 Task: Create a new event for a project kickoff and brainstorming meeting on the 16th at 11 AM.
Action: Mouse moved to (63, 88)
Screenshot: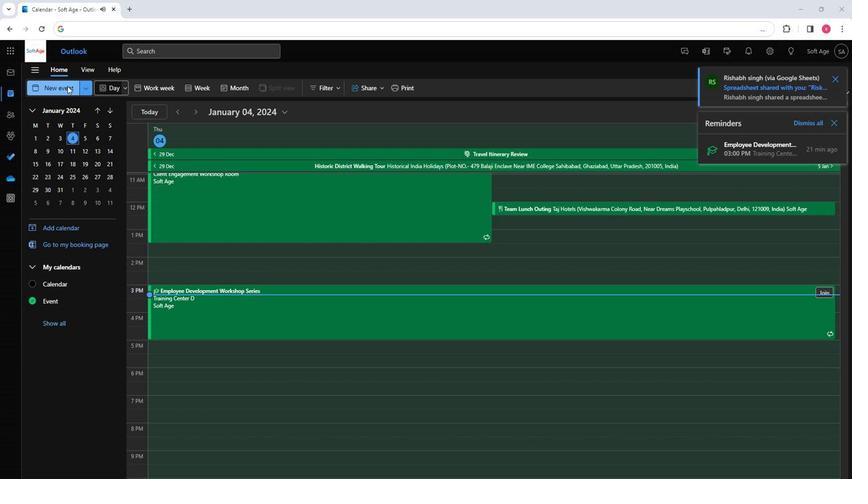 
Action: Mouse pressed left at (63, 88)
Screenshot: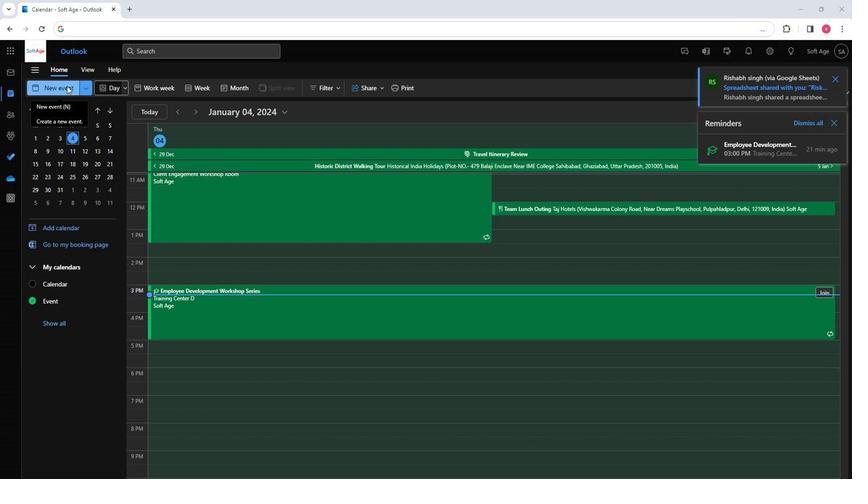 
Action: Mouse moved to (215, 149)
Screenshot: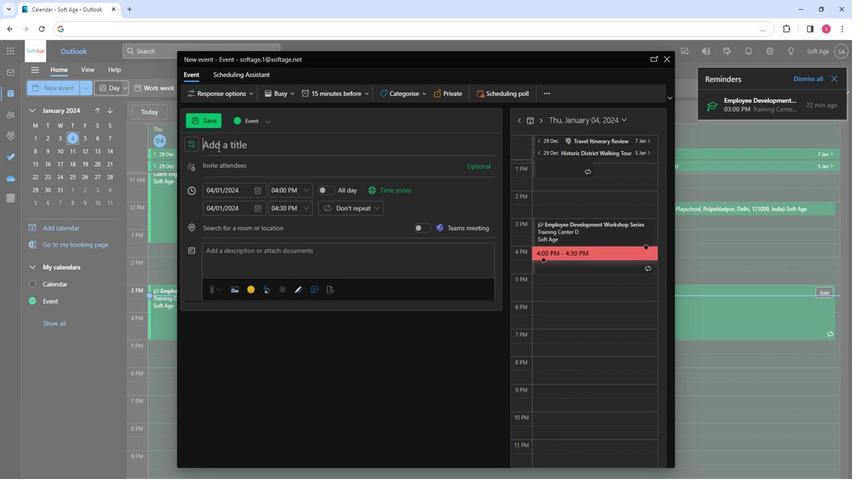 
Action: Mouse pressed left at (215, 149)
Screenshot: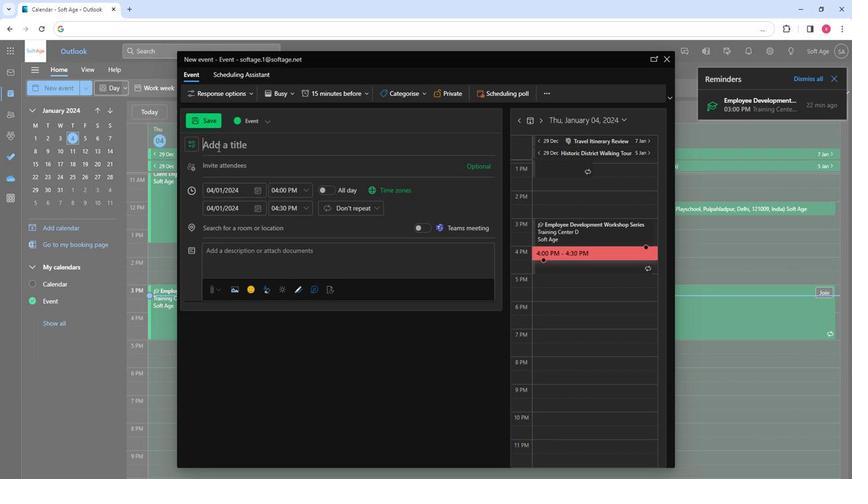 
Action: Key pressed <Key.shift>Project<Key.space><Key.shift>Kickoff<Key.space>and<Key.space><Key.shift>Brainstorming<Key.space><Key.shift>Meeting
Screenshot: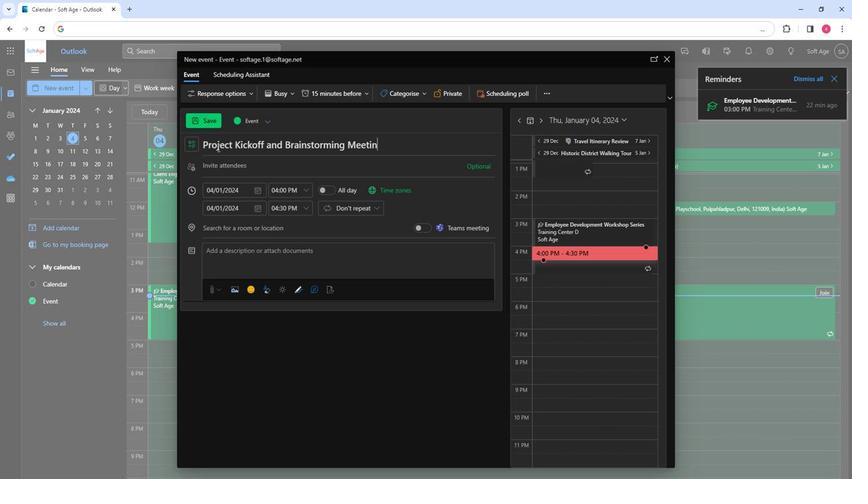 
Action: Mouse moved to (221, 161)
Screenshot: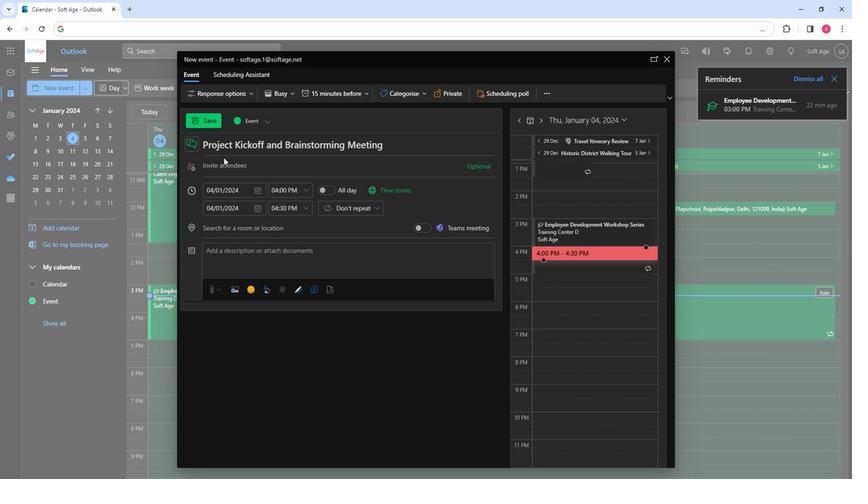 
Action: Mouse pressed left at (221, 161)
Screenshot: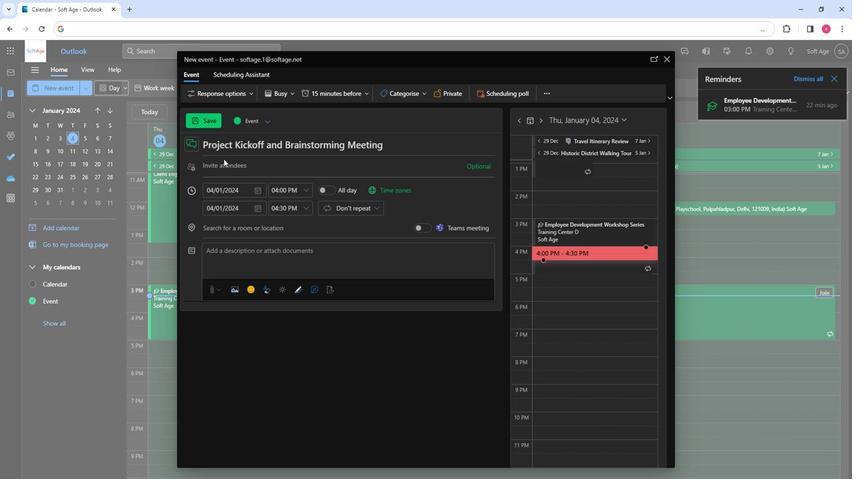 
Action: Key pressed so
Screenshot: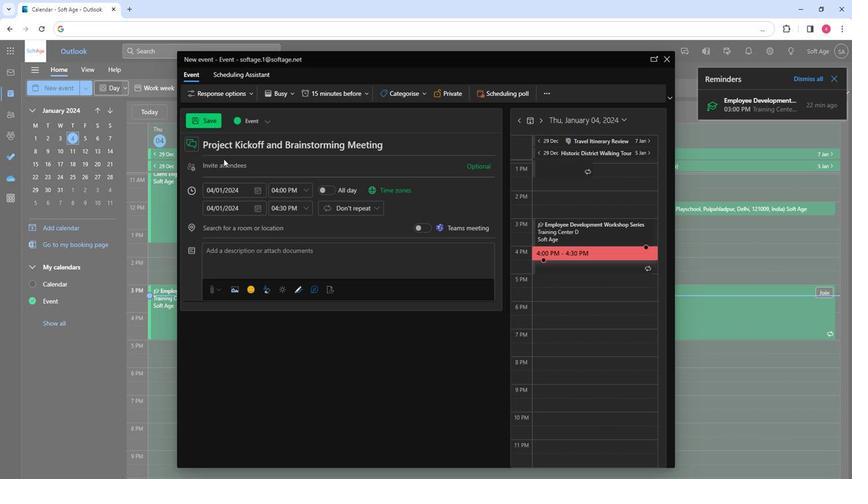 
Action: Mouse moved to (249, 210)
Screenshot: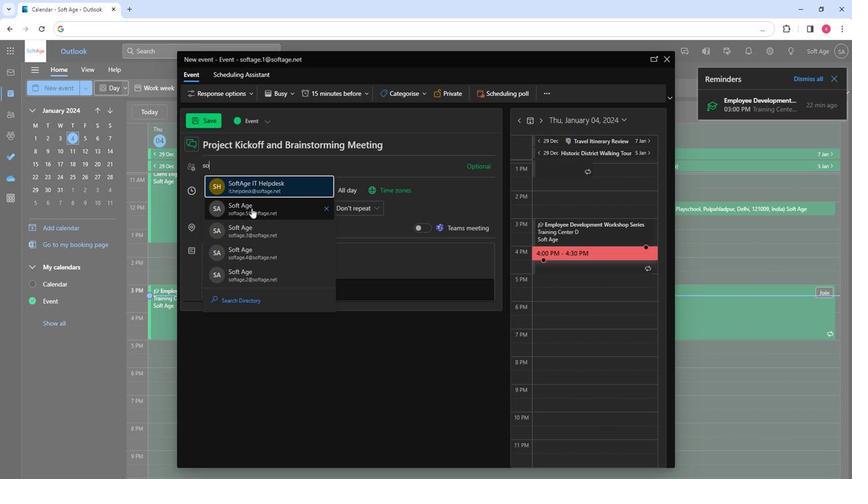 
Action: Mouse pressed left at (249, 210)
Screenshot: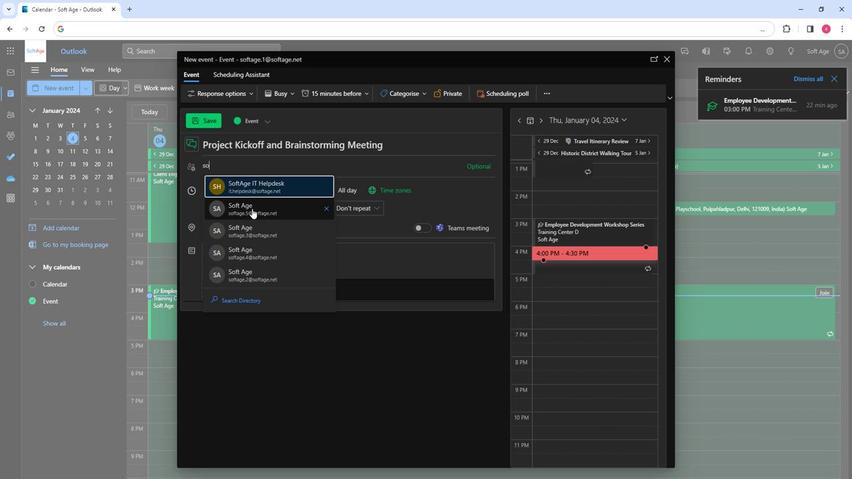 
Action: Key pressed so
Screenshot: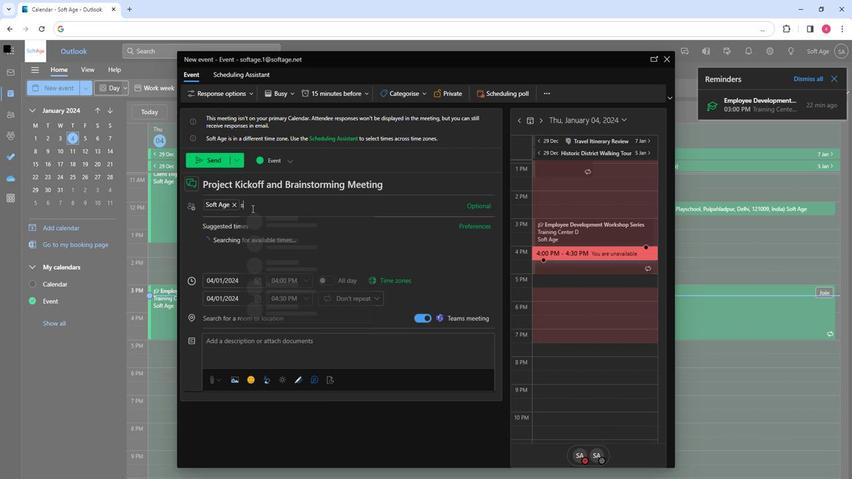 
Action: Mouse moved to (287, 275)
Screenshot: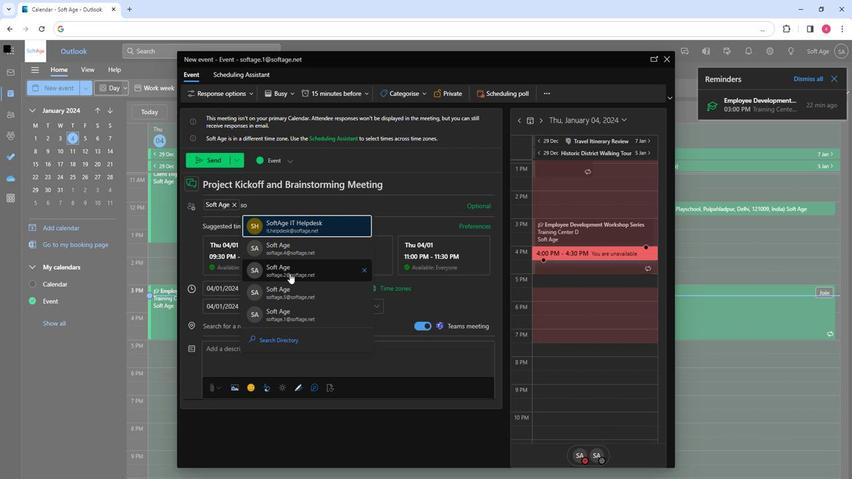 
Action: Mouse pressed left at (287, 275)
Screenshot: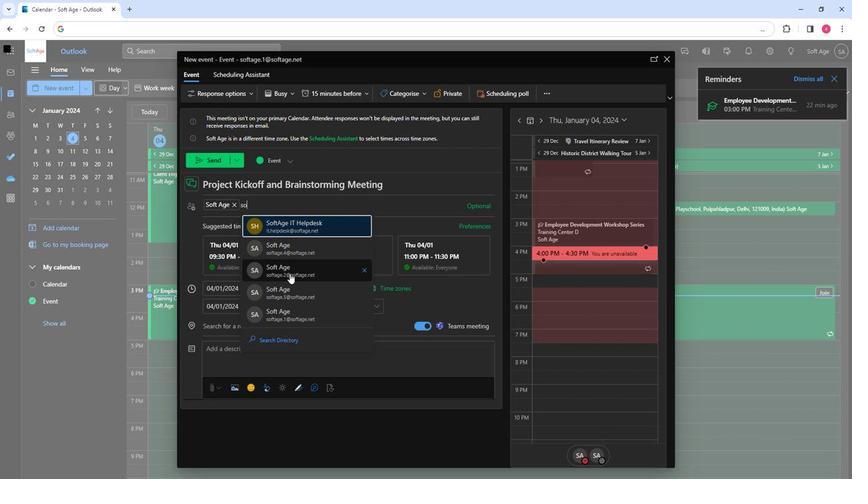 
Action: Mouse moved to (287, 275)
Screenshot: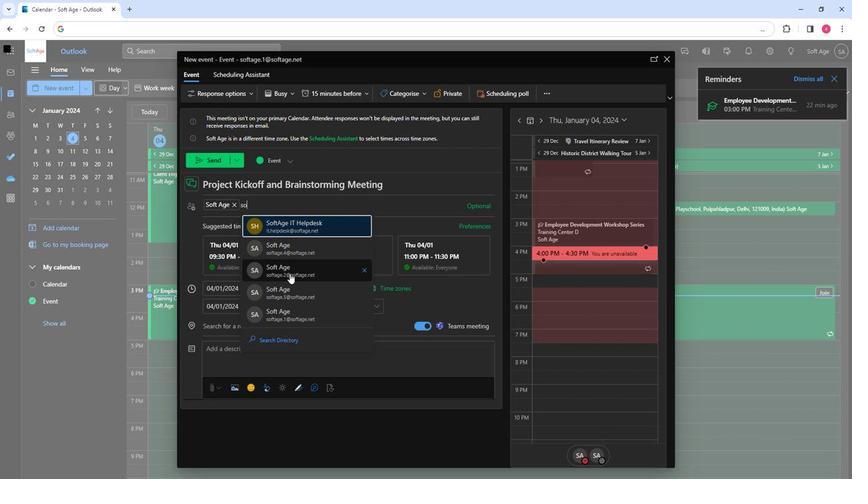 
Action: Key pressed so
Screenshot: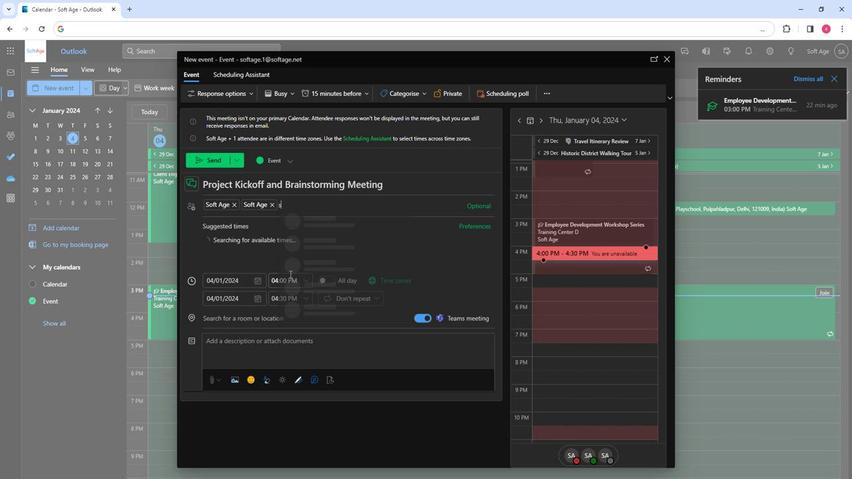 
Action: Mouse moved to (305, 300)
Screenshot: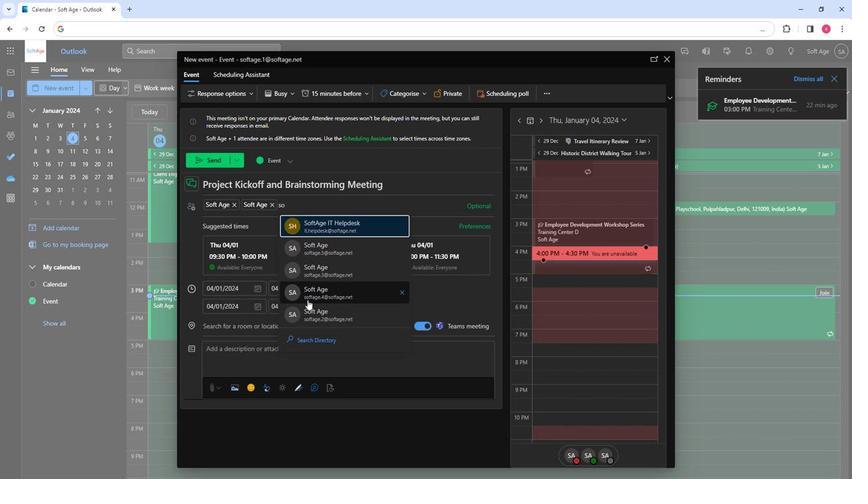 
Action: Mouse pressed left at (305, 300)
Screenshot: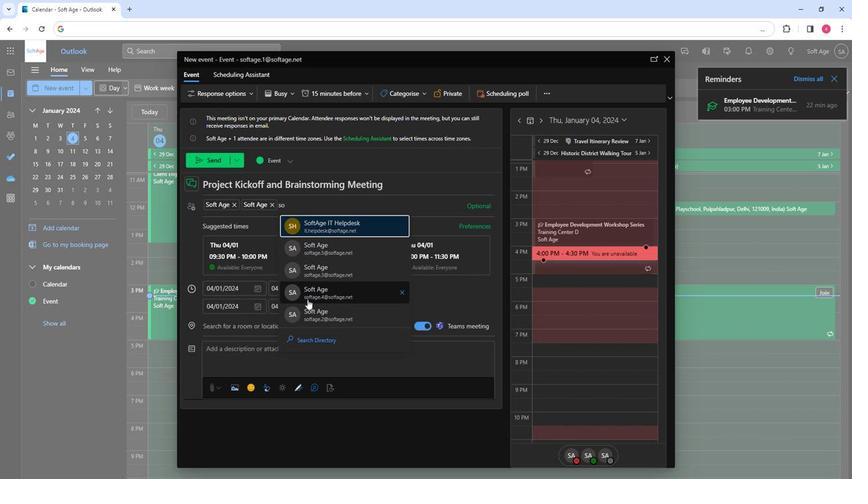 
Action: Key pressed so
Screenshot: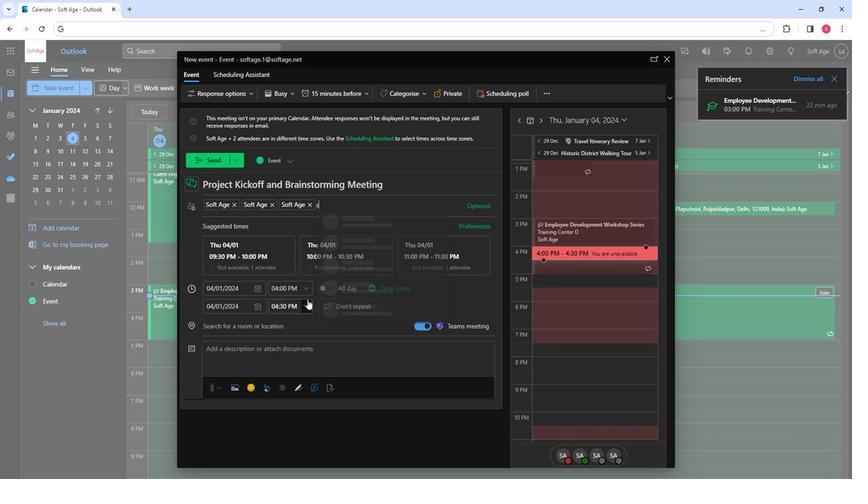 
Action: Mouse moved to (332, 315)
Screenshot: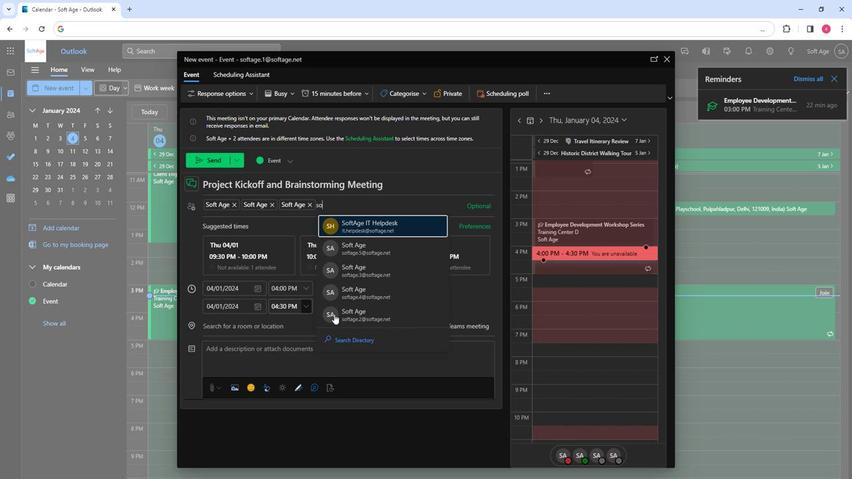 
Action: Mouse pressed left at (332, 315)
Screenshot: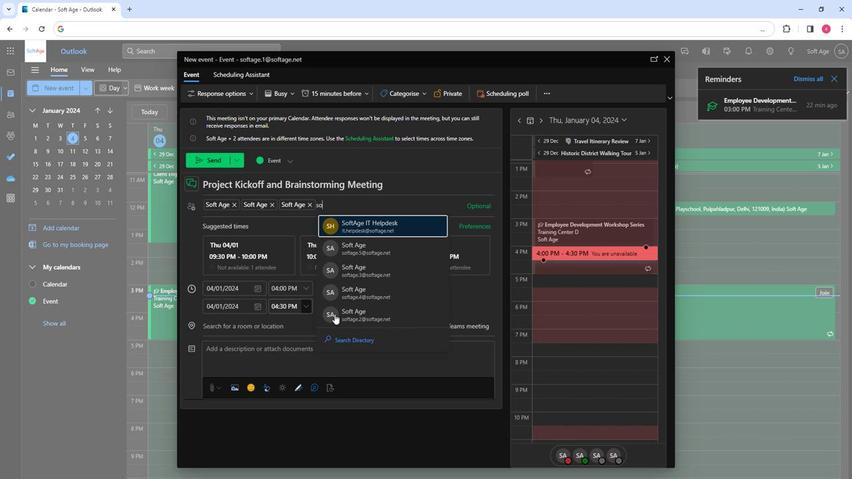 
Action: Mouse moved to (252, 290)
Screenshot: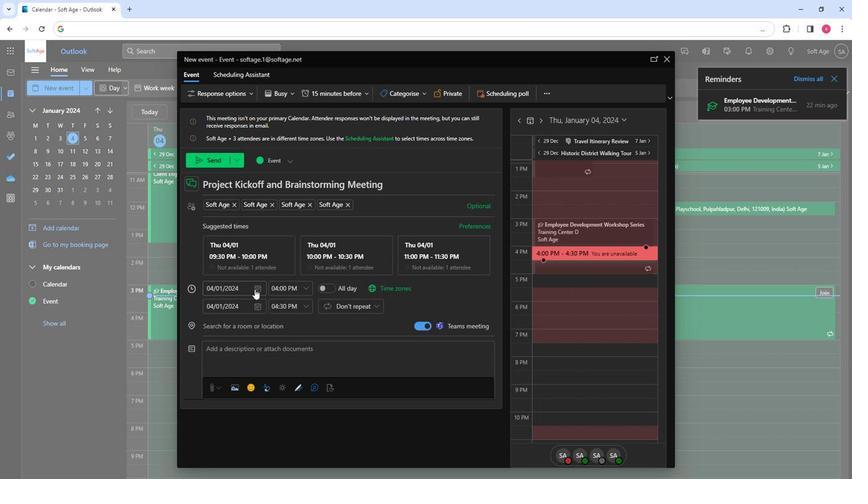 
Action: Mouse pressed left at (252, 290)
Screenshot: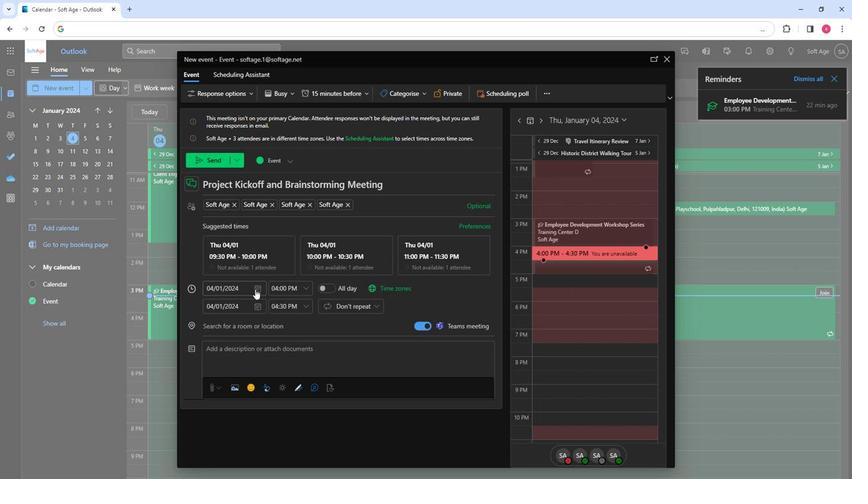 
Action: Mouse moved to (222, 361)
Screenshot: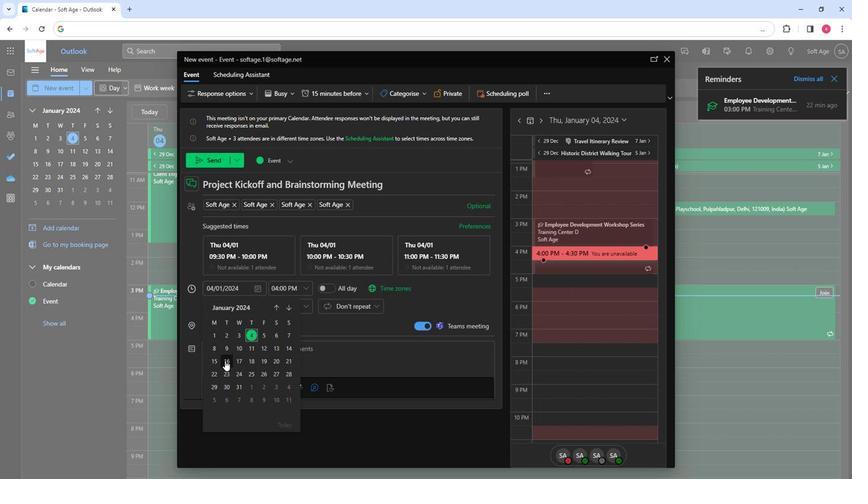 
Action: Mouse pressed left at (222, 361)
Screenshot: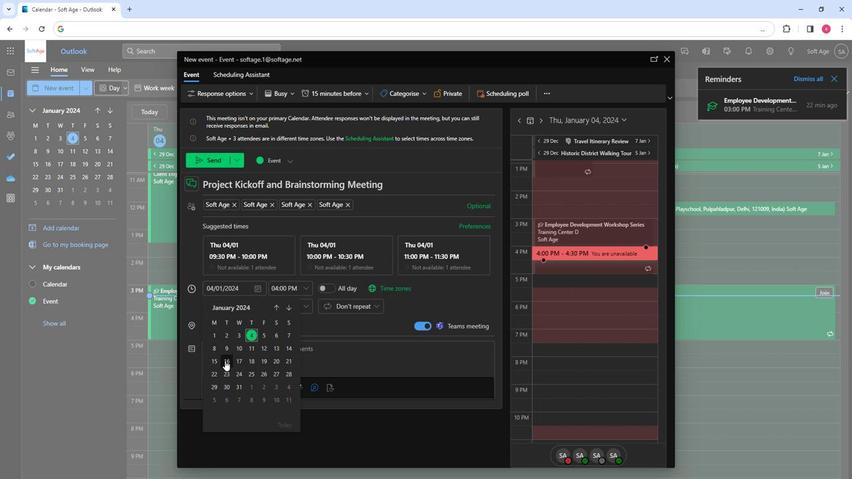 
Action: Mouse moved to (303, 291)
Screenshot: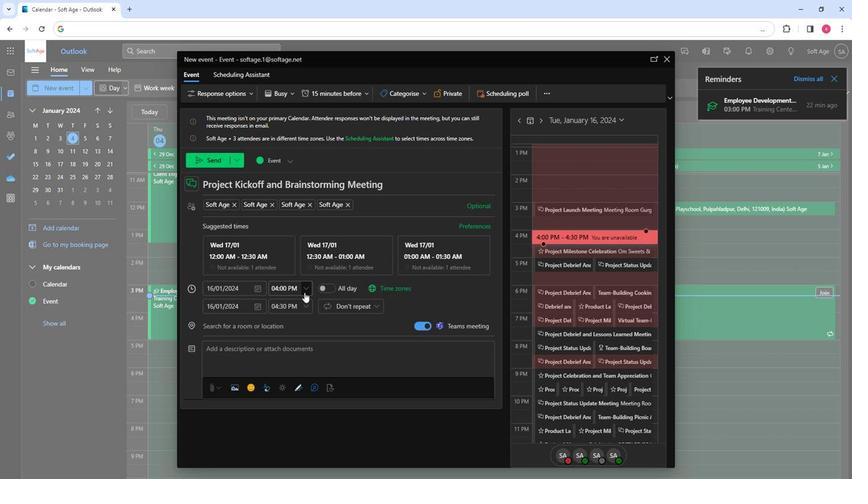 
Action: Mouse pressed left at (303, 291)
Screenshot: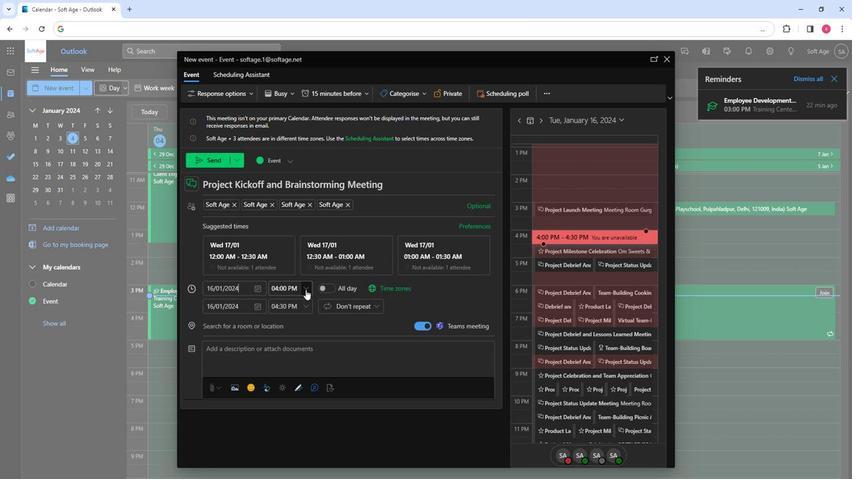 
Action: Mouse moved to (287, 333)
Screenshot: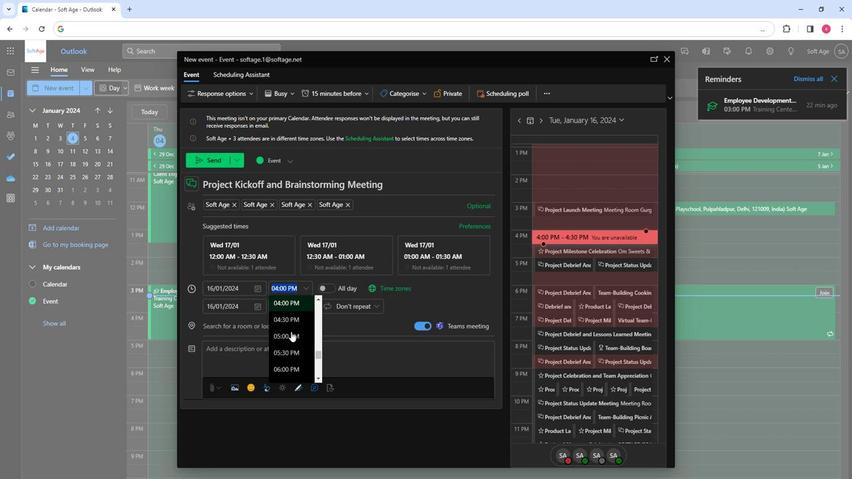 
Action: Mouse scrolled (287, 333) with delta (0, 0)
Screenshot: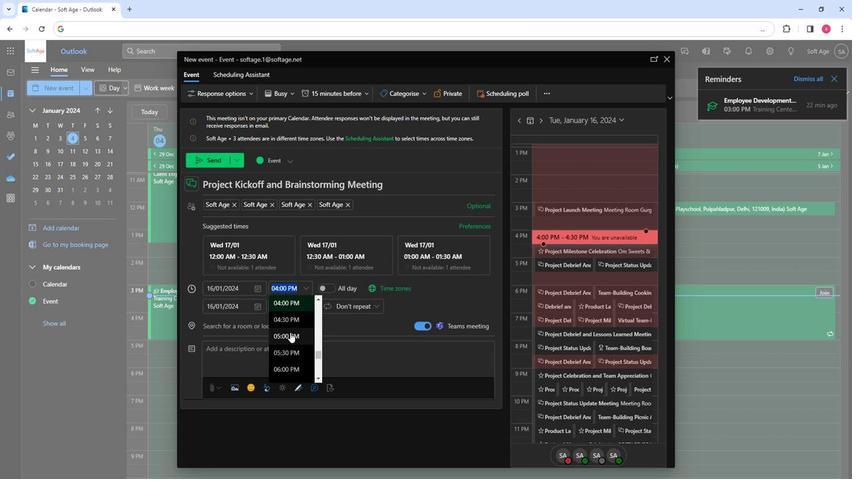 
Action: Mouse scrolled (287, 333) with delta (0, 0)
Screenshot: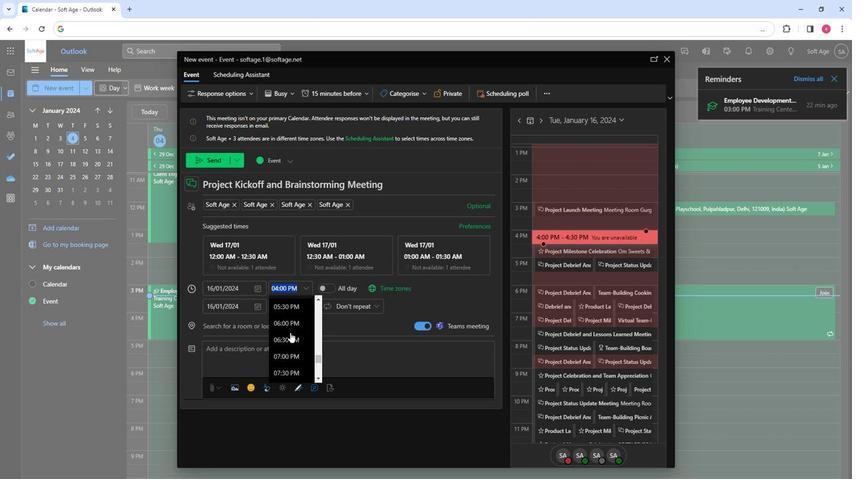 
Action: Mouse scrolled (287, 333) with delta (0, 0)
Screenshot: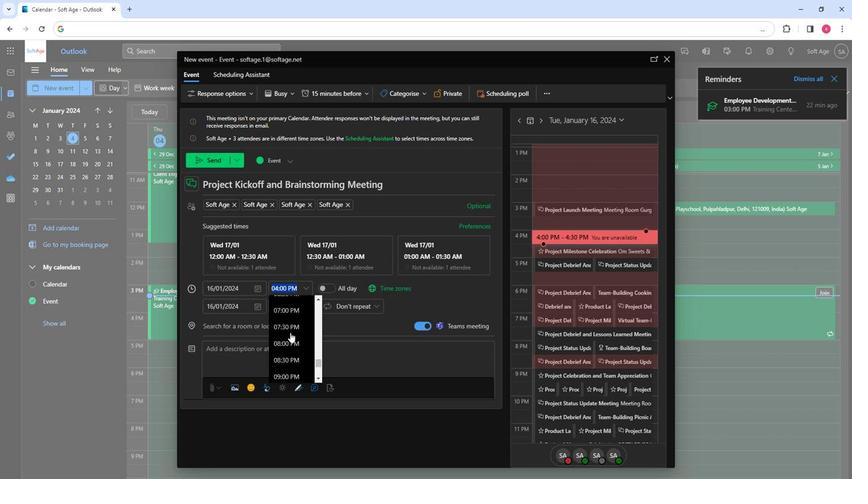 
Action: Mouse moved to (287, 333)
Screenshot: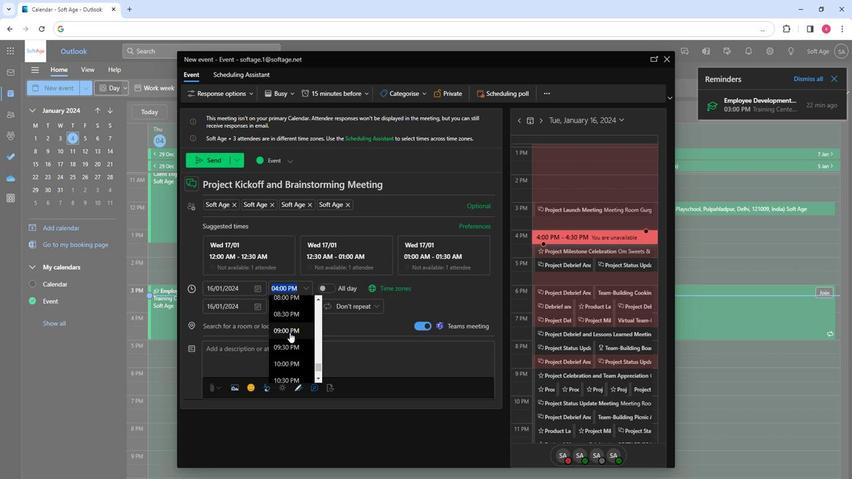 
Action: Mouse scrolled (287, 333) with delta (0, 0)
Screenshot: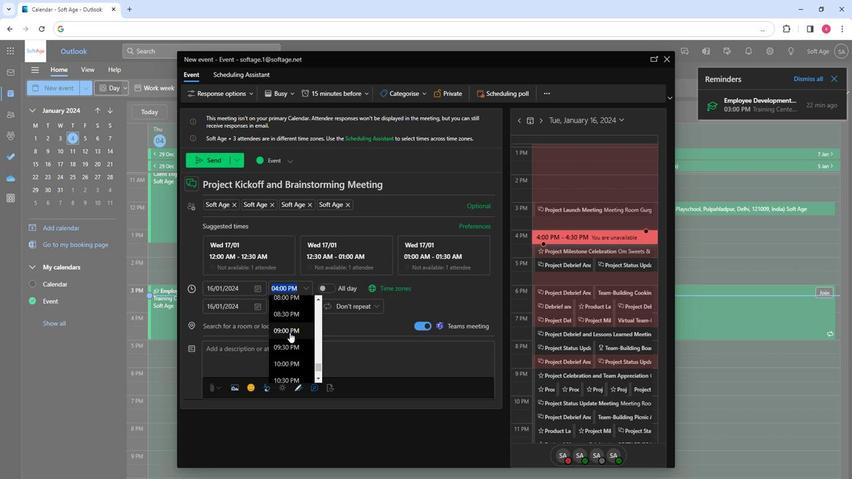 
Action: Mouse moved to (282, 334)
Screenshot: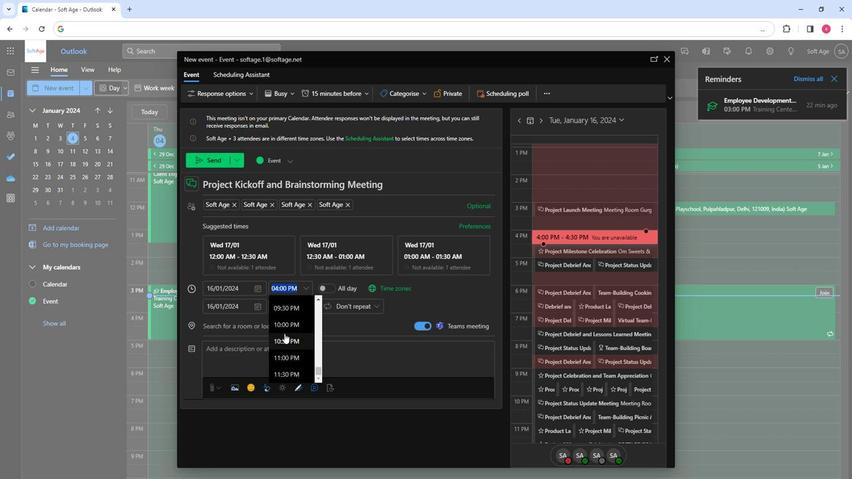 
Action: Mouse scrolled (282, 335) with delta (0, 0)
Screenshot: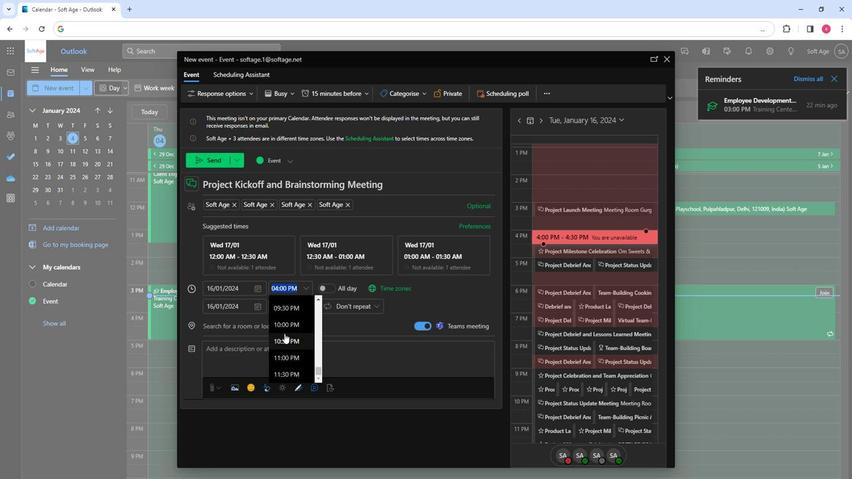 
Action: Mouse scrolled (282, 335) with delta (0, 0)
Screenshot: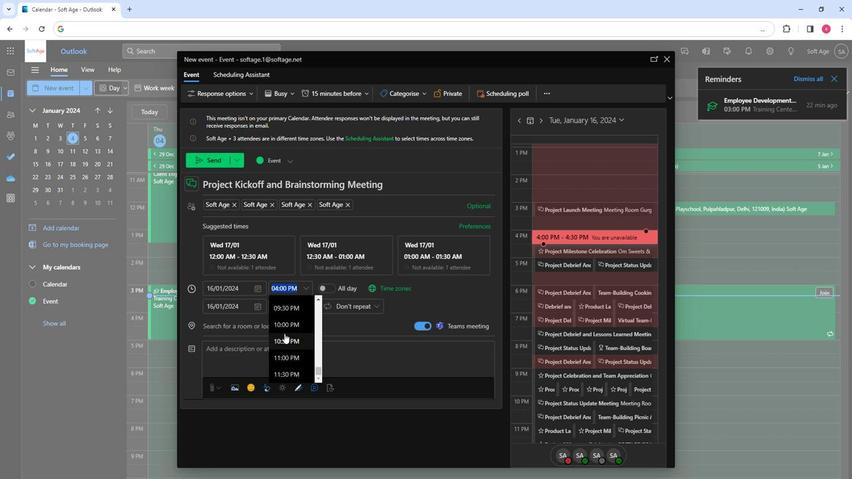 
Action: Mouse scrolled (282, 335) with delta (0, 0)
Screenshot: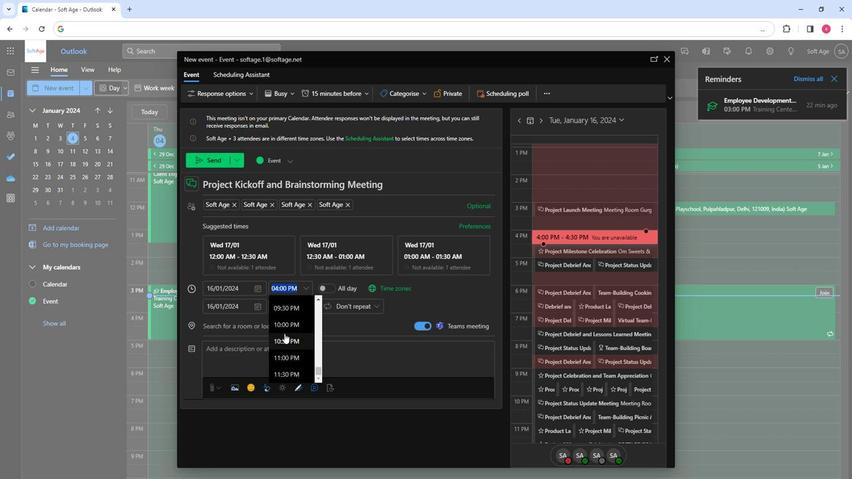 
Action: Mouse scrolled (282, 335) with delta (0, 0)
Screenshot: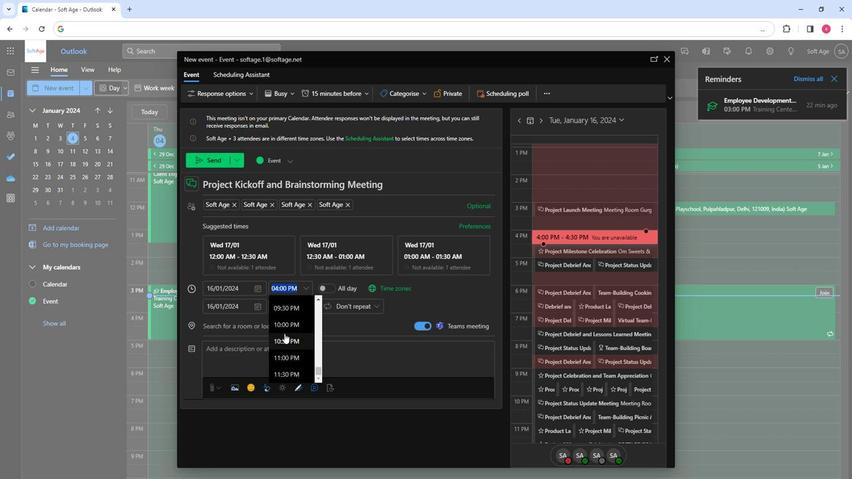 
Action: Mouse scrolled (282, 335) with delta (0, 0)
Screenshot: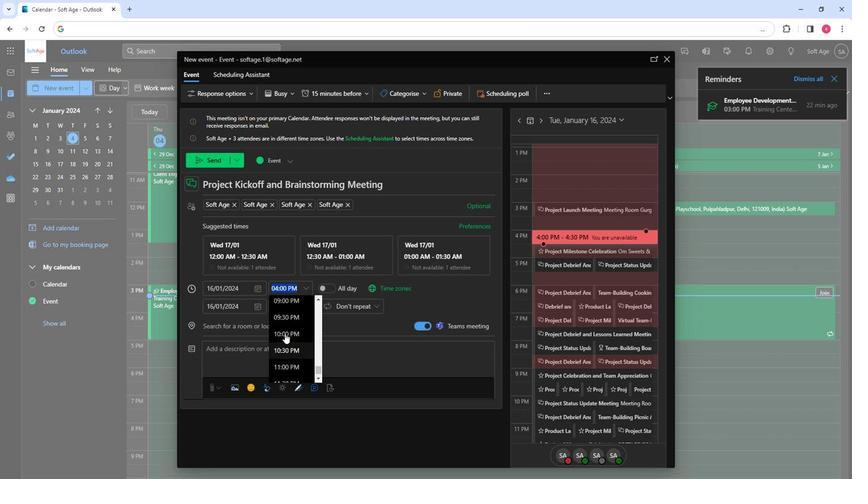 
Action: Mouse moved to (282, 334)
Screenshot: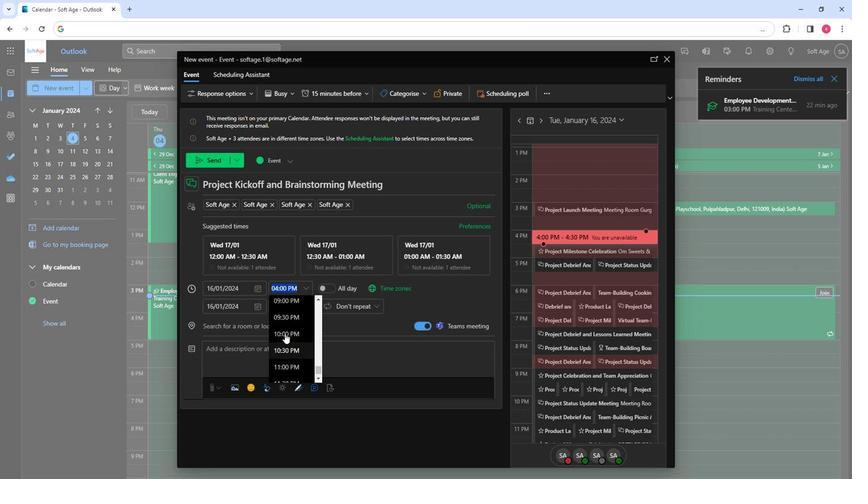 
Action: Mouse scrolled (282, 335) with delta (0, 0)
Screenshot: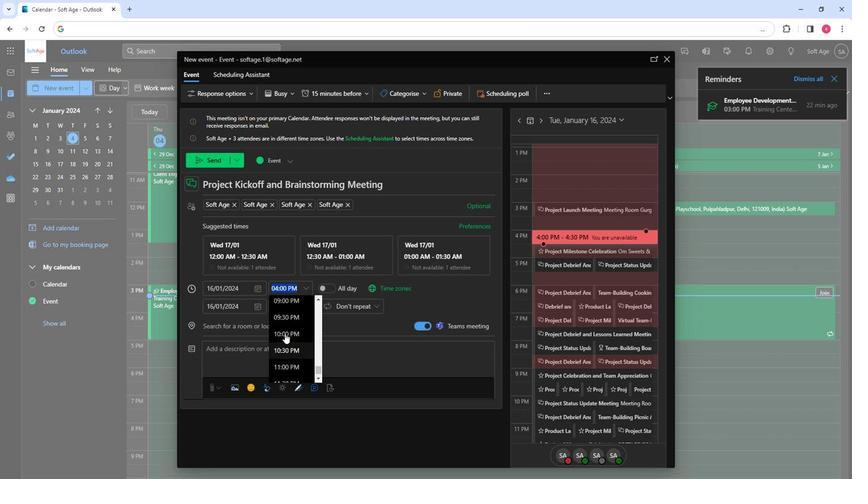 
Action: Mouse scrolled (282, 335) with delta (0, 0)
Screenshot: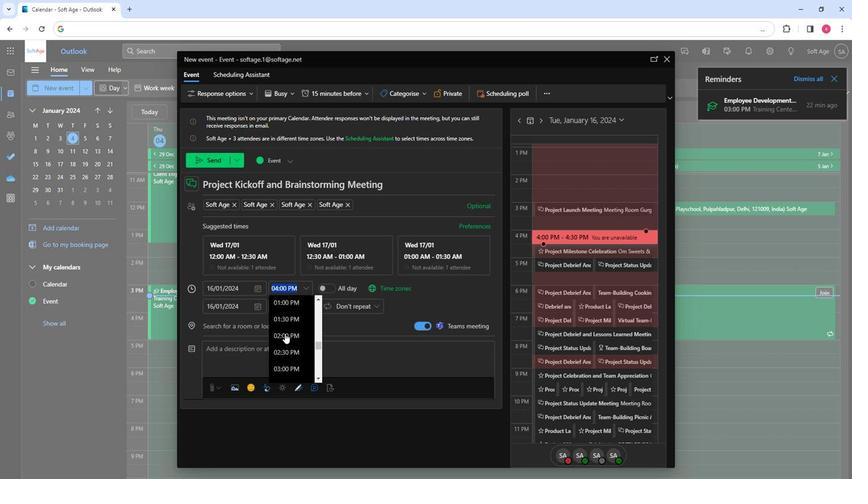 
Action: Mouse scrolled (282, 335) with delta (0, 0)
Screenshot: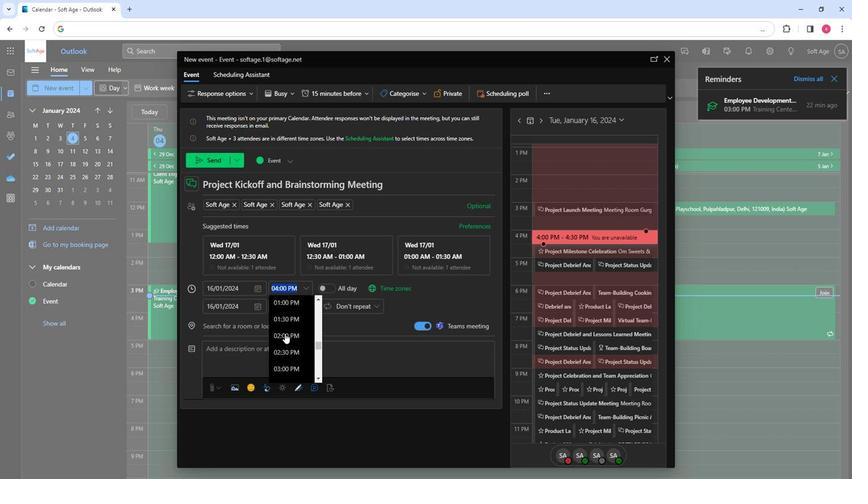 
Action: Mouse scrolled (282, 335) with delta (0, 0)
Screenshot: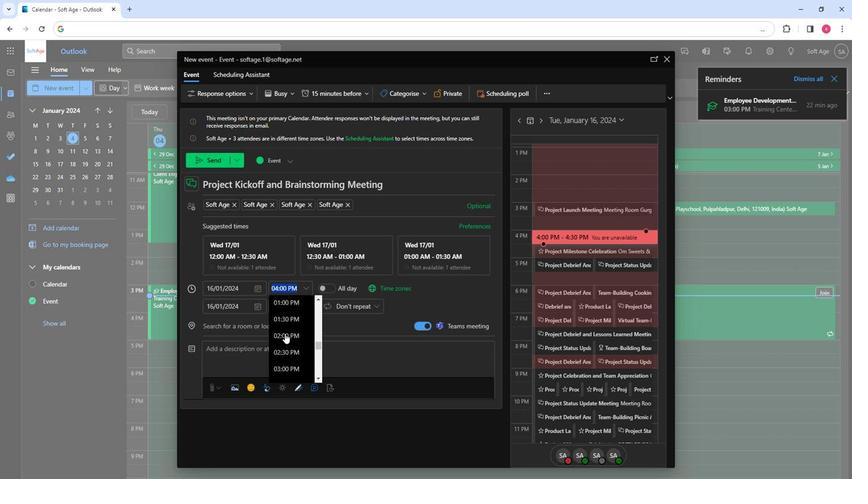 
Action: Mouse scrolled (282, 335) with delta (0, 0)
Screenshot: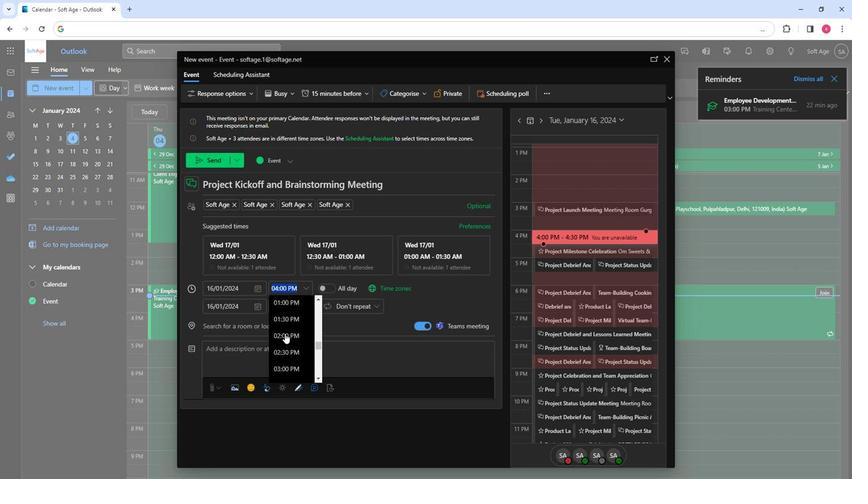
Action: Mouse scrolled (282, 335) with delta (0, 0)
Screenshot: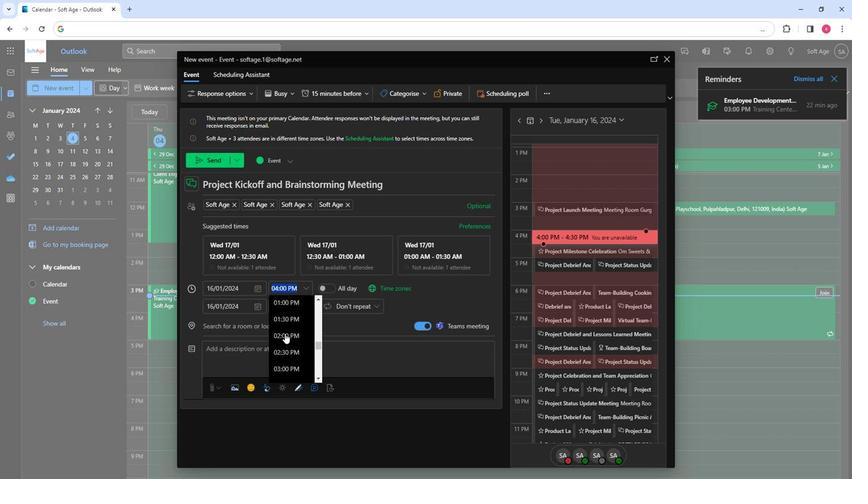 
Action: Mouse scrolled (282, 335) with delta (0, 0)
Screenshot: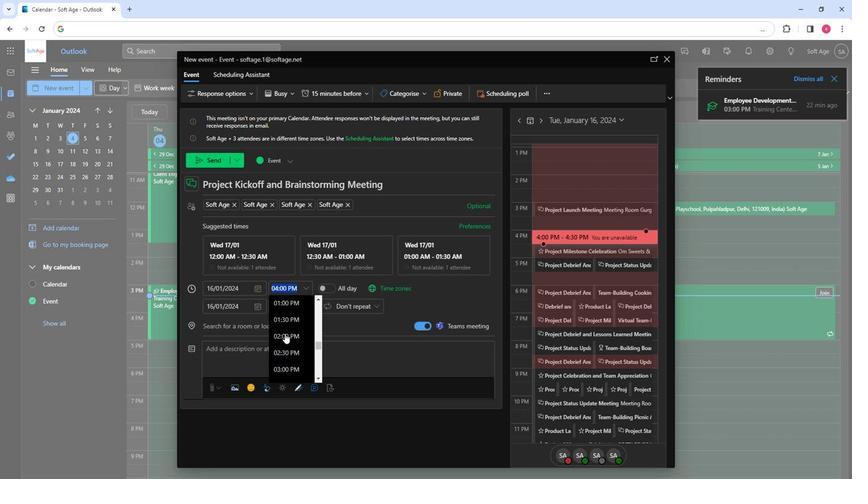 
Action: Mouse scrolled (282, 335) with delta (0, 0)
Screenshot: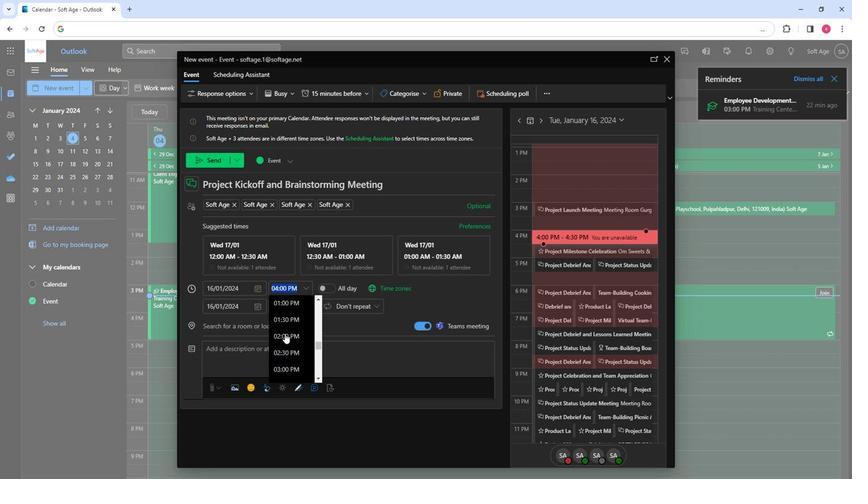 
Action: Mouse scrolled (282, 335) with delta (0, 0)
Screenshot: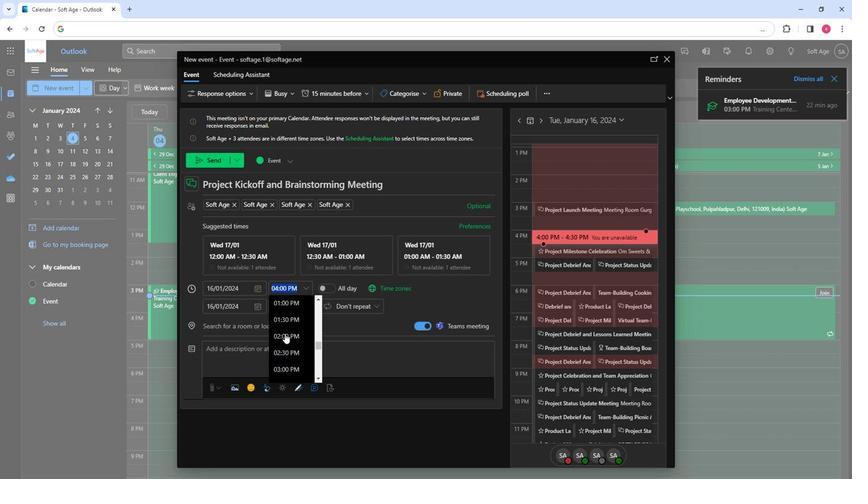
Action: Mouse scrolled (282, 335) with delta (0, 0)
Screenshot: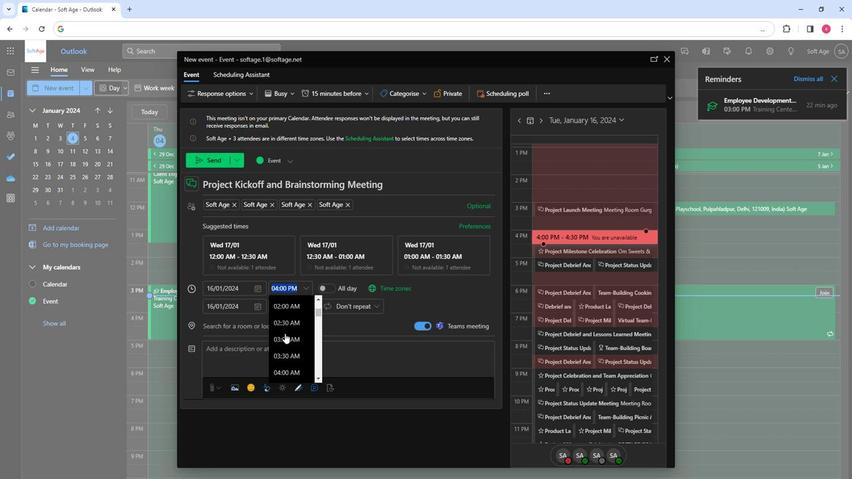 
Action: Mouse scrolled (282, 335) with delta (0, 0)
Screenshot: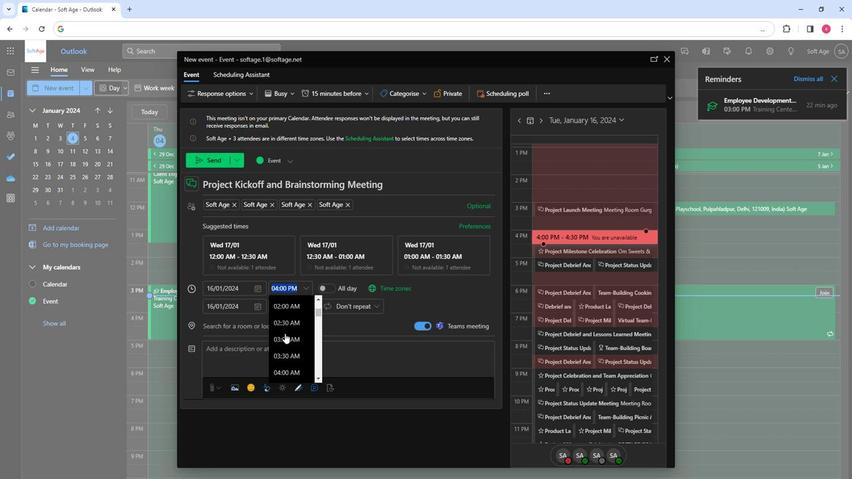 
Action: Mouse scrolled (282, 335) with delta (0, 0)
Screenshot: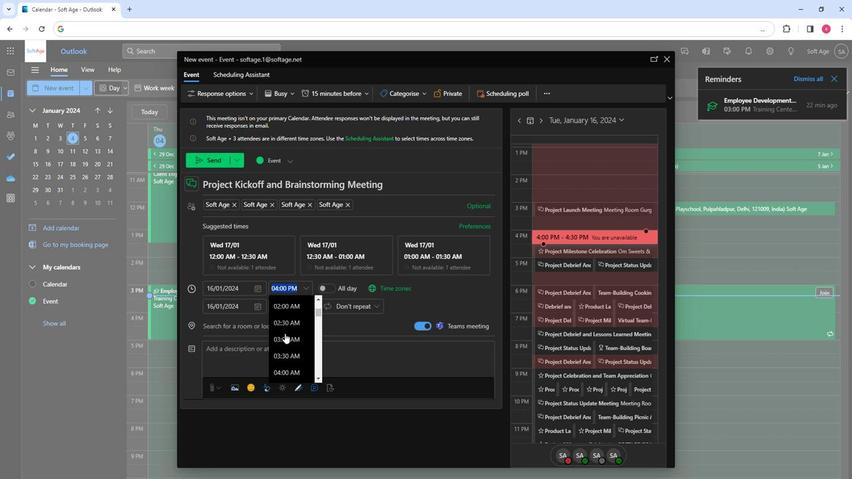 
Action: Mouse scrolled (282, 335) with delta (0, 0)
Screenshot: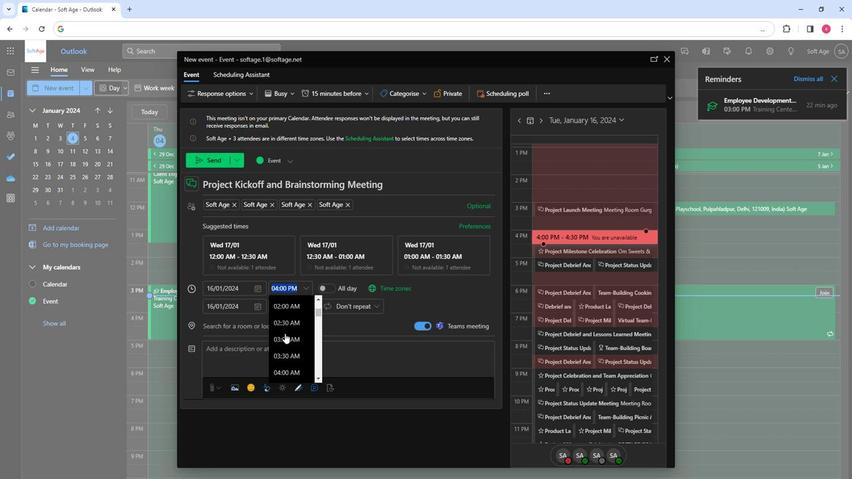 
Action: Mouse scrolled (282, 335) with delta (0, 0)
Screenshot: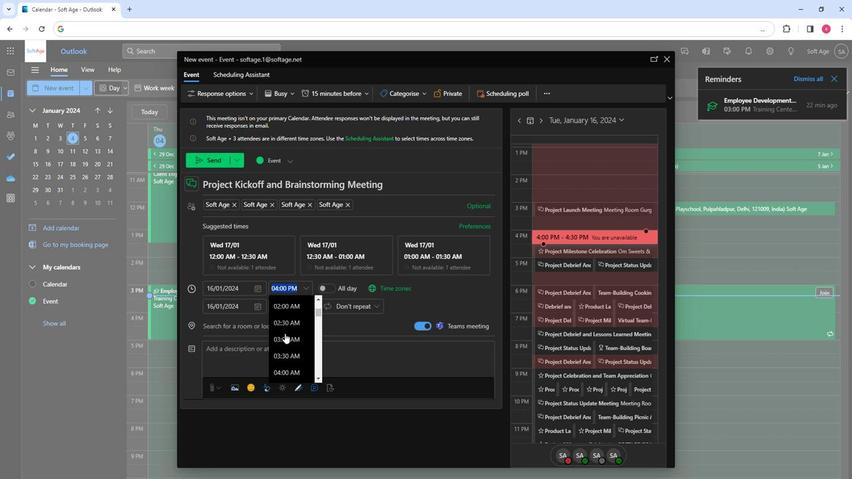 
Action: Mouse scrolled (282, 335) with delta (0, 0)
Screenshot: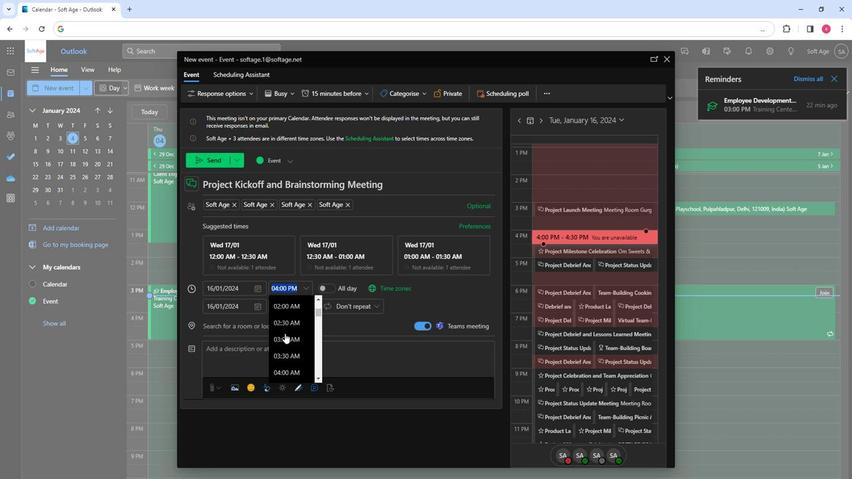 
Action: Mouse scrolled (282, 335) with delta (0, 0)
Screenshot: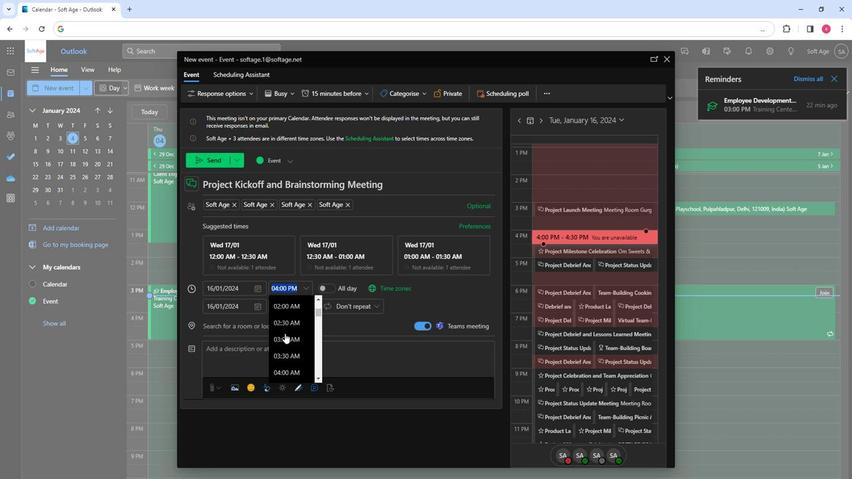 
Action: Mouse scrolled (282, 335) with delta (0, 0)
Screenshot: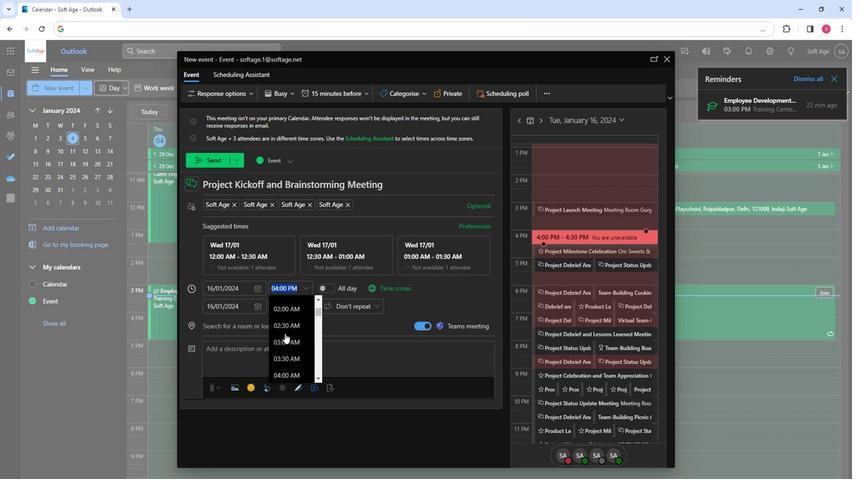 
Action: Mouse scrolled (282, 335) with delta (0, 0)
Screenshot: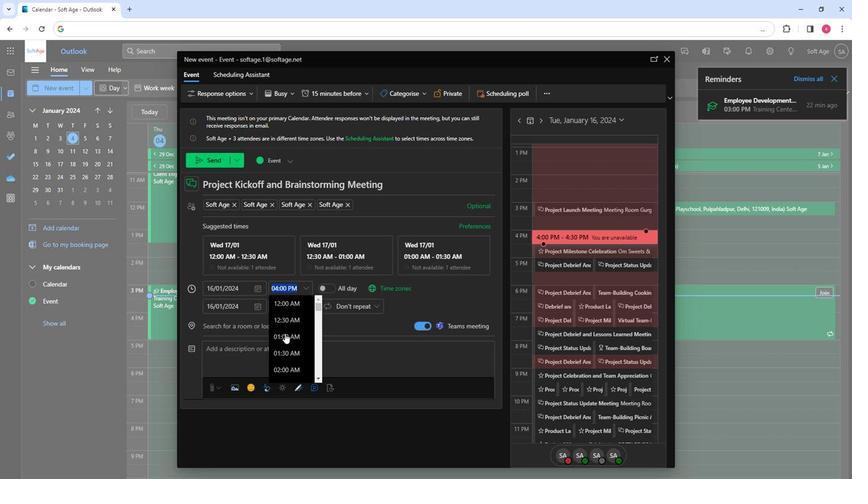 
Action: Mouse scrolled (282, 335) with delta (0, 0)
Screenshot: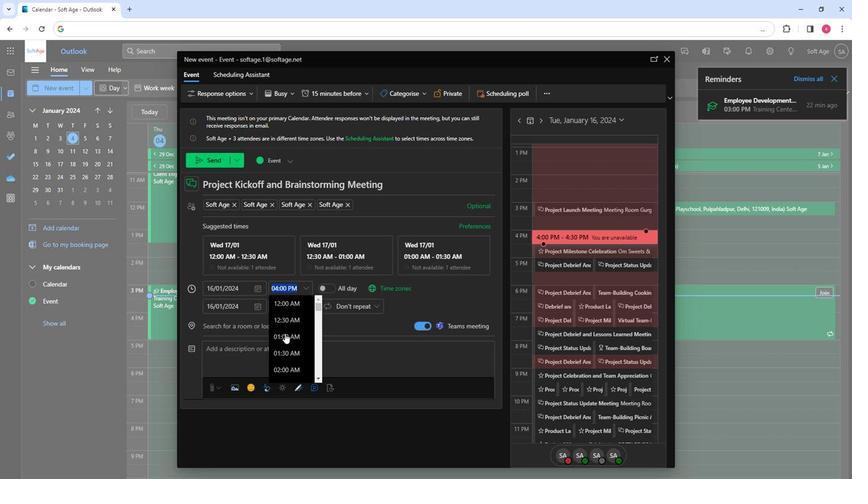 
Action: Mouse moved to (281, 312)
Screenshot: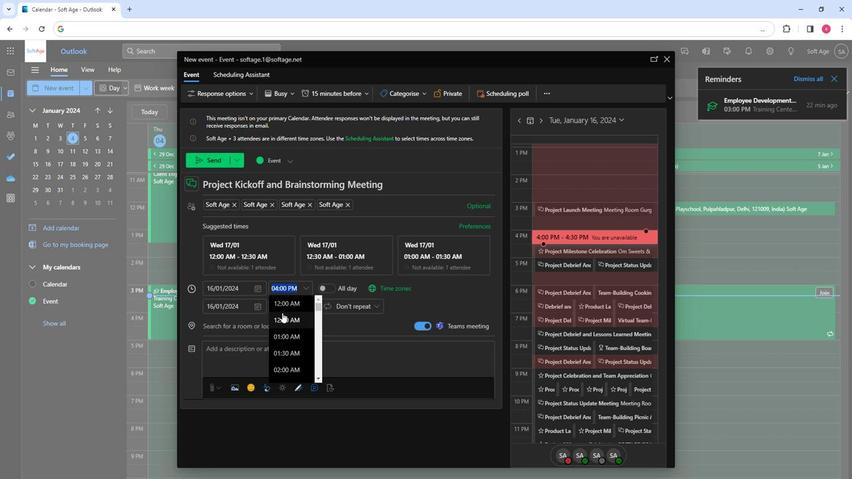 
Action: Mouse scrolled (281, 312) with delta (0, 0)
Screenshot: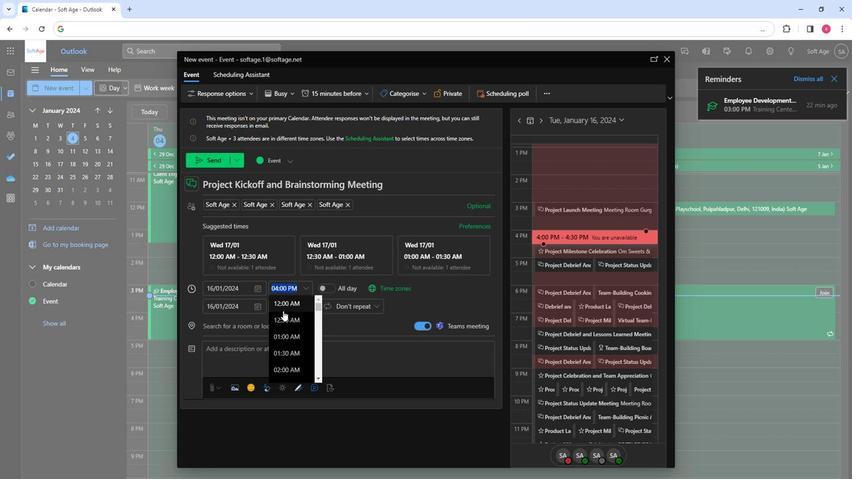 
Action: Mouse scrolled (281, 312) with delta (0, 0)
Screenshot: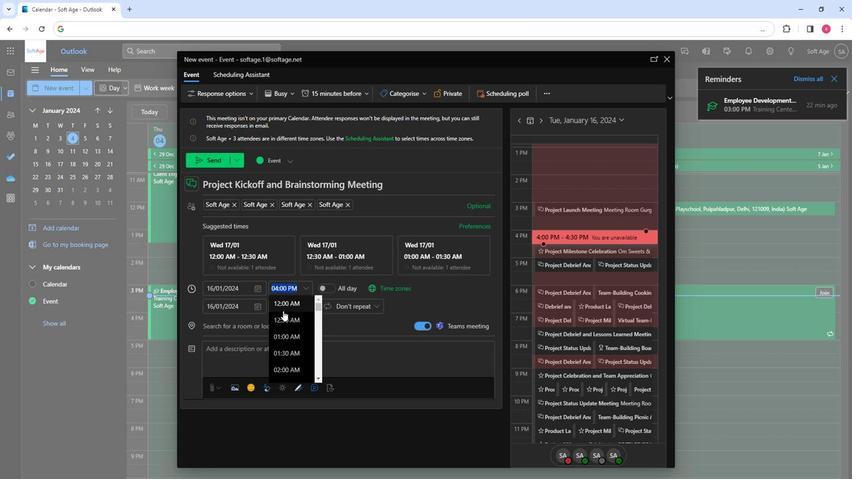 
Action: Mouse moved to (281, 312)
Screenshot: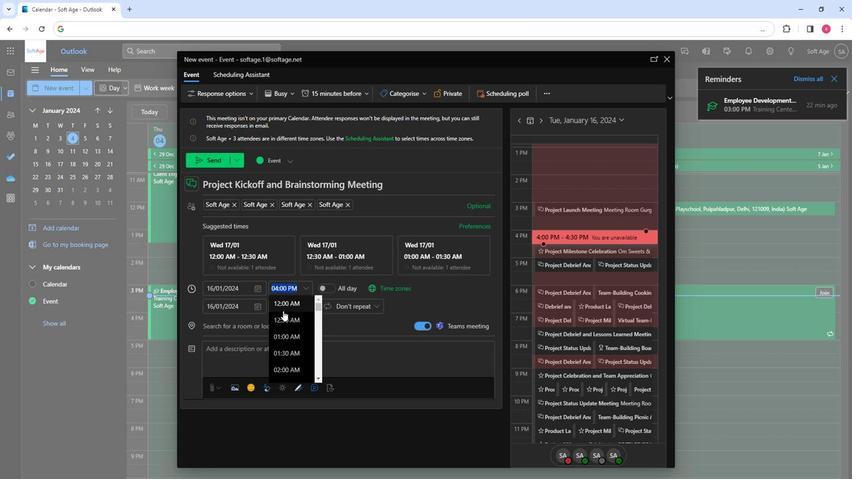 
Action: Mouse scrolled (281, 312) with delta (0, 0)
Screenshot: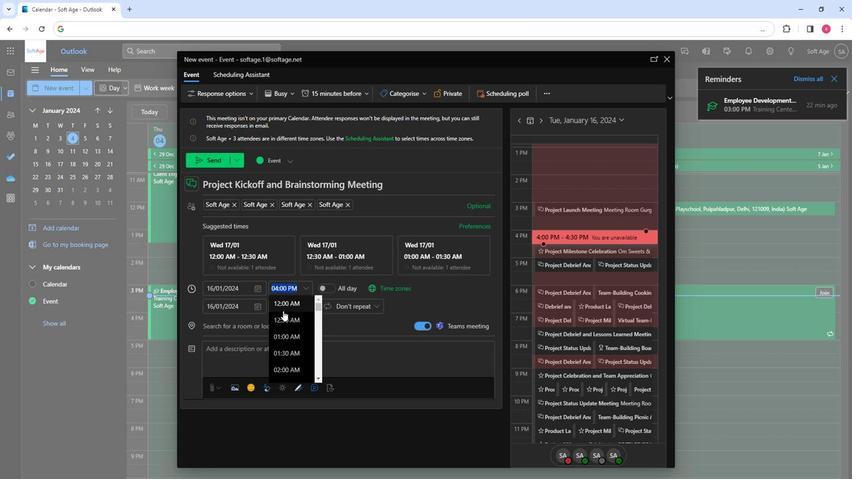 
Action: Mouse scrolled (281, 312) with delta (0, 0)
Screenshot: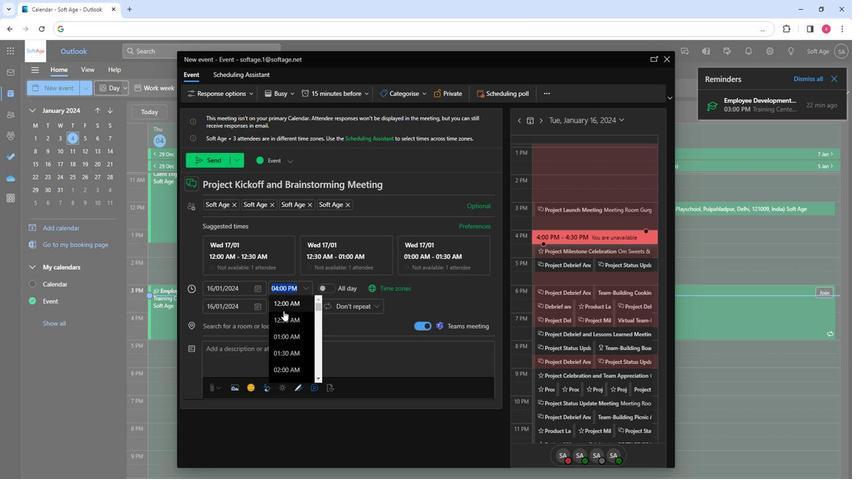 
Action: Mouse scrolled (281, 311) with delta (0, 0)
Screenshot: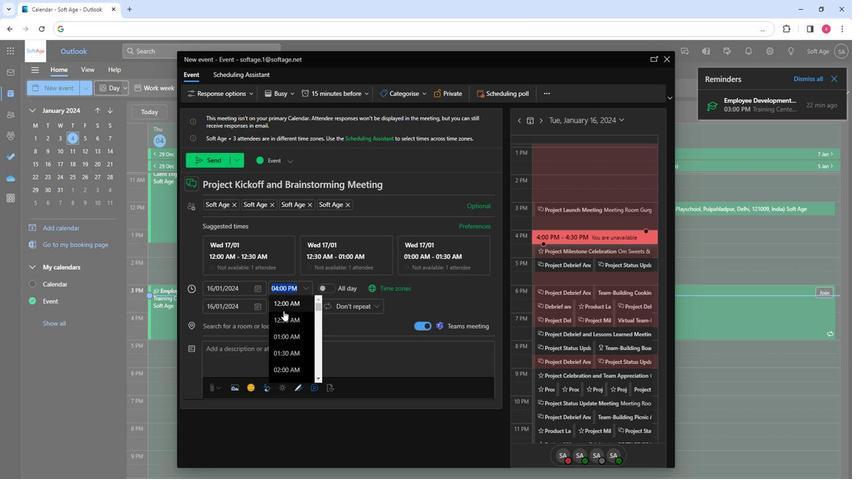 
Action: Mouse moved to (281, 312)
Screenshot: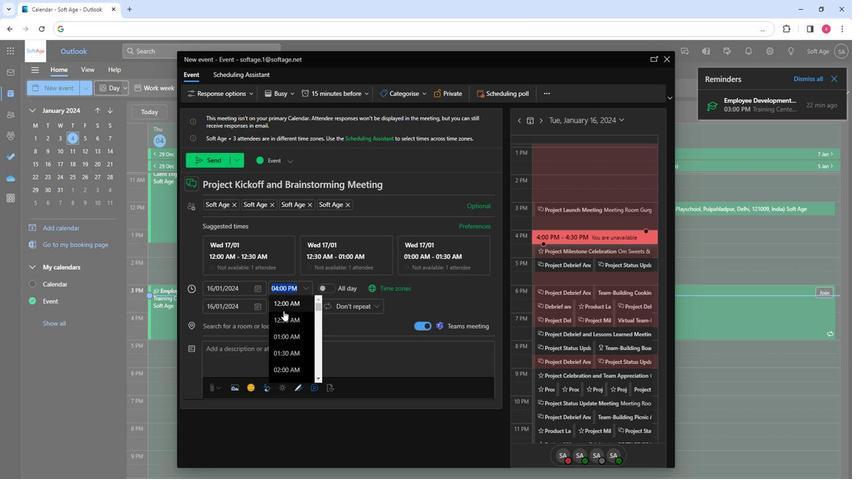 
Action: Mouse scrolled (281, 311) with delta (0, 0)
Screenshot: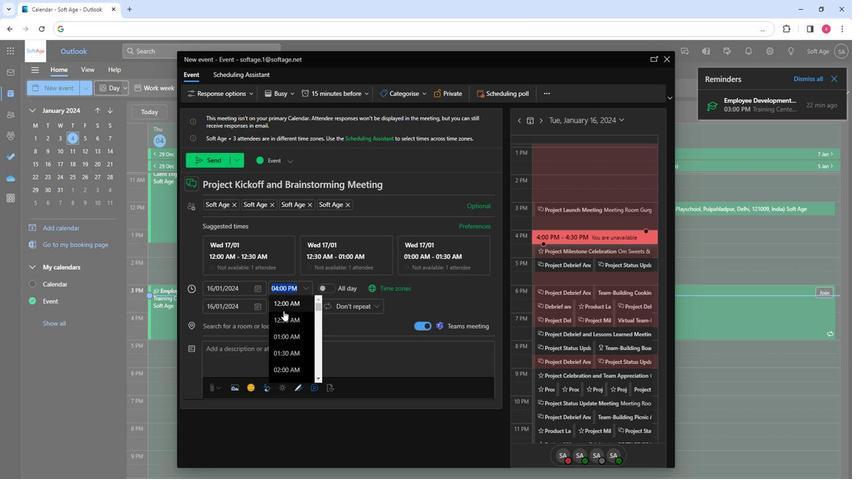
Action: Mouse scrolled (281, 311) with delta (0, 0)
Screenshot: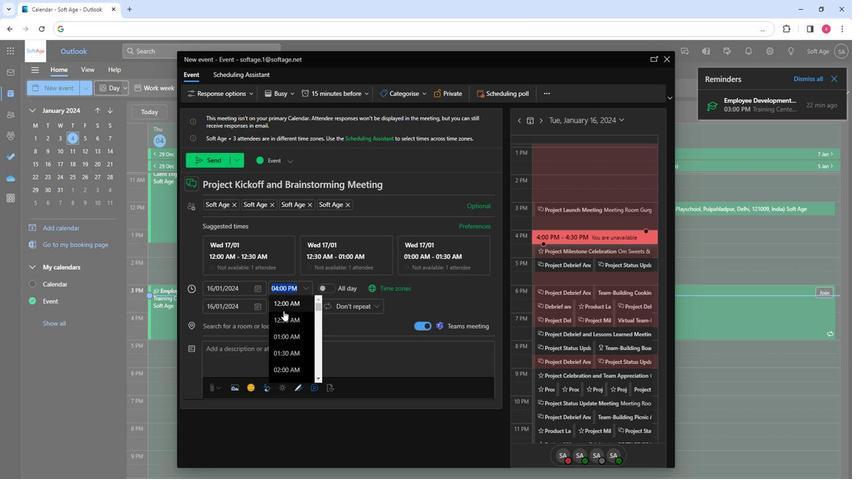 
Action: Mouse scrolled (281, 311) with delta (0, 0)
Screenshot: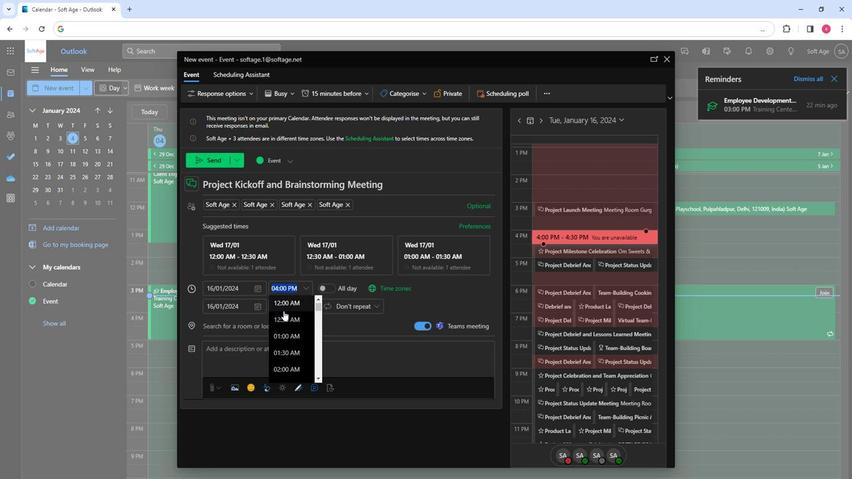 
Action: Mouse scrolled (281, 311) with delta (0, 0)
Screenshot: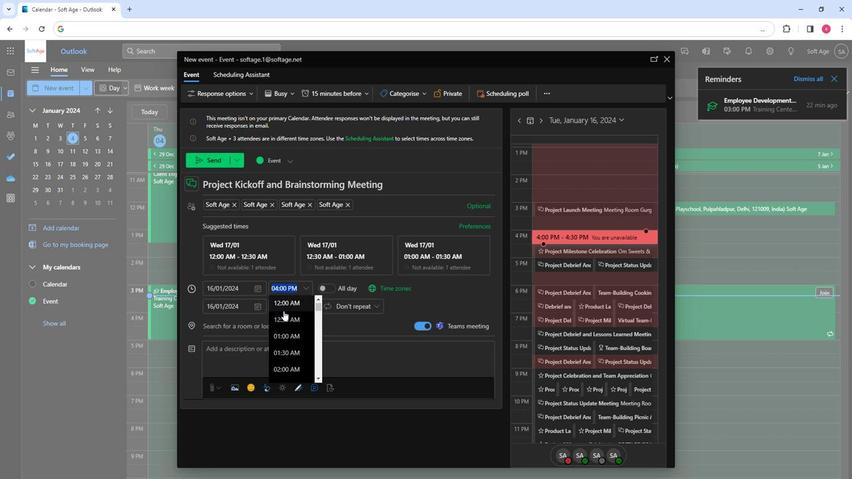 
Action: Mouse moved to (281, 312)
Screenshot: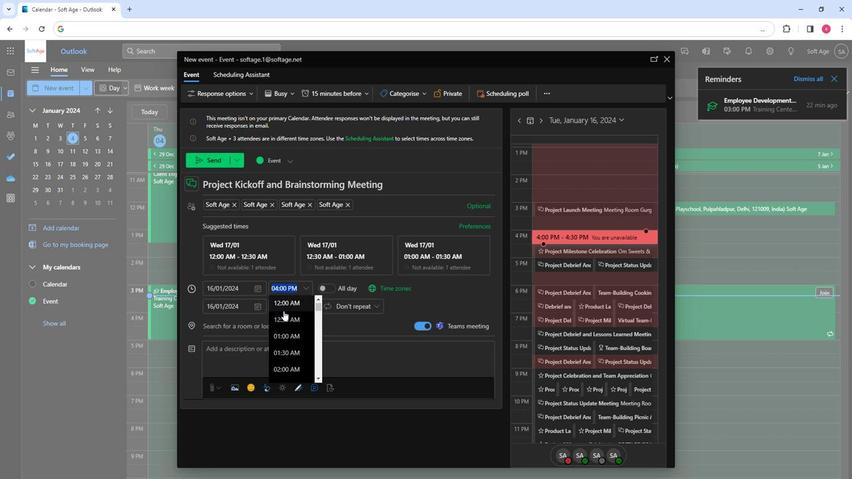 
Action: Mouse scrolled (281, 312) with delta (0, 0)
Screenshot: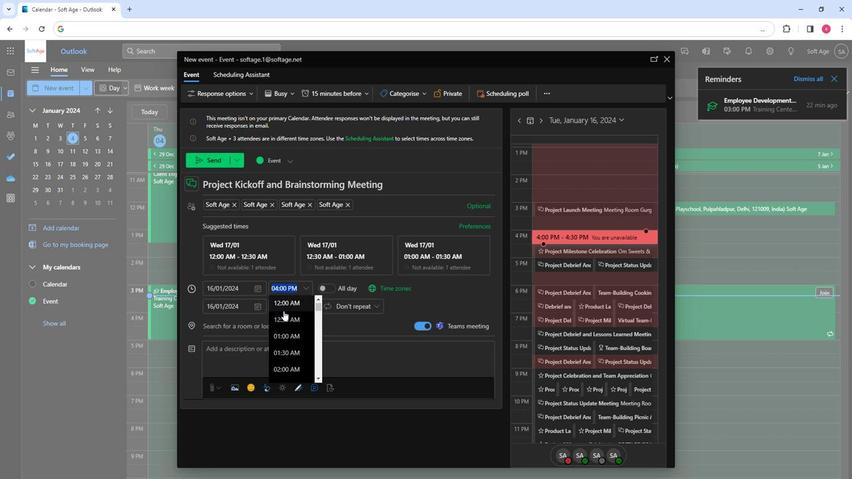 
Action: Mouse moved to (281, 312)
Screenshot: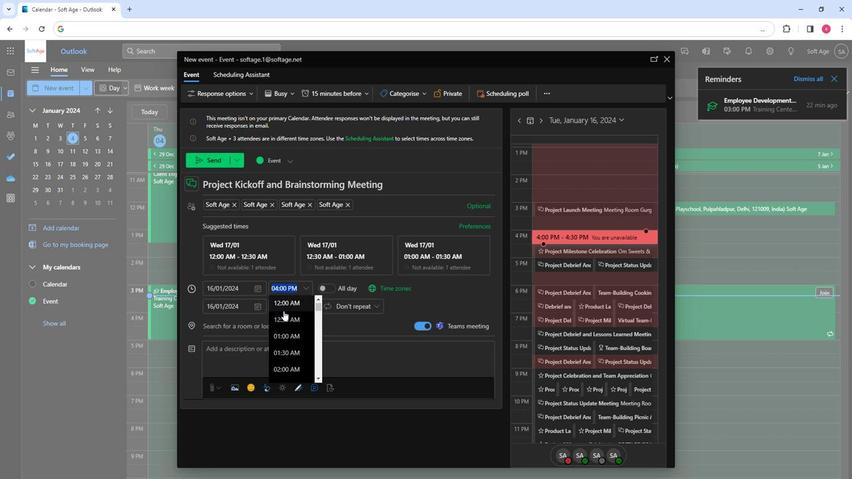 
Action: Mouse scrolled (281, 312) with delta (0, 0)
Screenshot: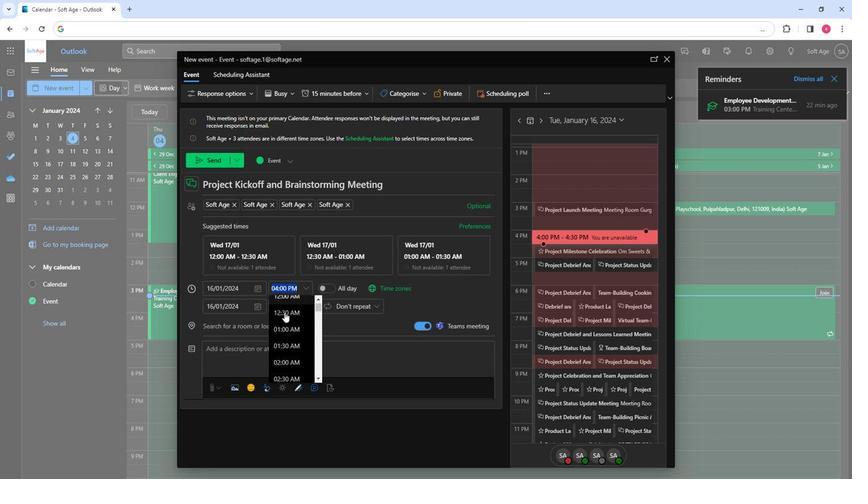 
Action: Mouse moved to (282, 313)
Screenshot: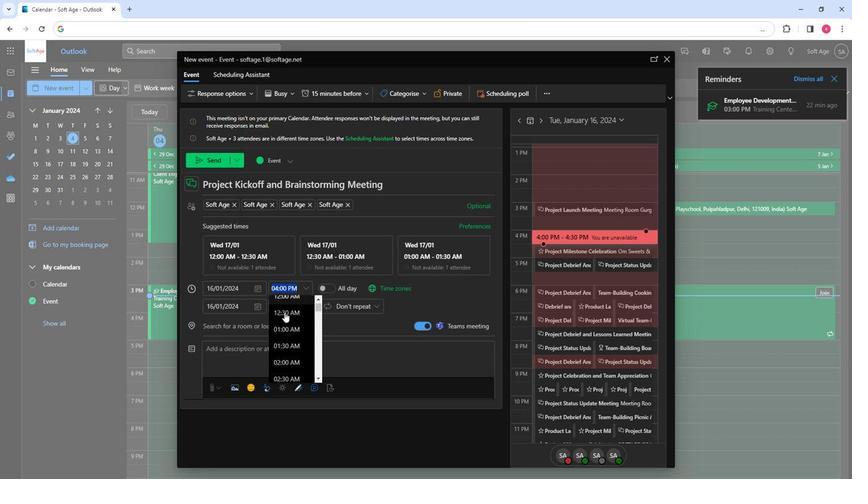 
Action: Mouse scrolled (282, 313) with delta (0, 0)
Screenshot: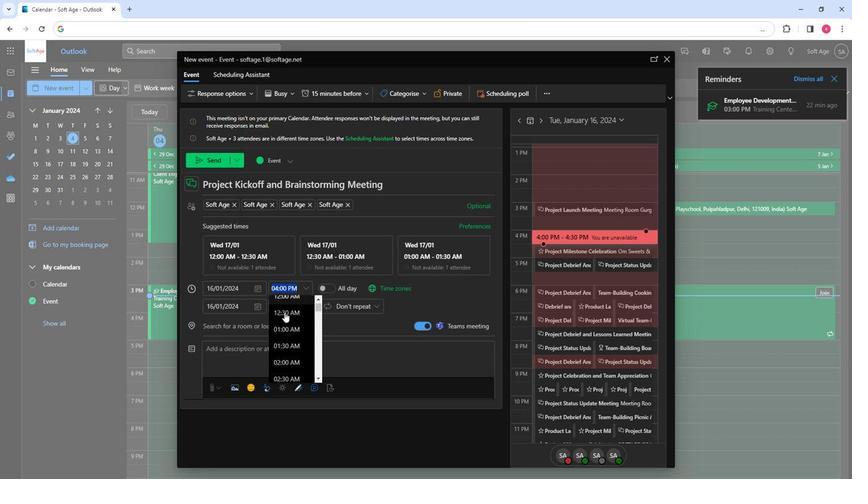 
Action: Mouse moved to (287, 347)
Screenshot: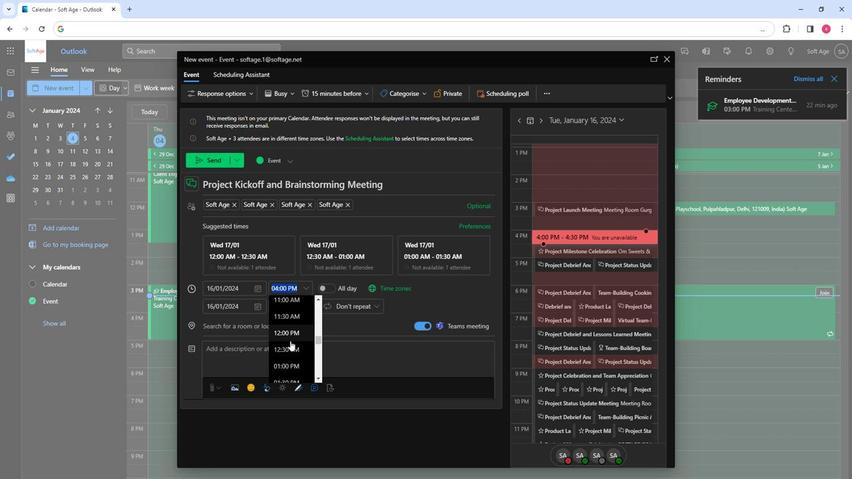 
Action: Mouse scrolled (287, 347) with delta (0, 0)
Screenshot: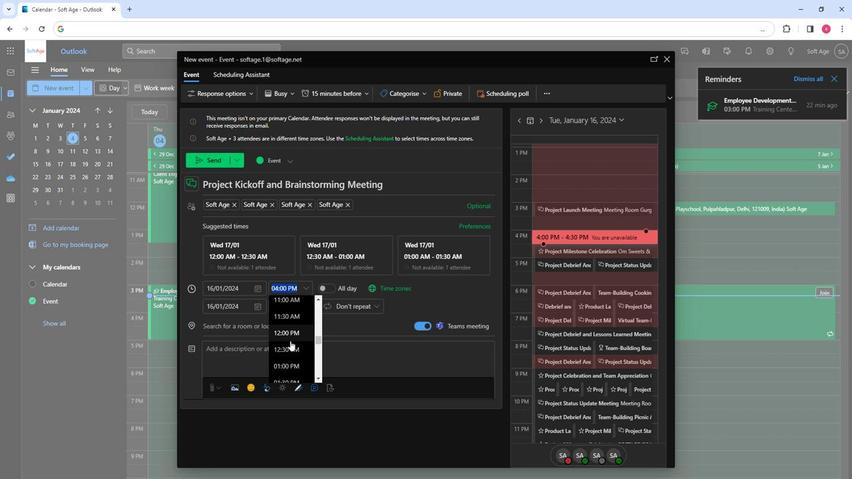 
Action: Mouse moved to (286, 353)
Screenshot: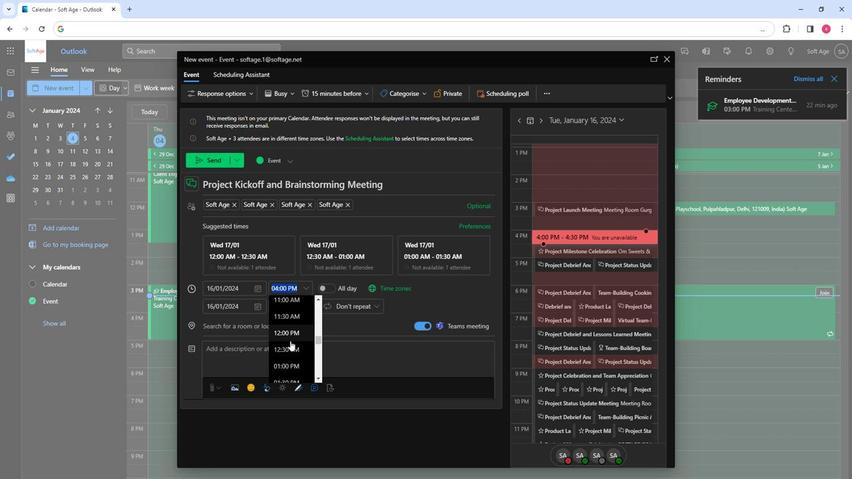 
Action: Mouse scrolled (286, 353) with delta (0, 0)
Screenshot: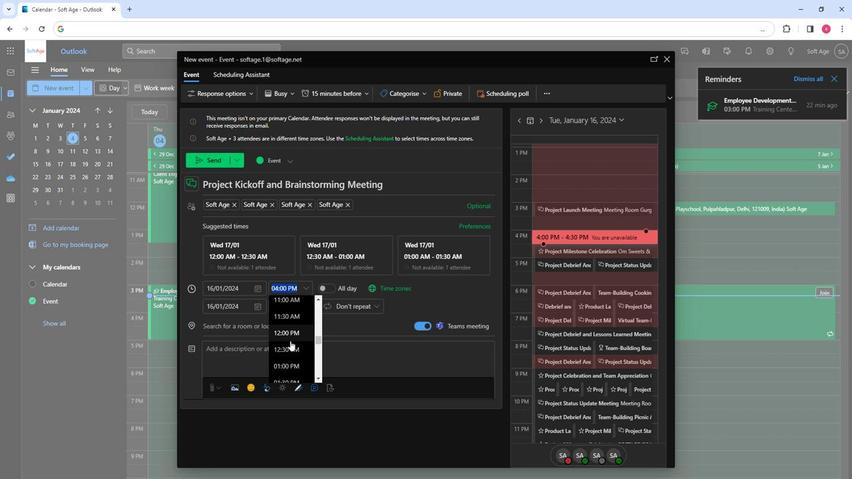 
Action: Mouse moved to (286, 355)
Screenshot: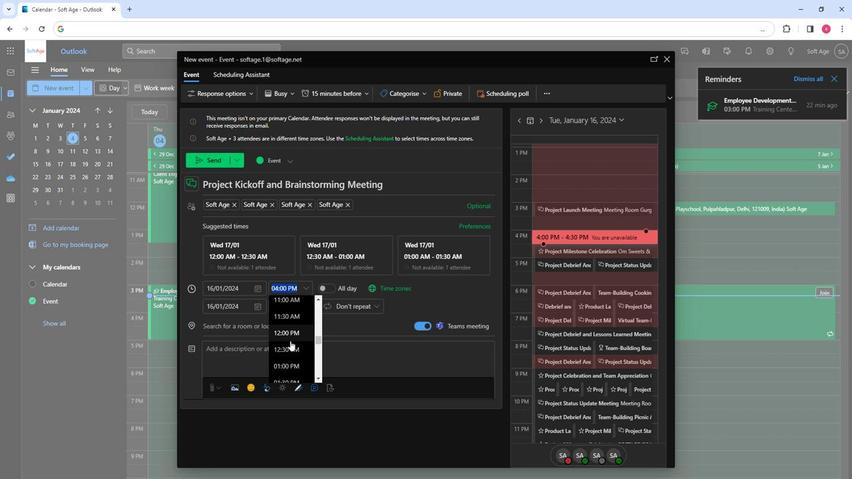 
Action: Mouse scrolled (286, 355) with delta (0, 0)
Screenshot: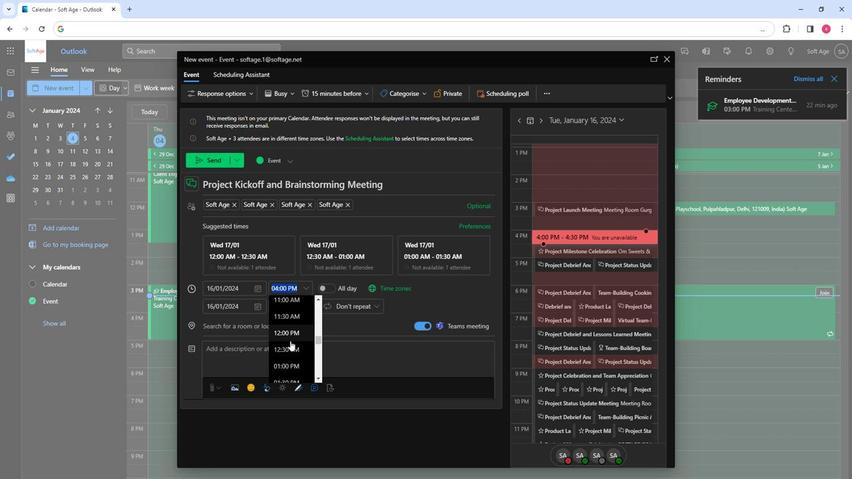 
Action: Mouse moved to (285, 355)
Screenshot: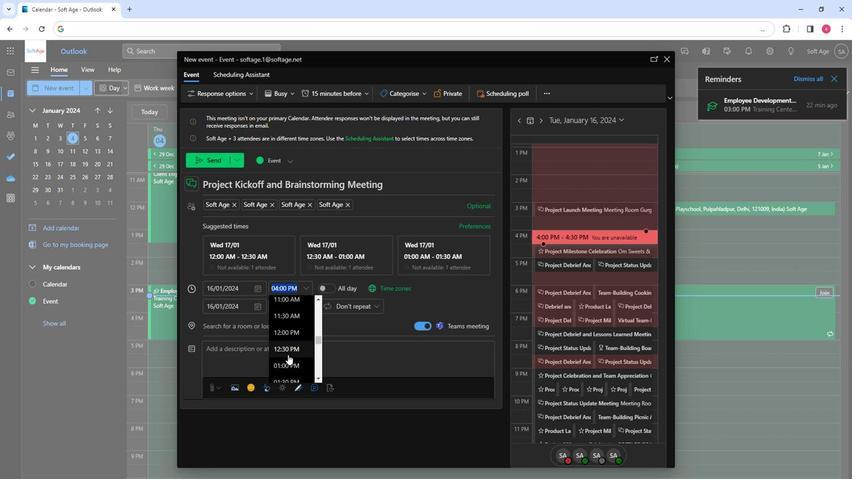 
Action: Mouse scrolled (285, 355) with delta (0, 0)
Screenshot: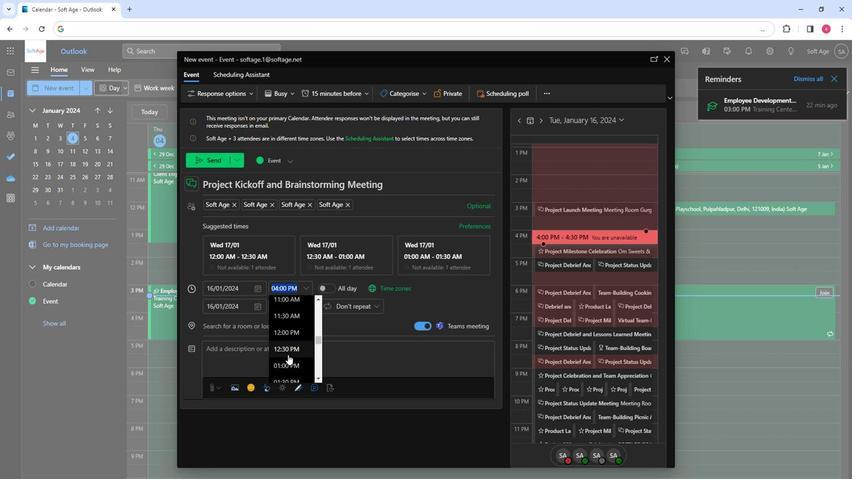 
Action: Mouse scrolled (285, 355) with delta (0, 0)
Screenshot: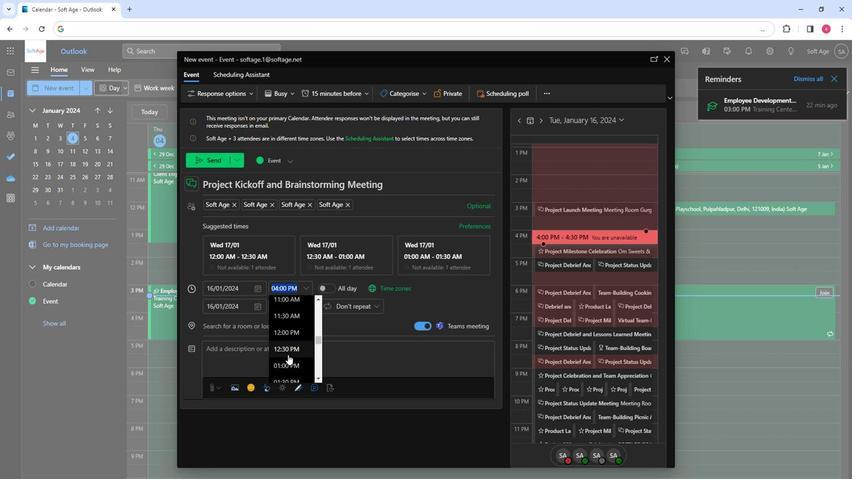 
Action: Mouse scrolled (285, 355) with delta (0, 0)
Screenshot: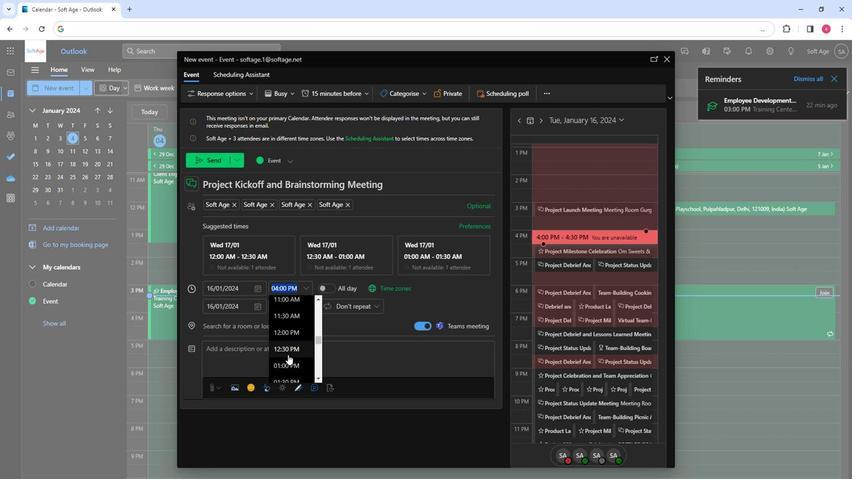 
Action: Mouse moved to (285, 356)
Screenshot: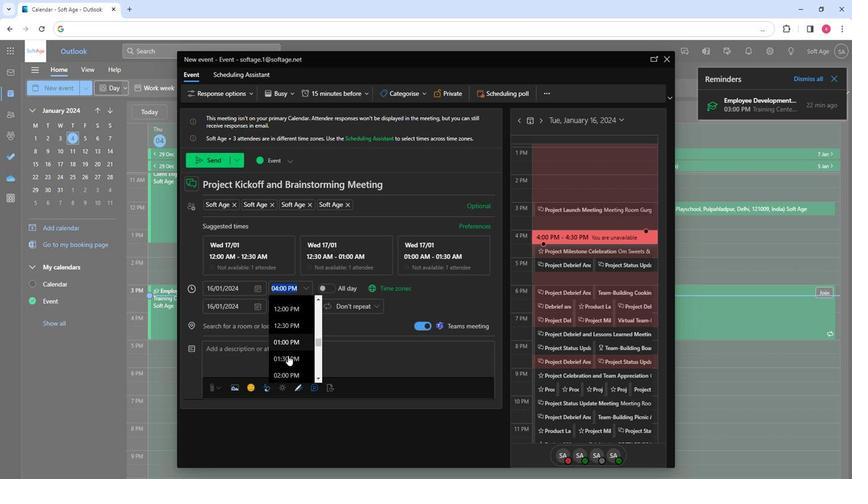 
Action: Mouse scrolled (285, 355) with delta (0, 0)
Screenshot: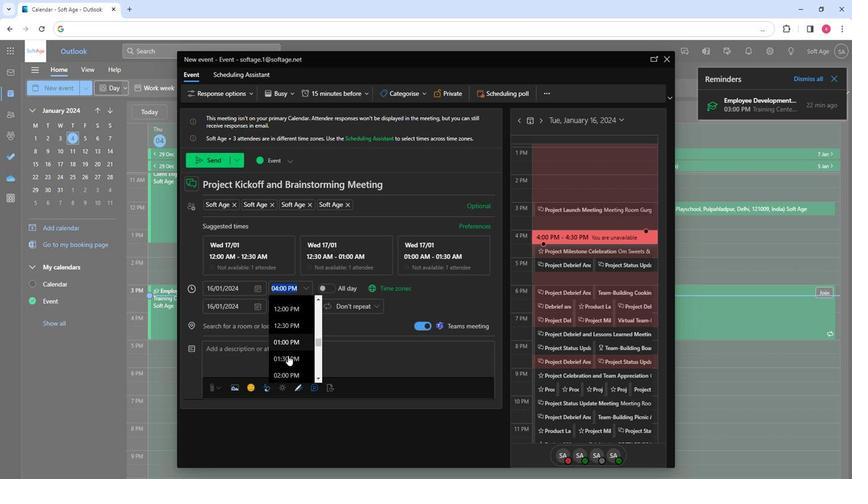 
Action: Mouse moved to (285, 356)
Screenshot: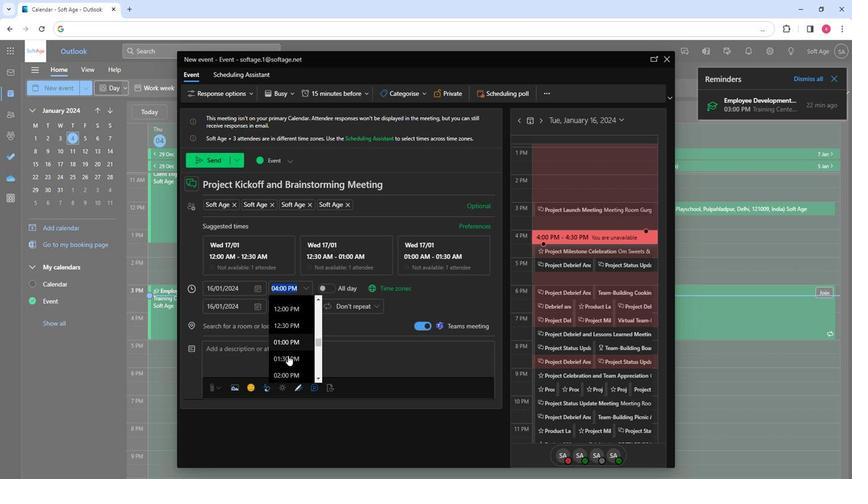 
Action: Mouse scrolled (285, 356) with delta (0, 0)
Screenshot: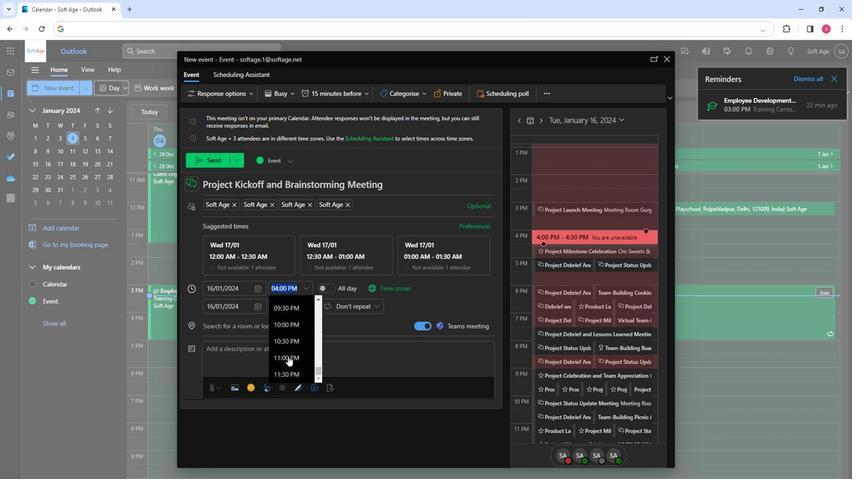 
Action: Mouse scrolled (285, 356) with delta (0, 0)
Screenshot: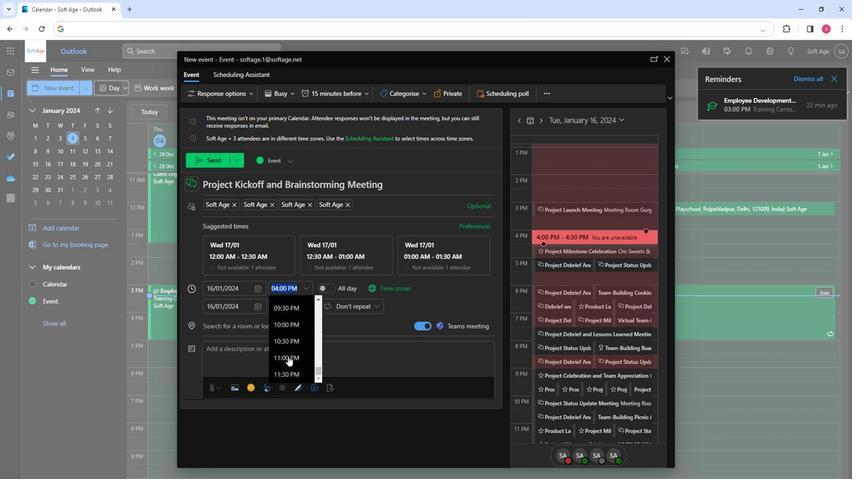 
Action: Mouse scrolled (285, 356) with delta (0, 0)
Screenshot: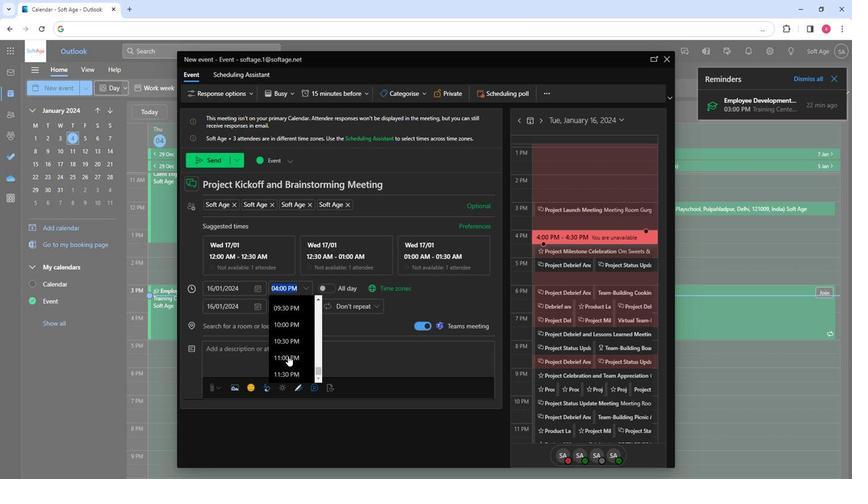 
Action: Mouse scrolled (285, 356) with delta (0, 0)
Screenshot: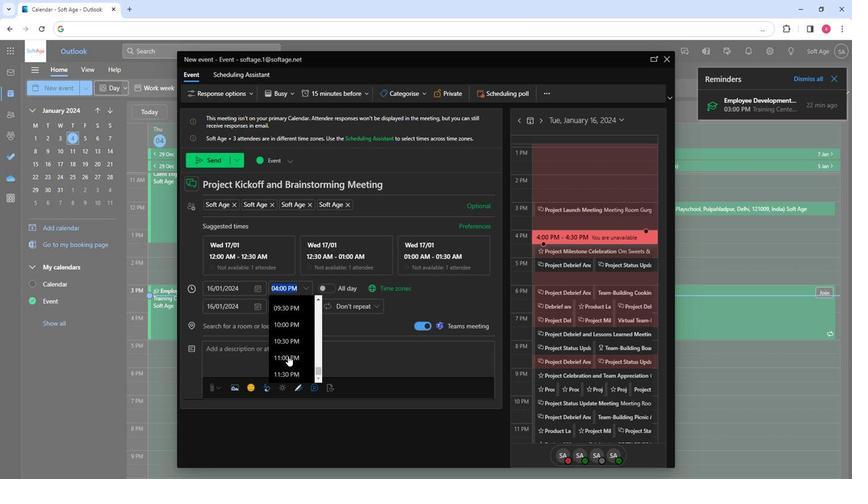 
Action: Mouse moved to (285, 357)
Screenshot: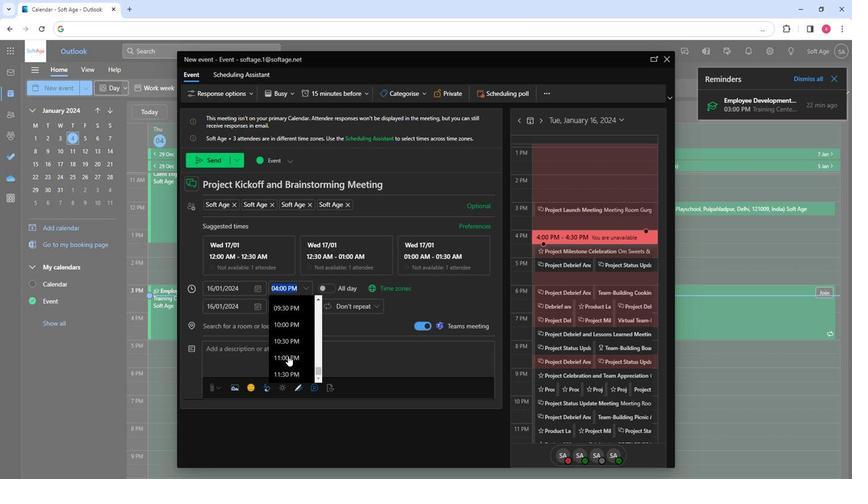 
Action: Mouse scrolled (285, 356) with delta (0, 0)
Screenshot: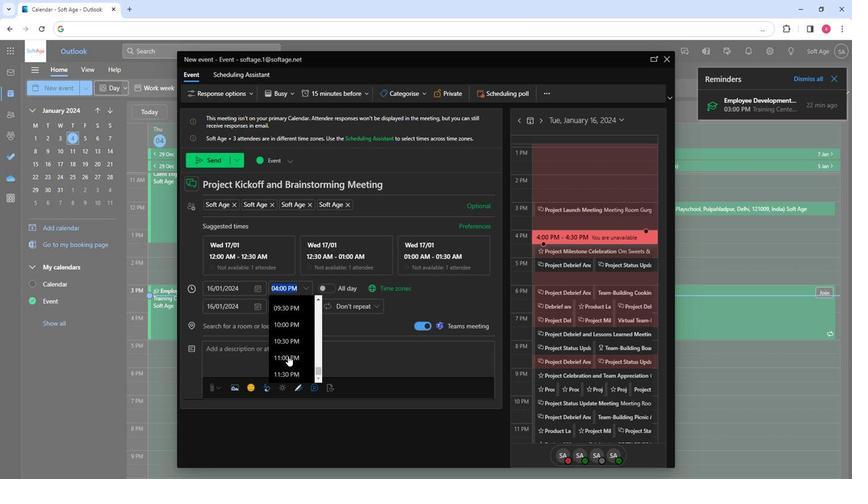 
Action: Mouse scrolled (285, 356) with delta (0, 0)
Screenshot: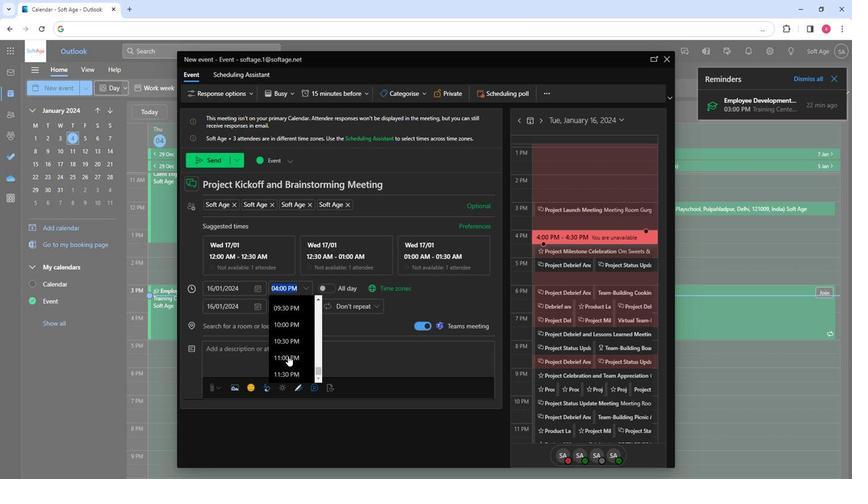 
Action: Mouse scrolled (285, 356) with delta (0, 0)
Screenshot: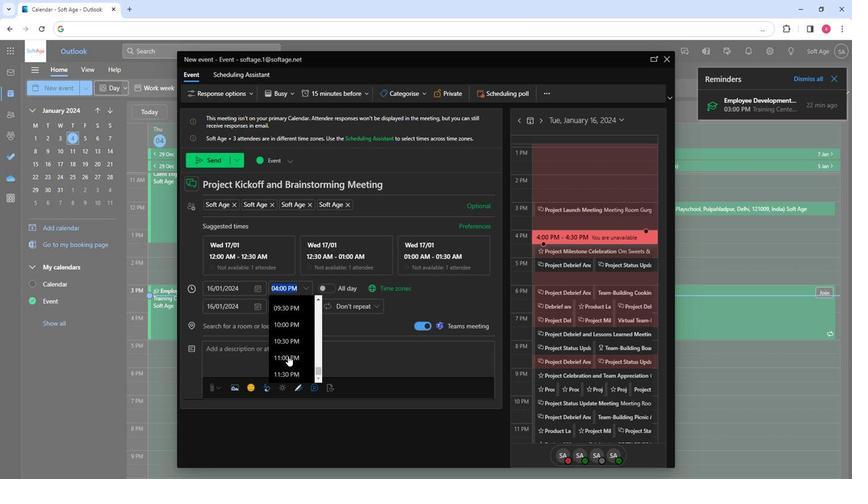 
Action: Mouse scrolled (285, 356) with delta (0, 0)
Screenshot: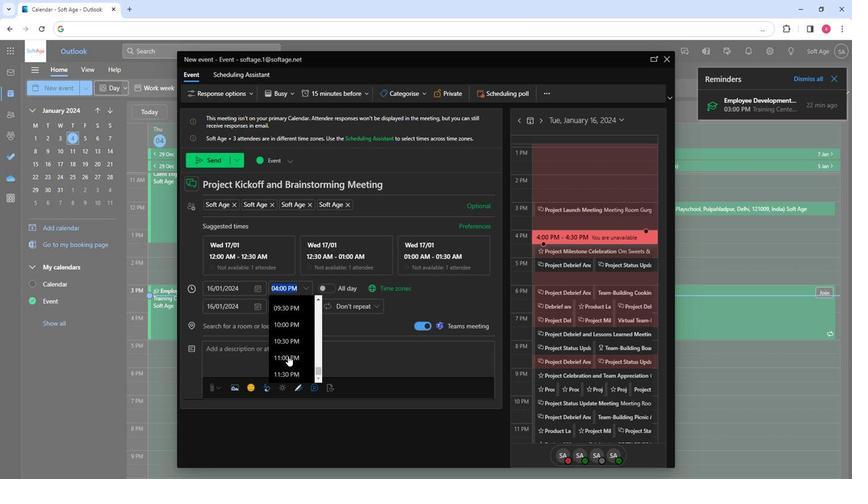 
Action: Mouse moved to (283, 355)
Screenshot: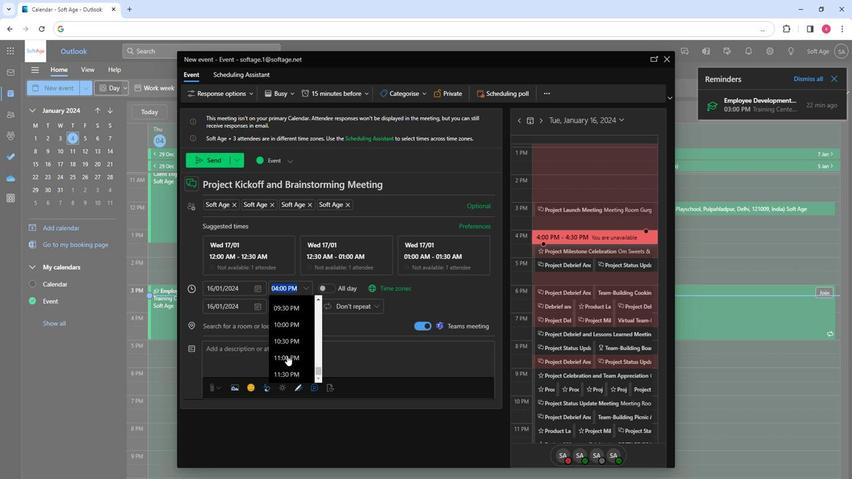 
Action: Mouse scrolled (283, 355) with delta (0, 0)
Screenshot: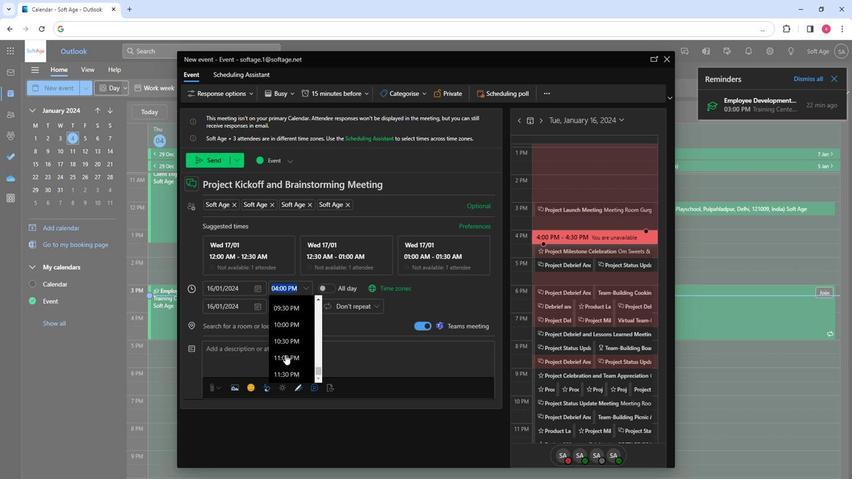 
Action: Mouse scrolled (283, 355) with delta (0, 0)
Screenshot: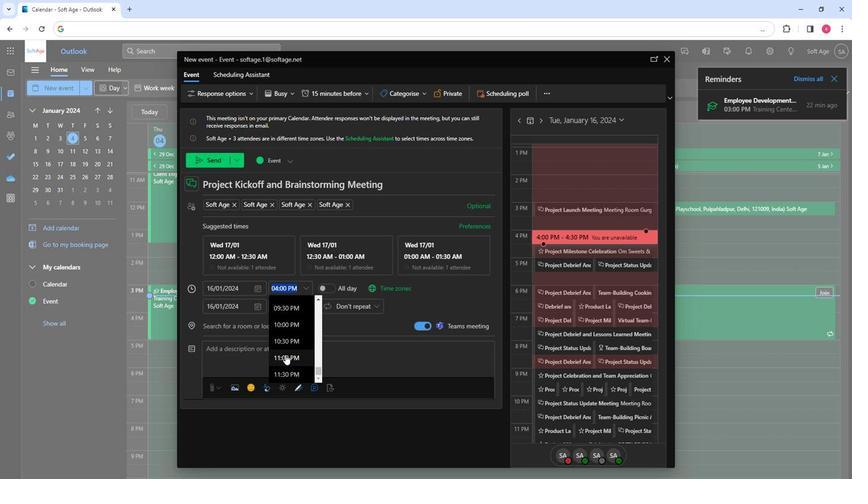 
Action: Mouse scrolled (283, 355) with delta (0, 0)
Screenshot: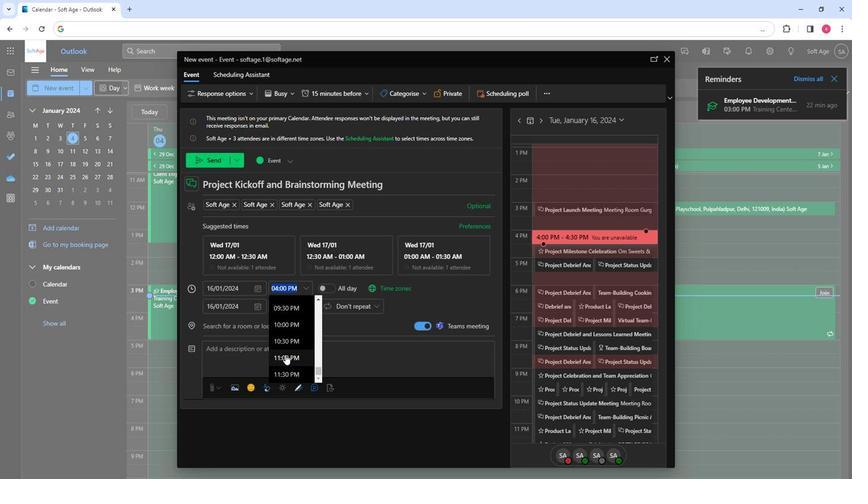 
Action: Mouse scrolled (283, 355) with delta (0, 0)
Screenshot: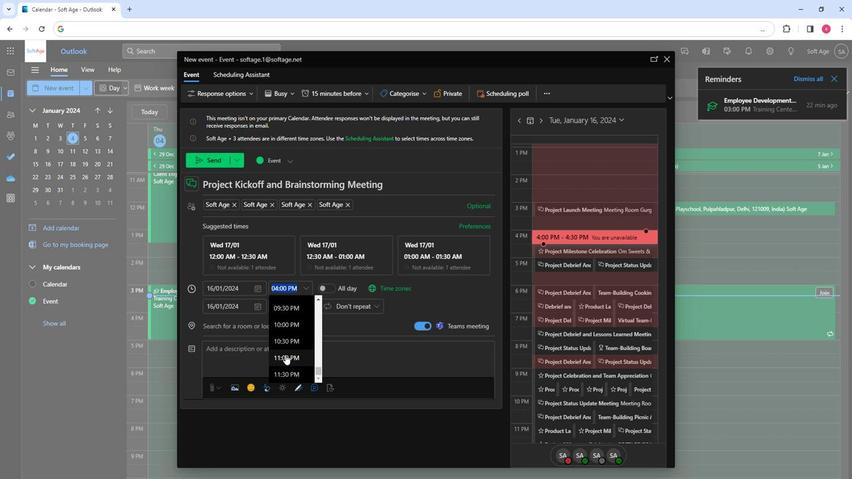 
Action: Mouse scrolled (283, 355) with delta (0, 0)
Screenshot: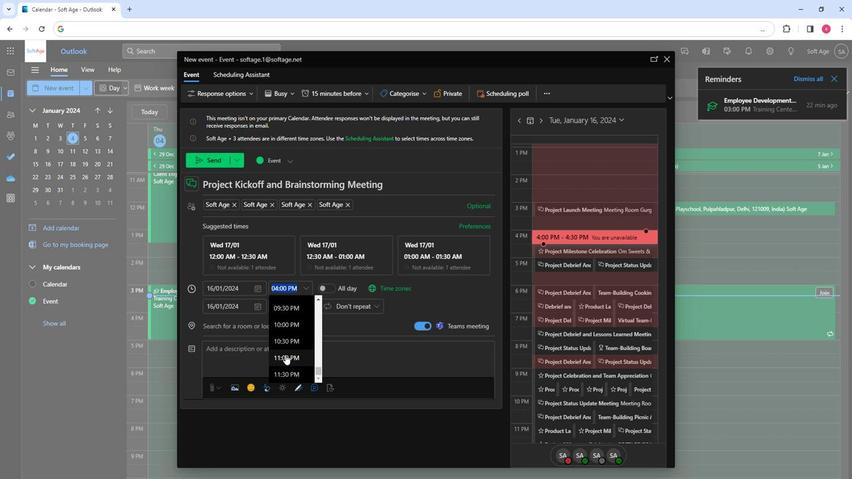 
Action: Mouse moved to (288, 333)
Screenshot: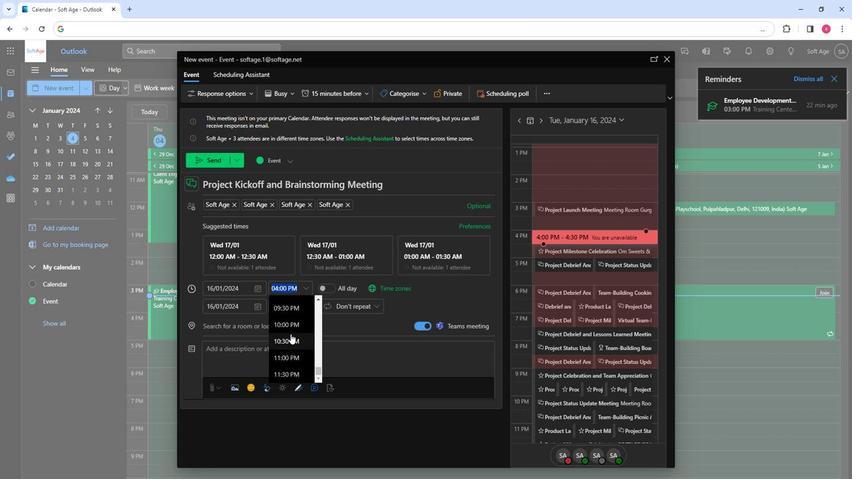 
Action: Mouse scrolled (288, 333) with delta (0, 0)
Screenshot: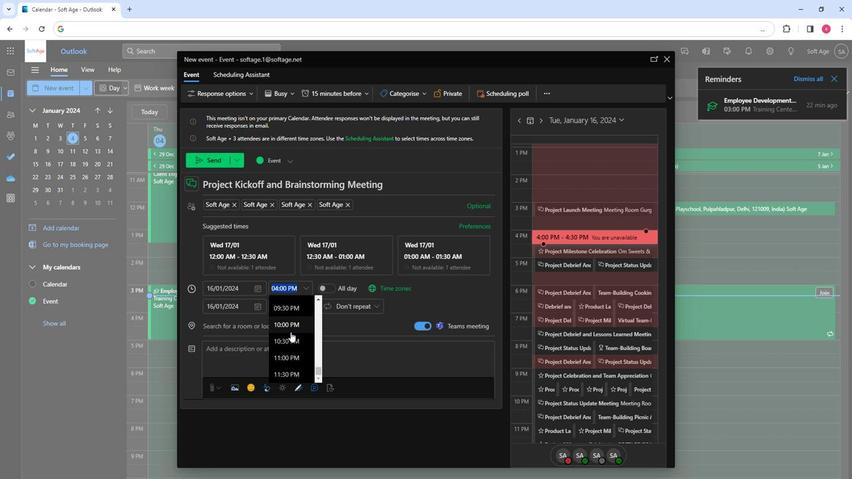 
Action: Mouse scrolled (288, 333) with delta (0, 0)
Screenshot: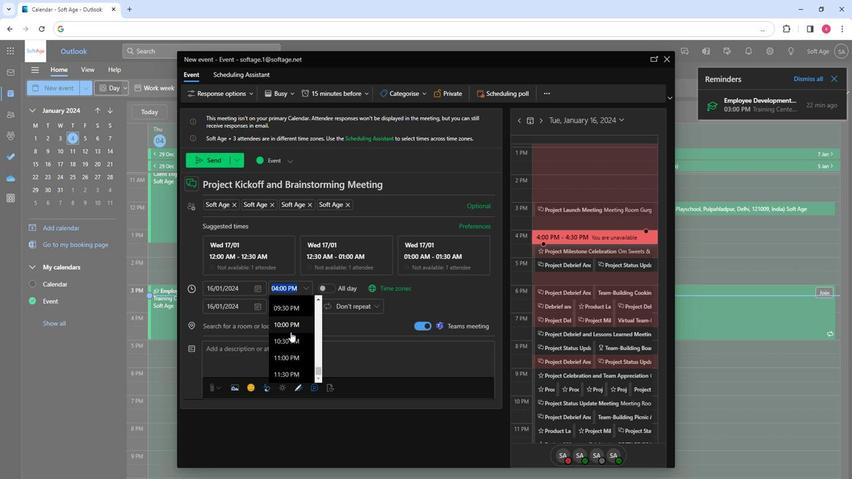 
Action: Mouse scrolled (288, 333) with delta (0, 0)
Screenshot: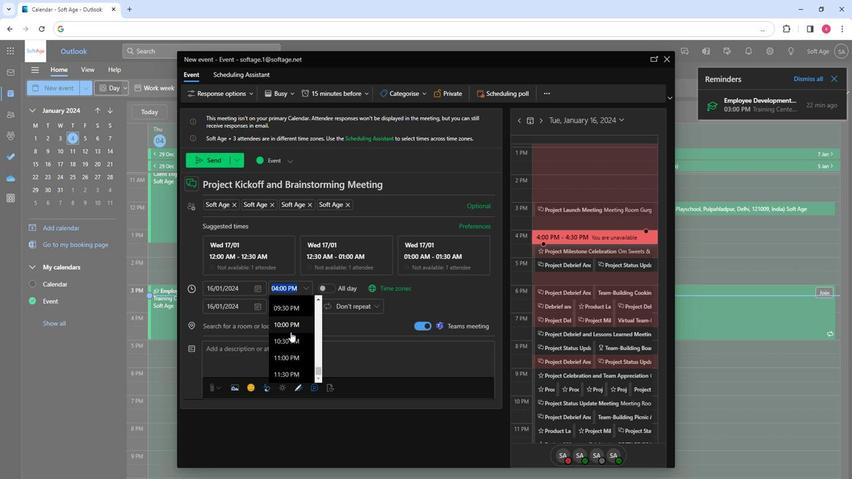 
Action: Mouse scrolled (288, 333) with delta (0, 0)
Screenshot: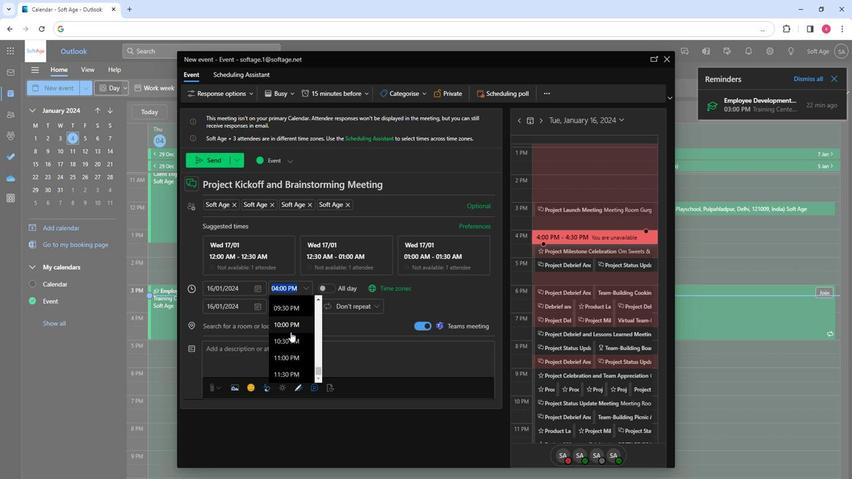 
Action: Mouse scrolled (288, 333) with delta (0, 0)
Screenshot: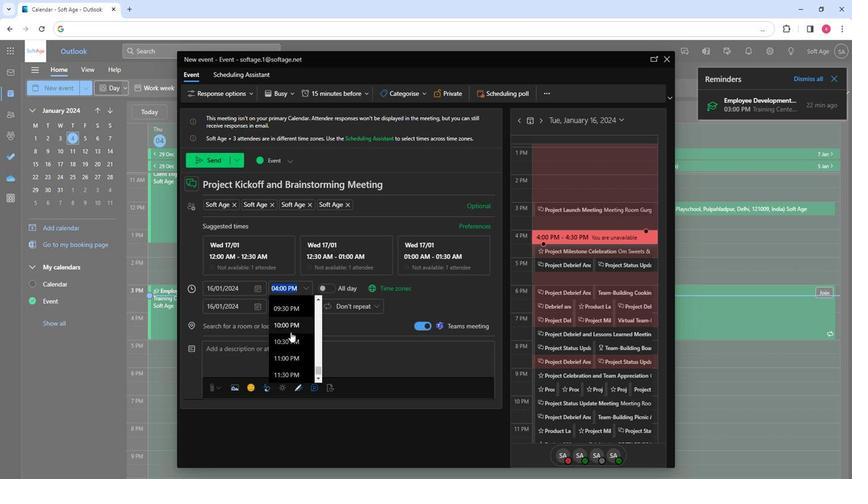 
Action: Mouse scrolled (288, 333) with delta (0, 0)
Screenshot: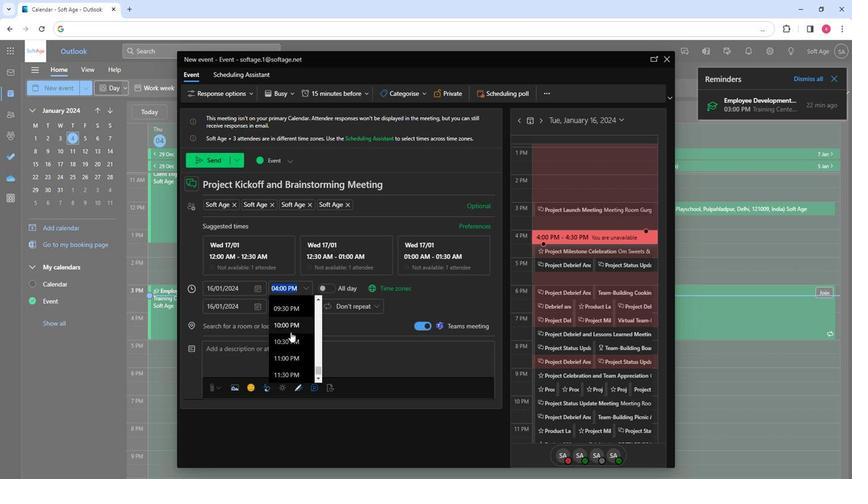 
Action: Mouse scrolled (288, 333) with delta (0, 0)
Screenshot: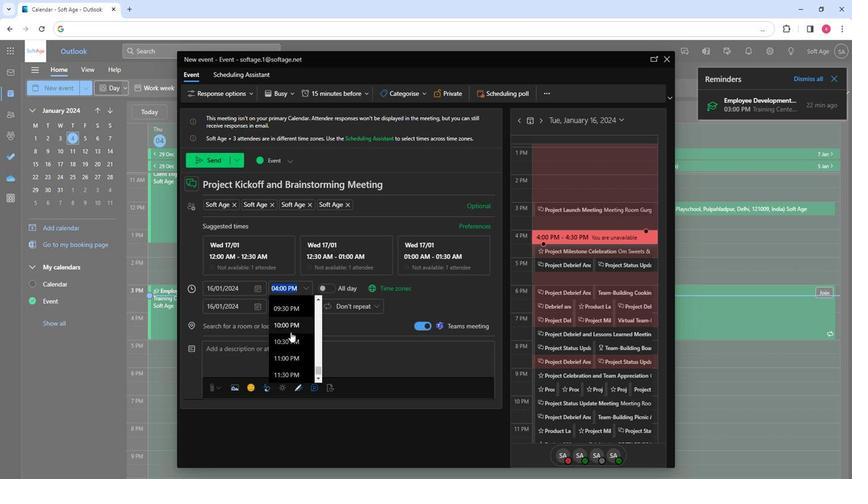 
Action: Mouse scrolled (288, 333) with delta (0, 0)
Screenshot: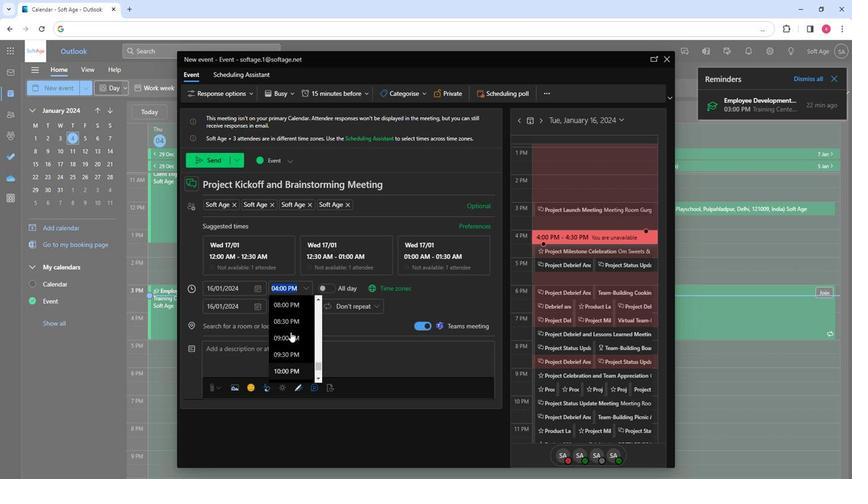 
Action: Mouse scrolled (288, 333) with delta (0, 0)
Screenshot: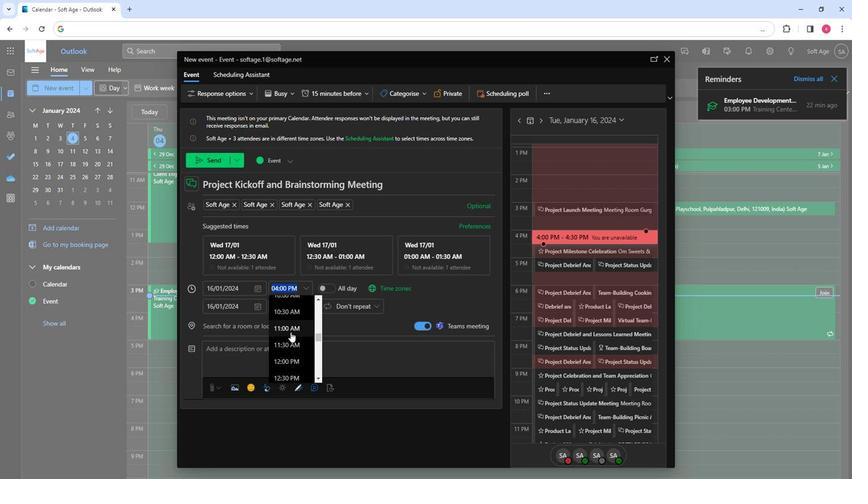 
Action: Mouse scrolled (288, 333) with delta (0, 0)
Screenshot: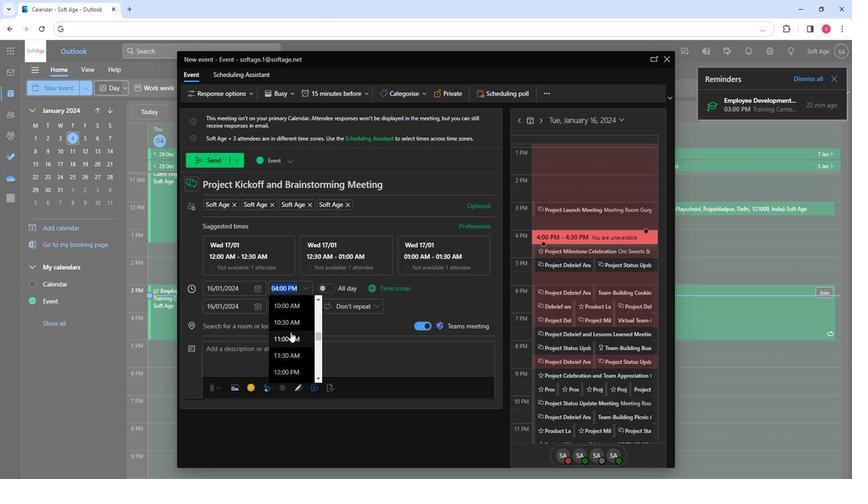 
Action: Mouse moved to (283, 350)
Screenshot: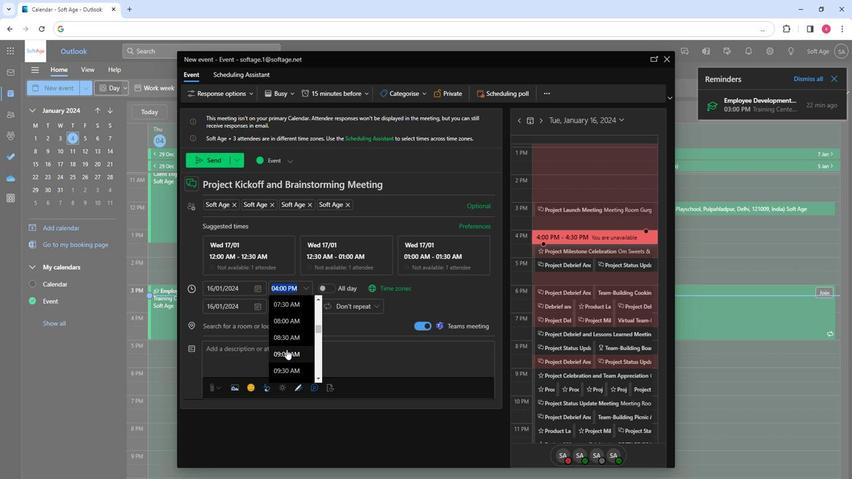 
Action: Mouse scrolled (283, 349) with delta (0, 0)
Screenshot: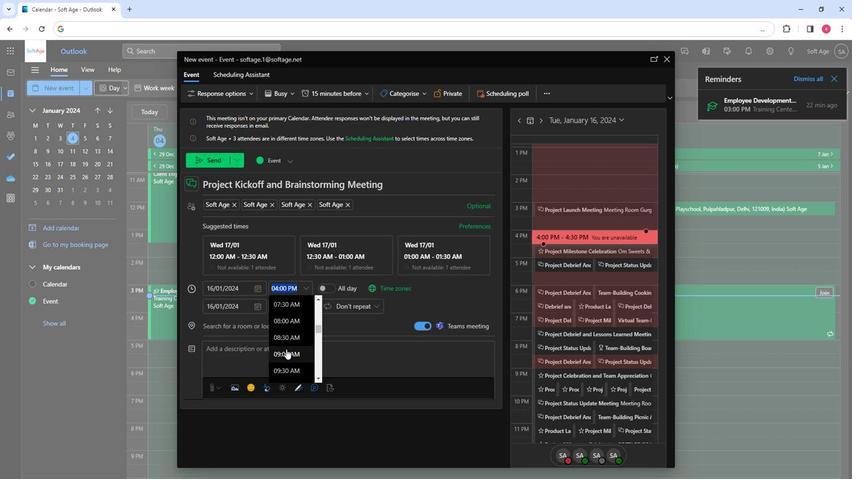 
Action: Mouse moved to (277, 369)
Screenshot: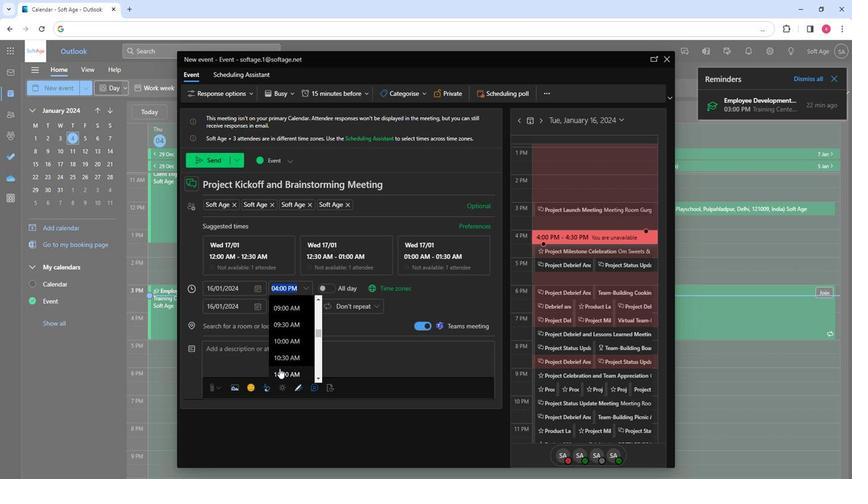 
Action: Mouse pressed left at (277, 369)
Screenshot: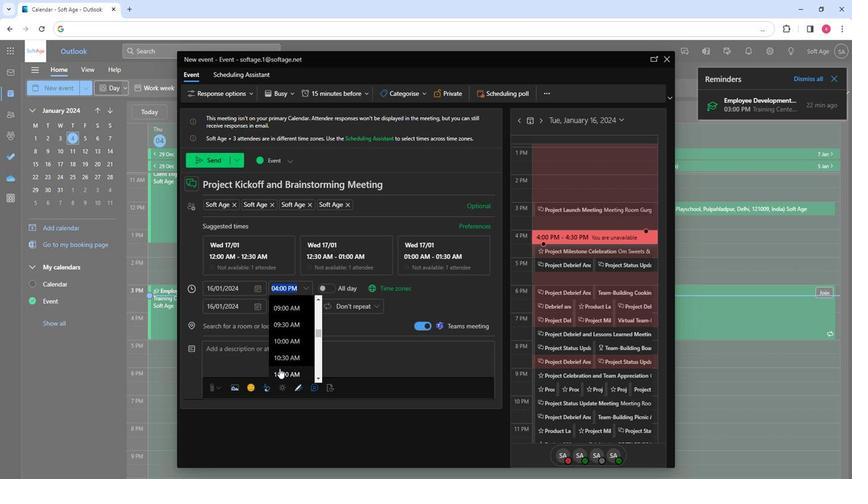 
Action: Mouse moved to (259, 332)
Screenshot: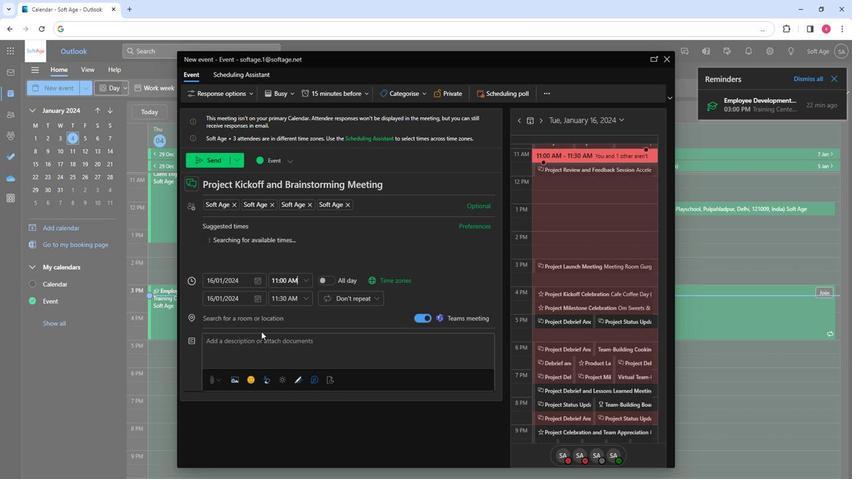 
Action: Mouse pressed left at (259, 332)
Screenshot: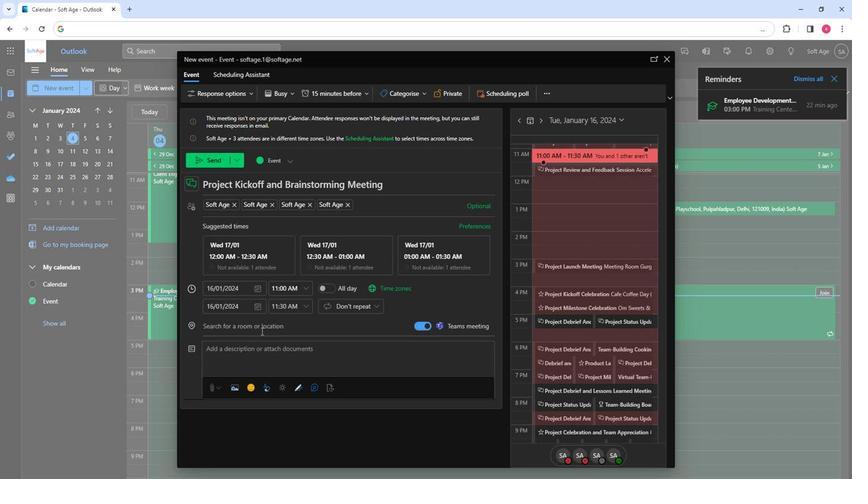 
Action: Mouse moved to (255, 213)
Screenshot: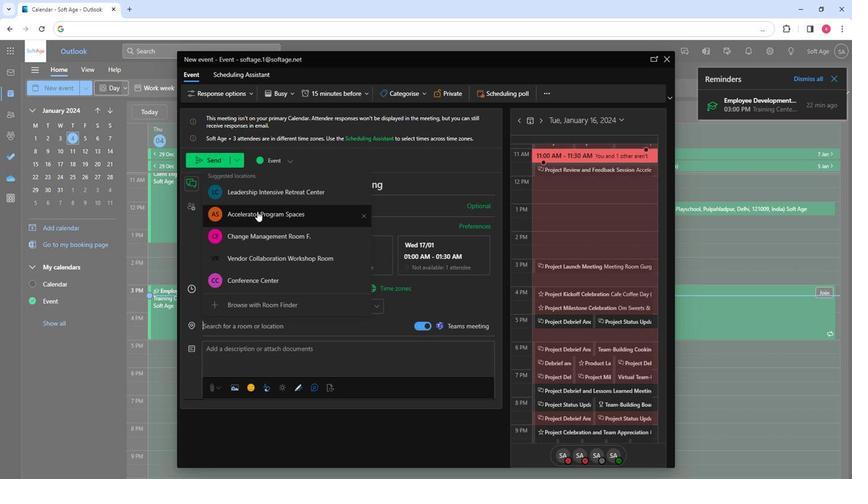 
Action: Mouse pressed left at (255, 213)
Screenshot: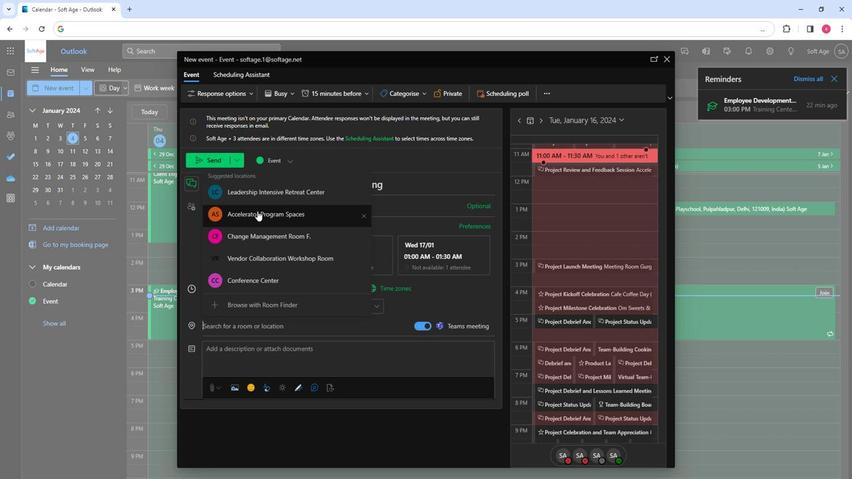 
Action: Mouse moved to (231, 346)
Screenshot: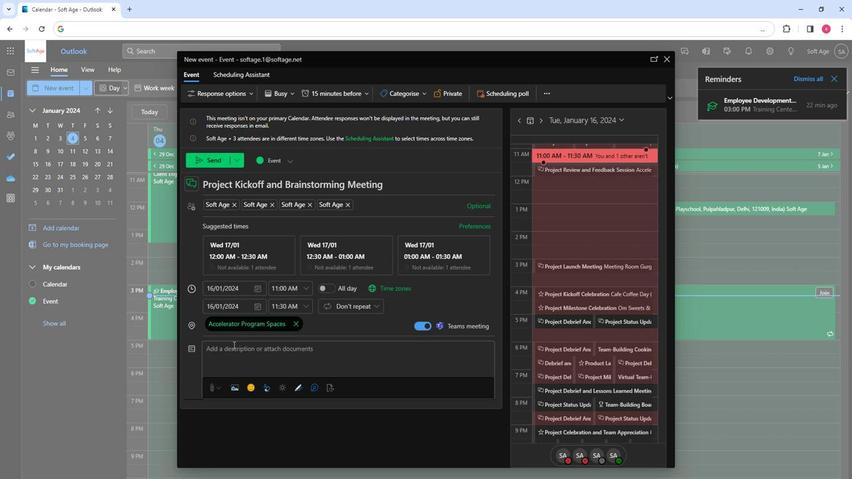
Action: Mouse pressed left at (231, 346)
Screenshot: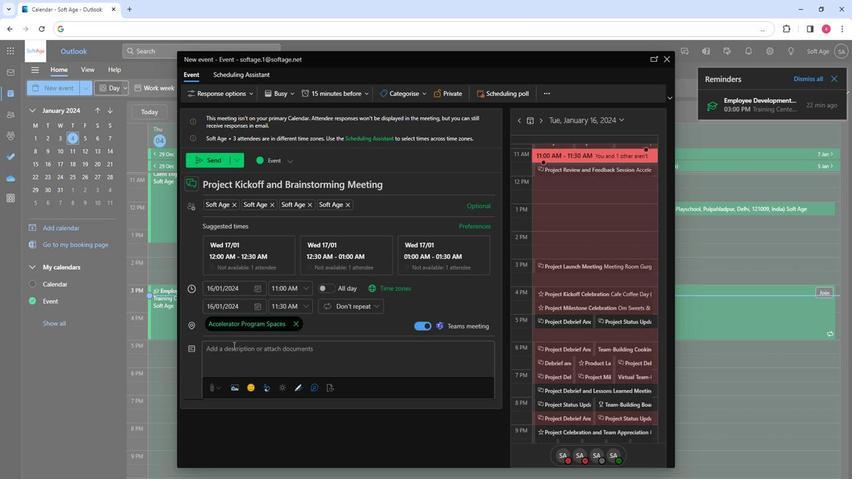
Action: Key pressed <Key.shift>Launch<Key.space>your<Key.space>project<Key.space>successfully<Key.space>with<Key.space>a<Key.space>dynamic<Key.space>kickoff<Key.space>and<Key.space>brainstorming<Key.space>meeting<Key.space>the<Key.space>tone<Key.space>for<Key.space>collaboration,<Key.space>ignite<Key.space>creativity,<Key.space>and<Key.space>generate<Key.space>innovative<Key.space>ideas<Key.space>to<Key.space>propel<Key.space>your<Key.space>project<Key.space>forward.
Screenshot: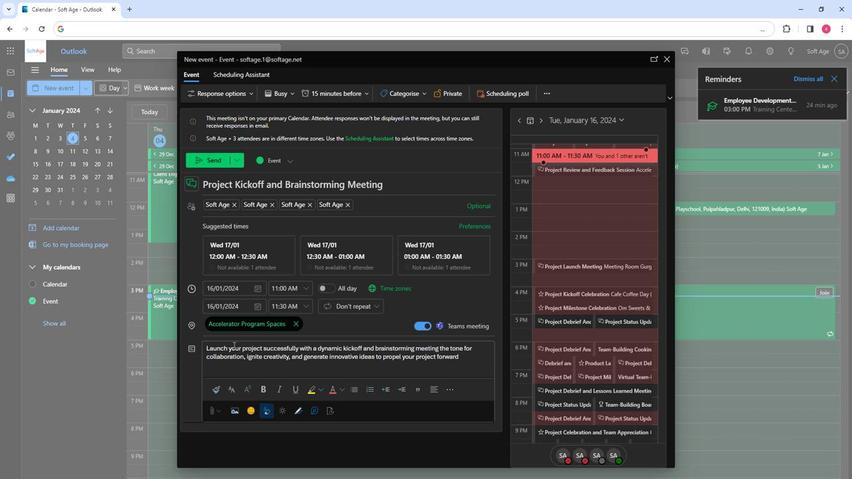 
Action: Mouse moved to (253, 360)
Screenshot: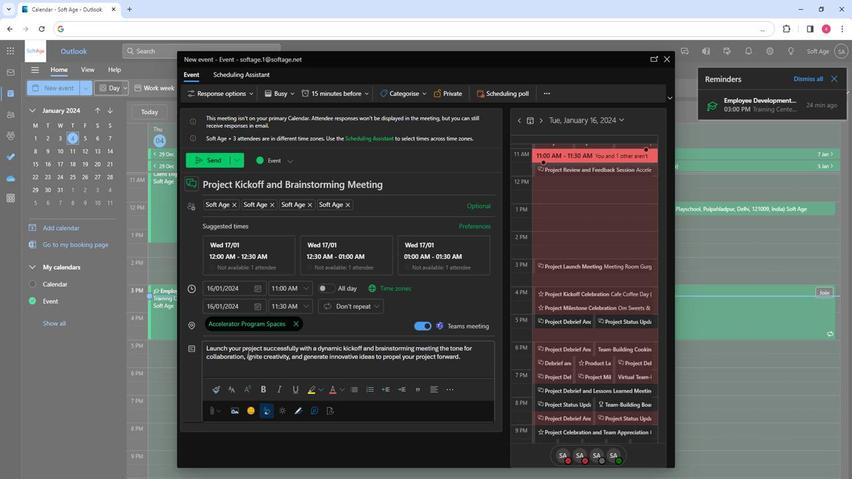 
Action: Mouse pressed left at (253, 360)
Screenshot: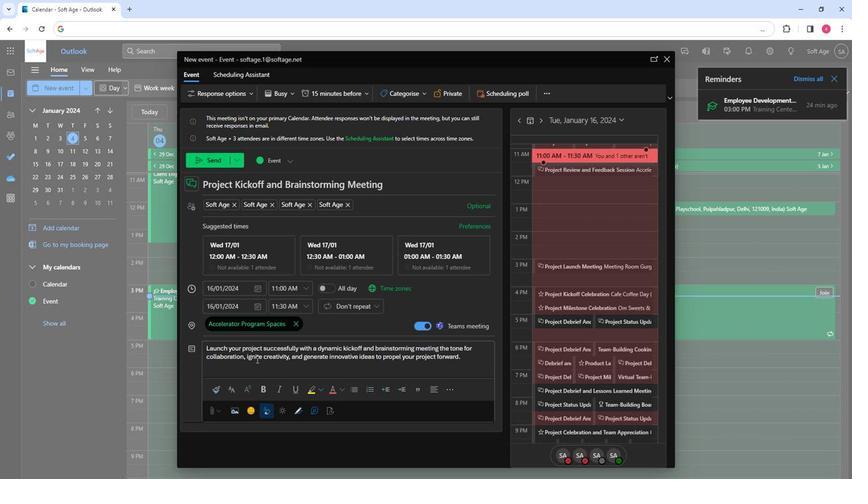 
Action: Mouse pressed left at (253, 360)
Screenshot: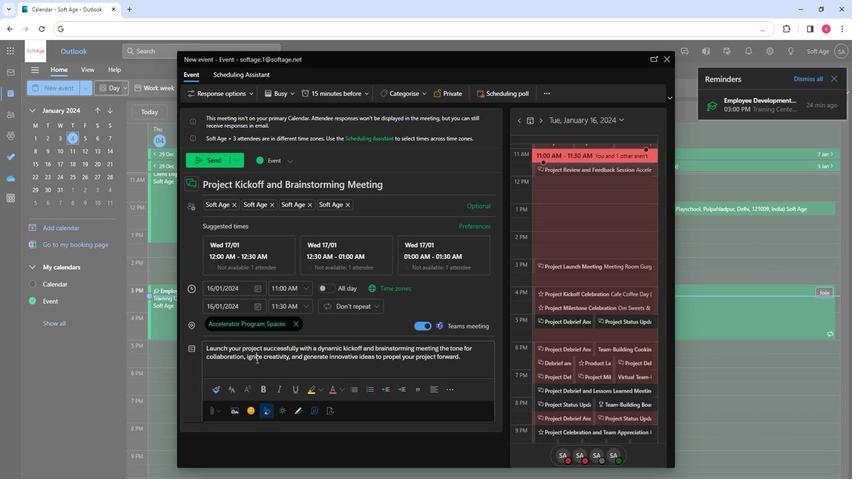 
Action: Mouse pressed left at (253, 360)
Screenshot: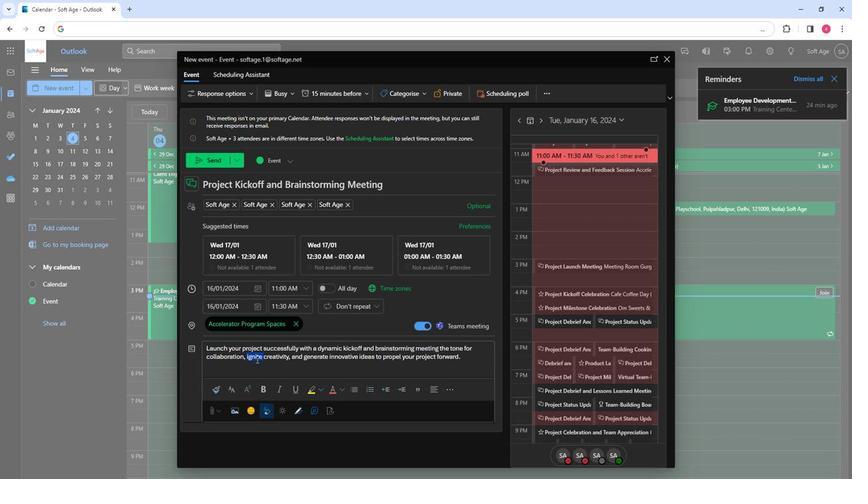 
Action: Mouse moved to (254, 360)
Screenshot: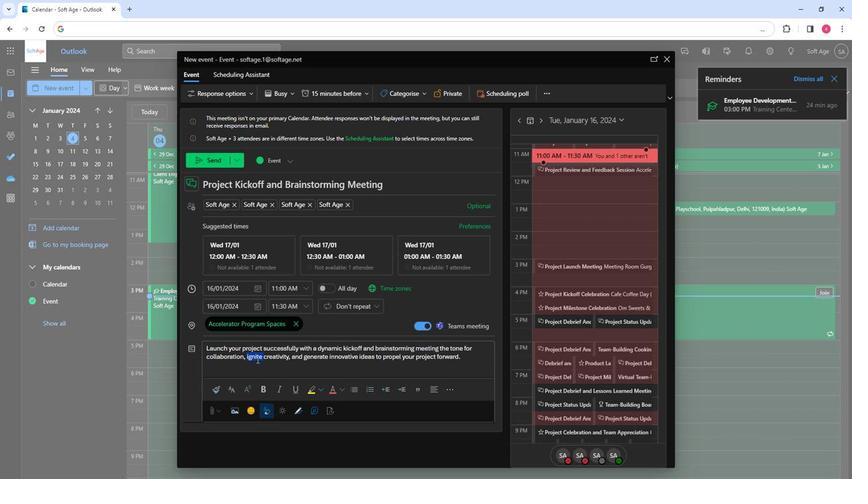 
Action: Mouse pressed left at (254, 360)
Screenshot: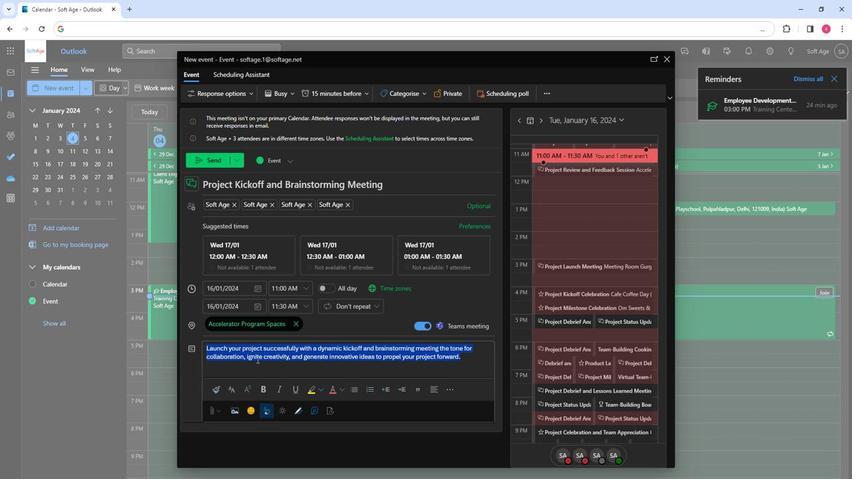 
Action: Mouse moved to (227, 391)
Screenshot: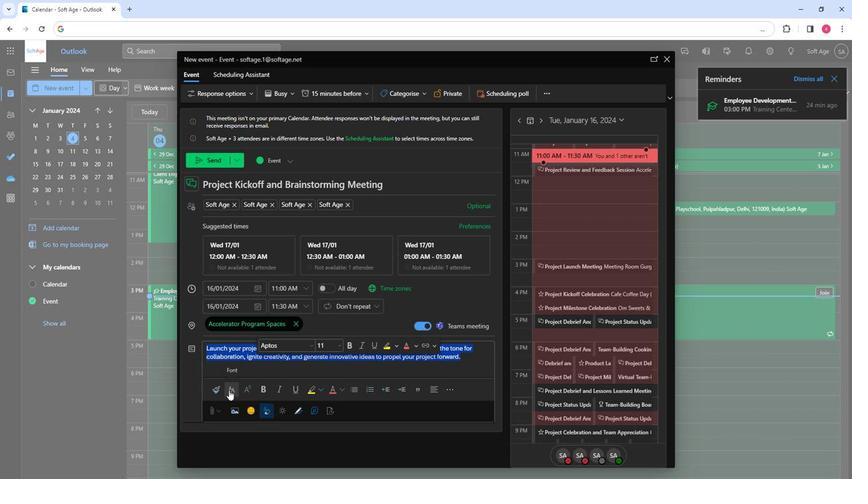 
Action: Mouse pressed left at (227, 391)
Screenshot: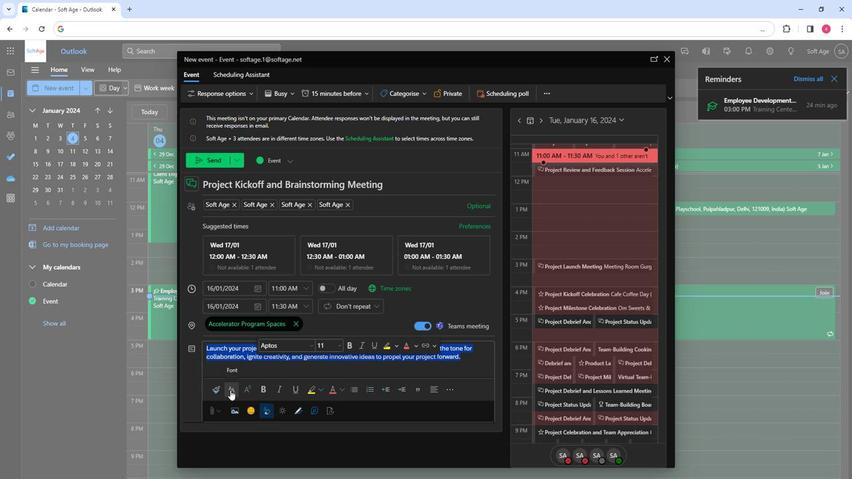 
Action: Mouse moved to (255, 321)
Screenshot: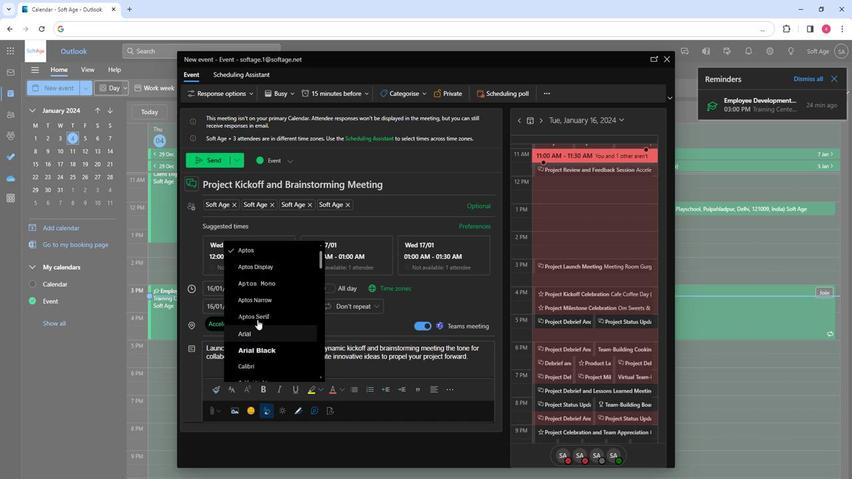 
Action: Mouse scrolled (255, 320) with delta (0, 0)
Screenshot: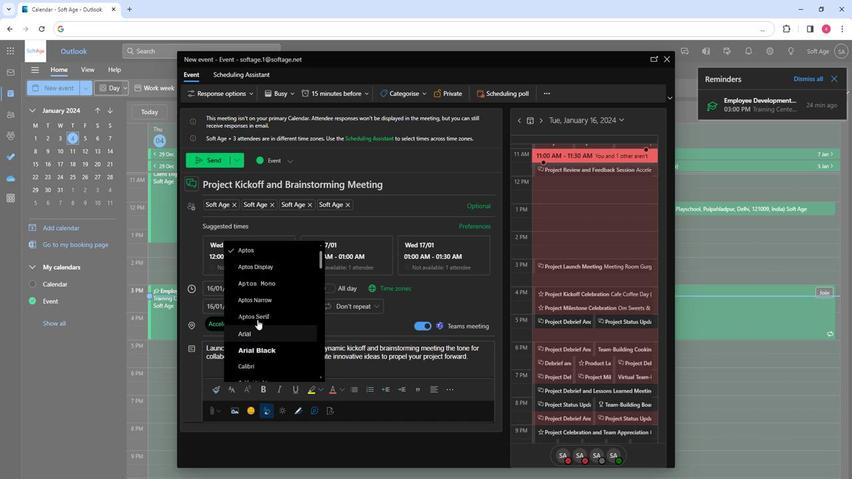 
Action: Mouse scrolled (255, 320) with delta (0, 0)
Screenshot: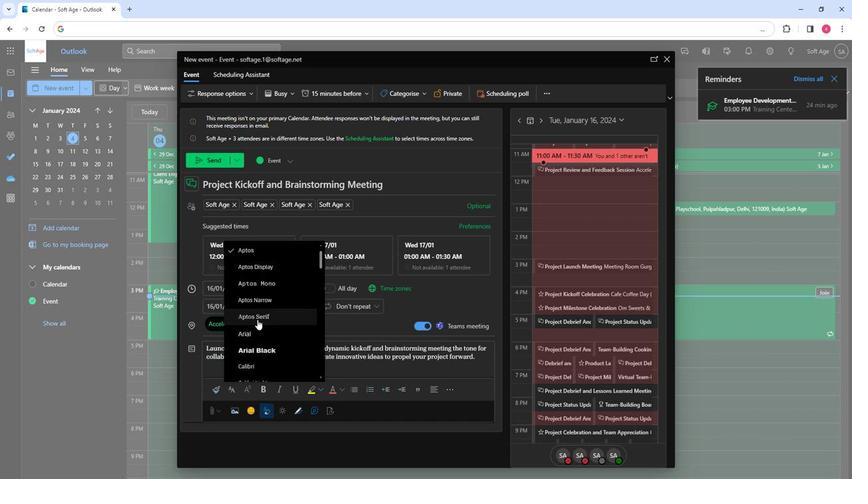 
Action: Mouse scrolled (255, 320) with delta (0, 0)
Screenshot: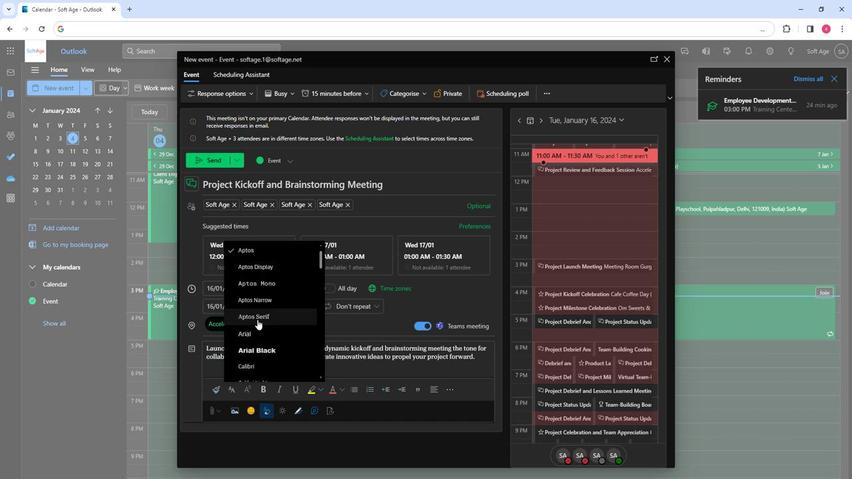 
Action: Mouse scrolled (255, 320) with delta (0, 0)
Screenshot: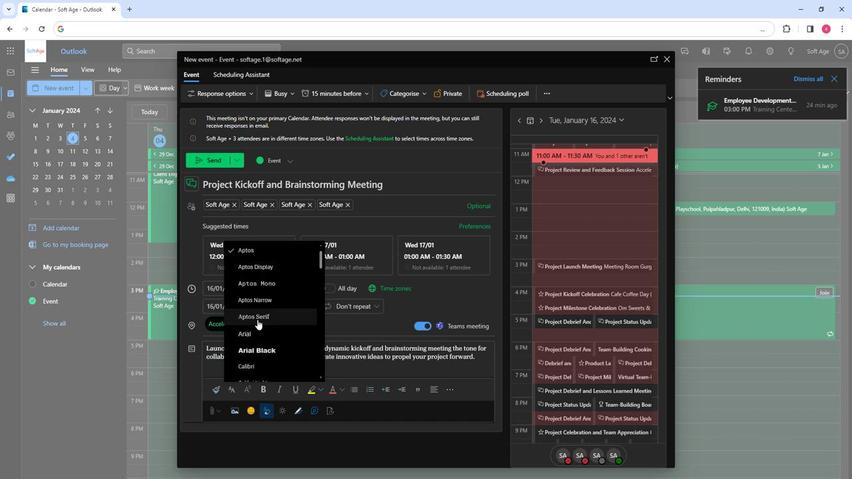 
Action: Mouse scrolled (255, 320) with delta (0, 0)
Screenshot: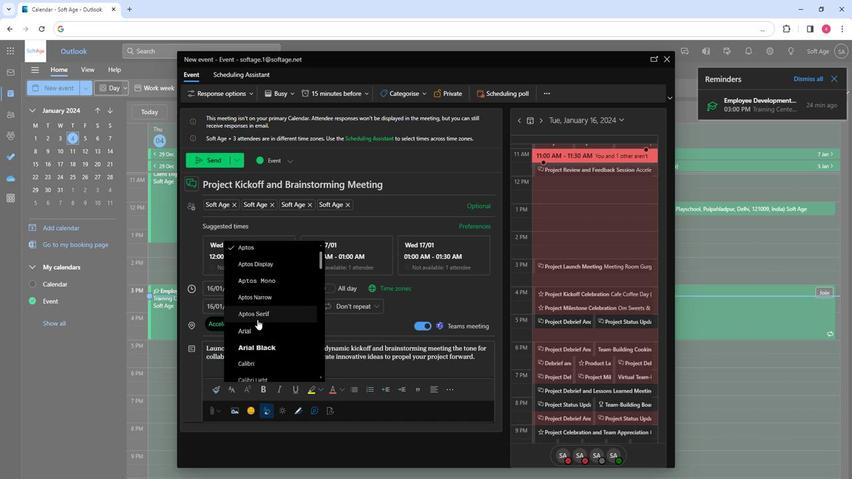 
Action: Mouse moved to (258, 349)
Screenshot: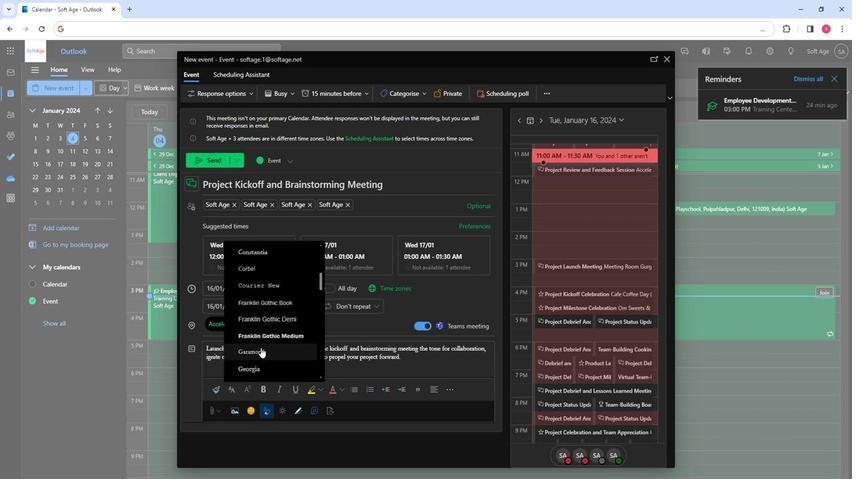 
Action: Mouse scrolled (258, 349) with delta (0, 0)
Screenshot: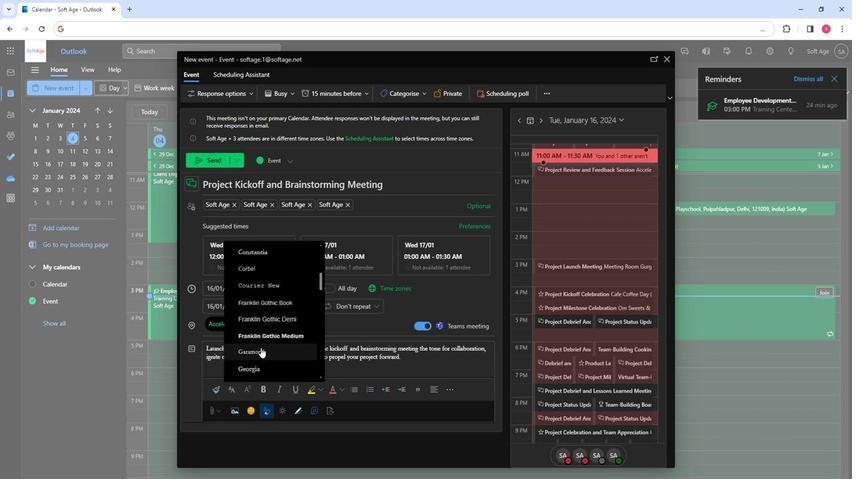 
Action: Mouse moved to (258, 346)
Screenshot: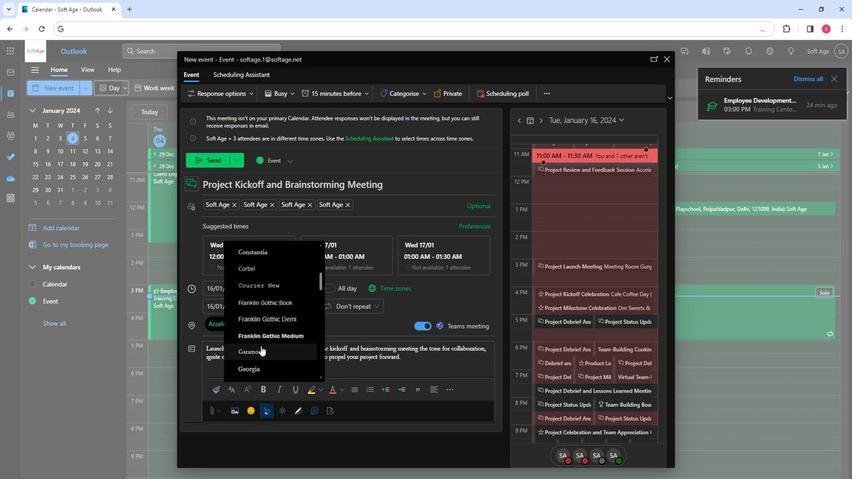 
Action: Mouse scrolled (258, 346) with delta (0, 0)
Screenshot: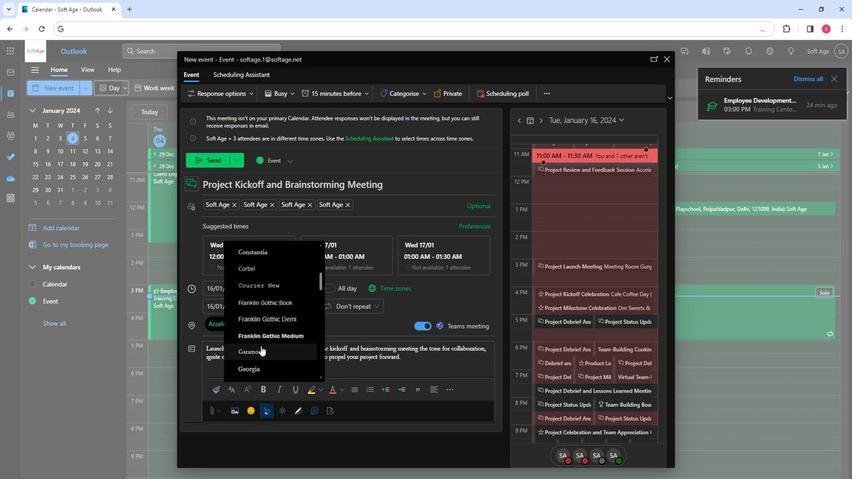 
Action: Mouse moved to (255, 346)
Screenshot: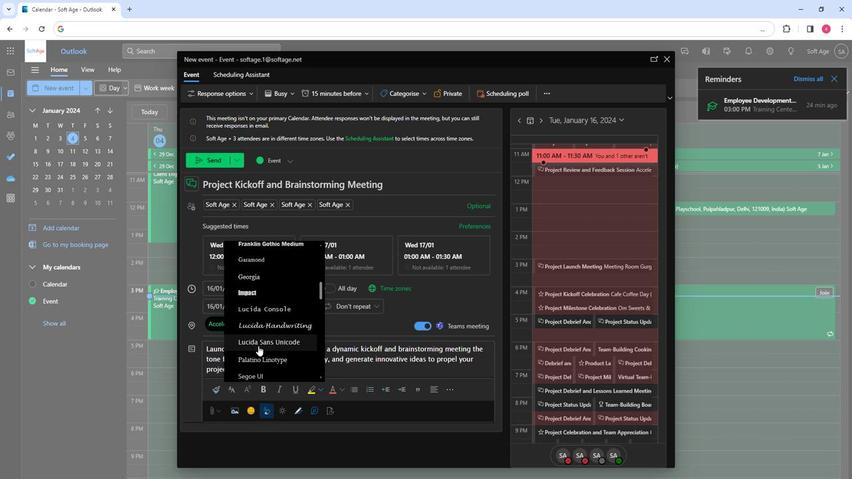 
Action: Mouse pressed left at (255, 346)
Screenshot: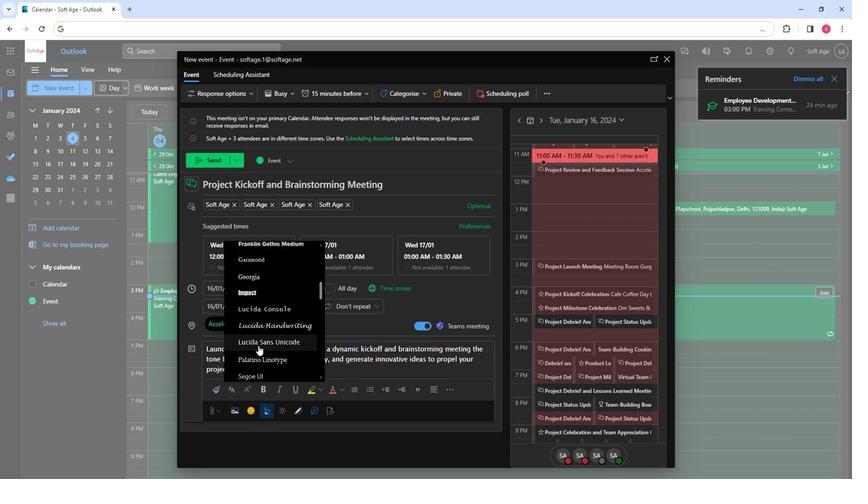 
Action: Mouse moved to (279, 394)
Screenshot: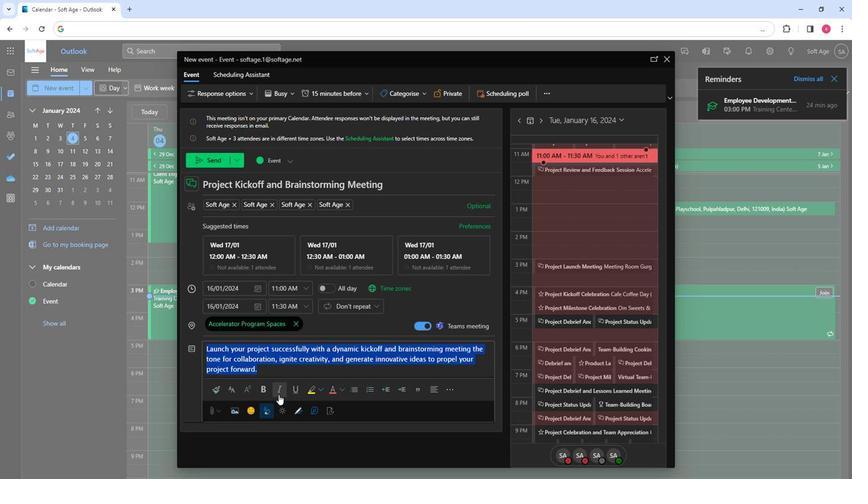 
Action: Mouse pressed left at (279, 394)
Screenshot: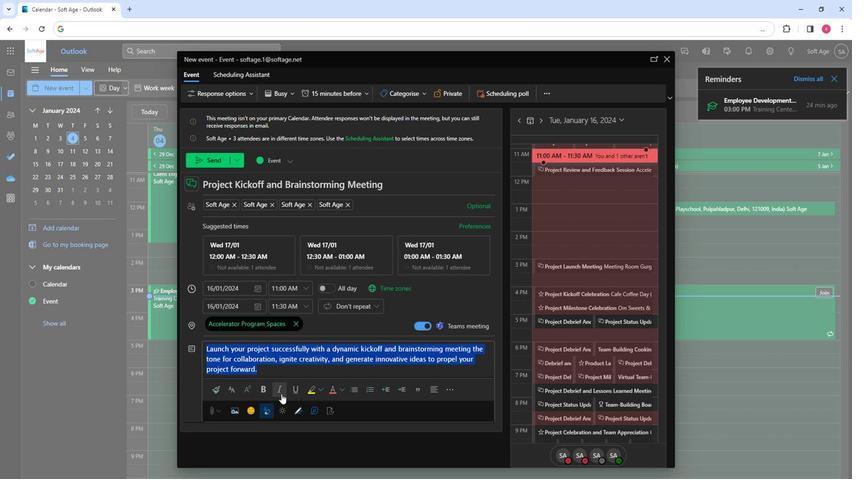 
Action: Mouse moved to (320, 393)
Screenshot: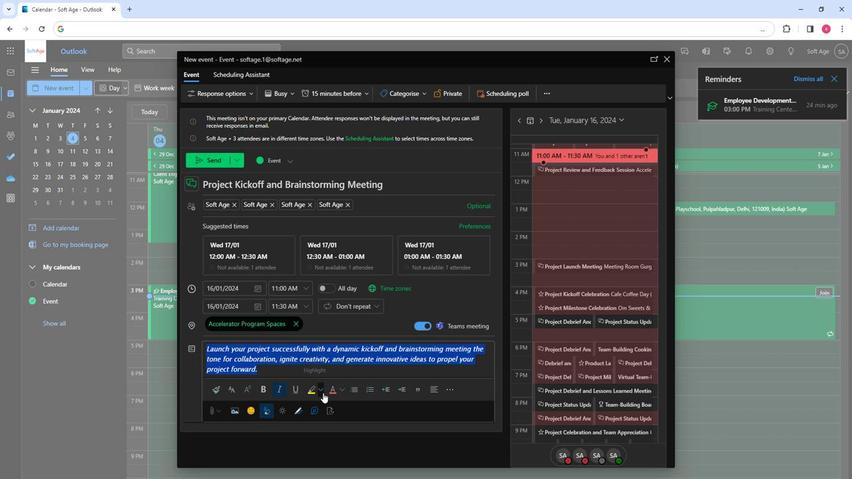 
Action: Mouse pressed left at (320, 393)
Screenshot: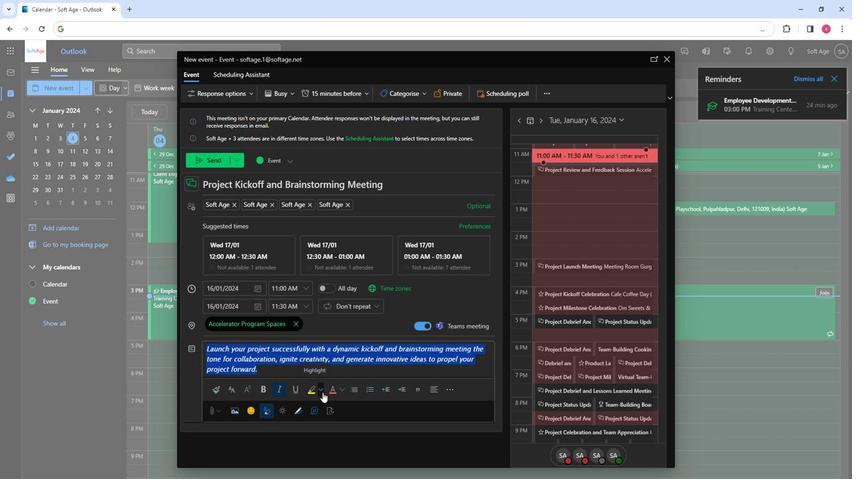 
Action: Mouse moved to (323, 411)
Screenshot: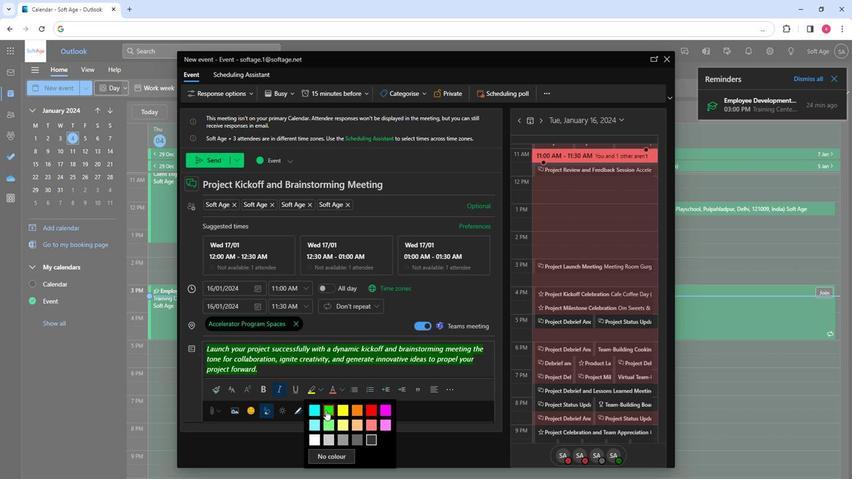 
Action: Mouse pressed left at (323, 411)
Screenshot: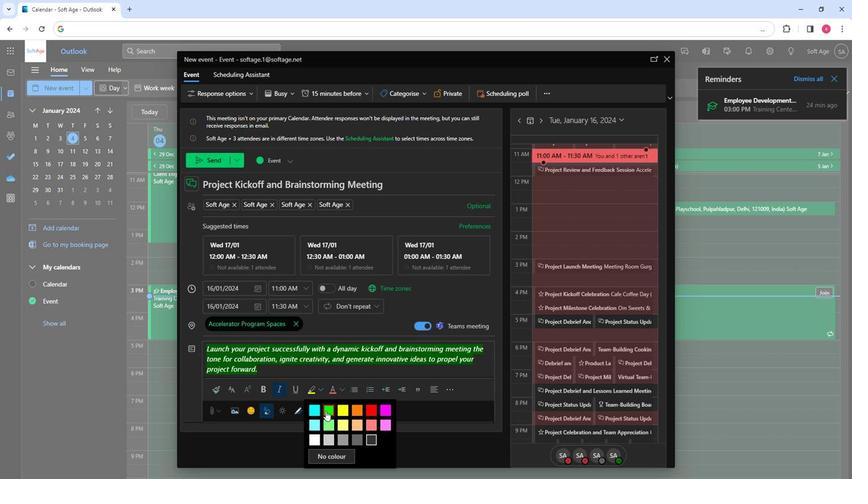 
Action: Mouse moved to (403, 390)
Screenshot: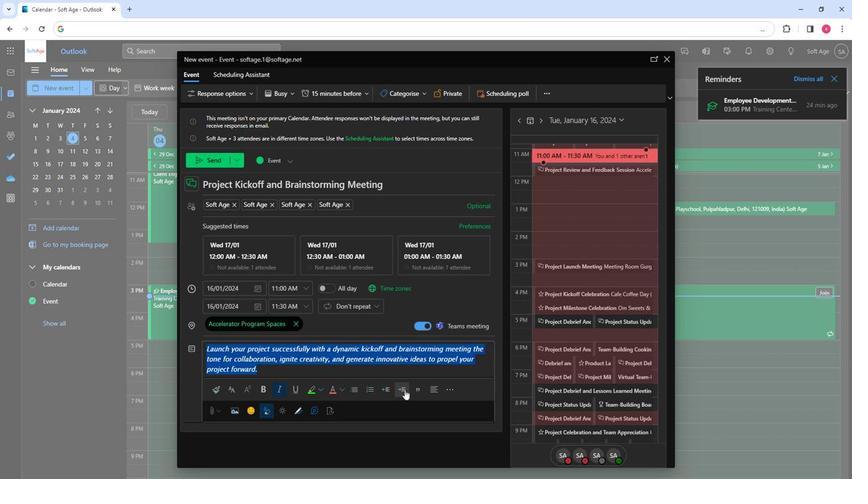
Action: Mouse pressed left at (403, 390)
Screenshot: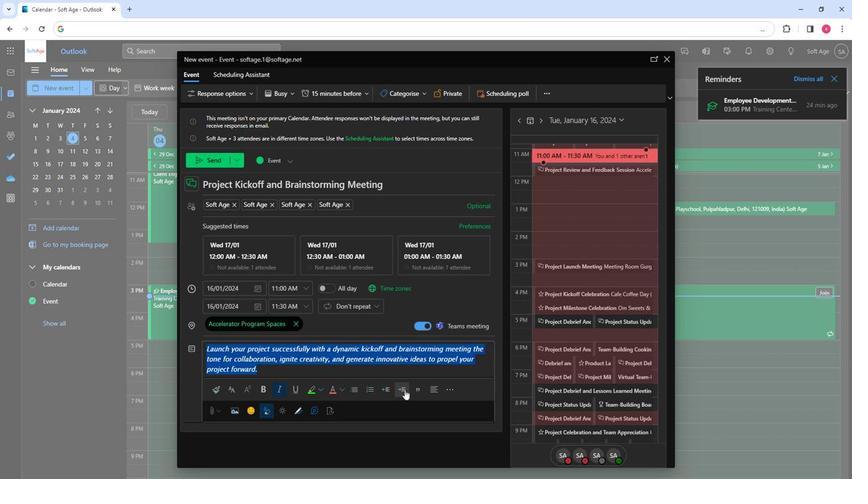 
Action: Mouse moved to (389, 371)
Screenshot: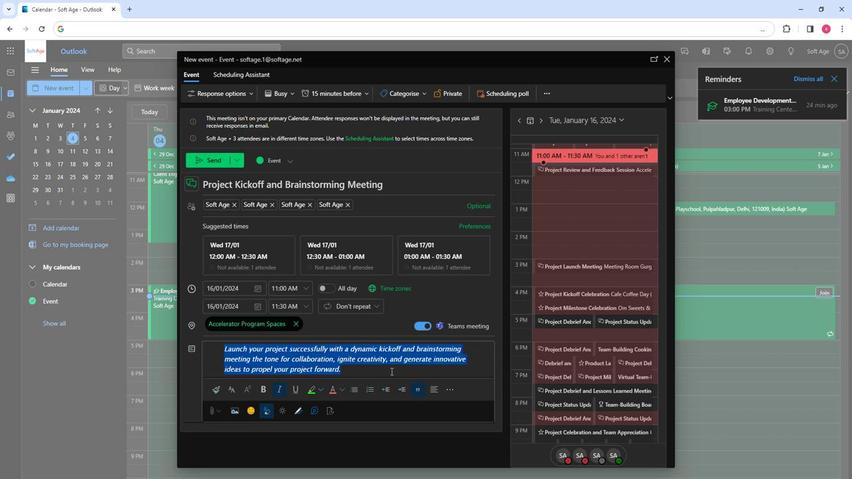 
Action: Mouse pressed left at (389, 371)
Screenshot: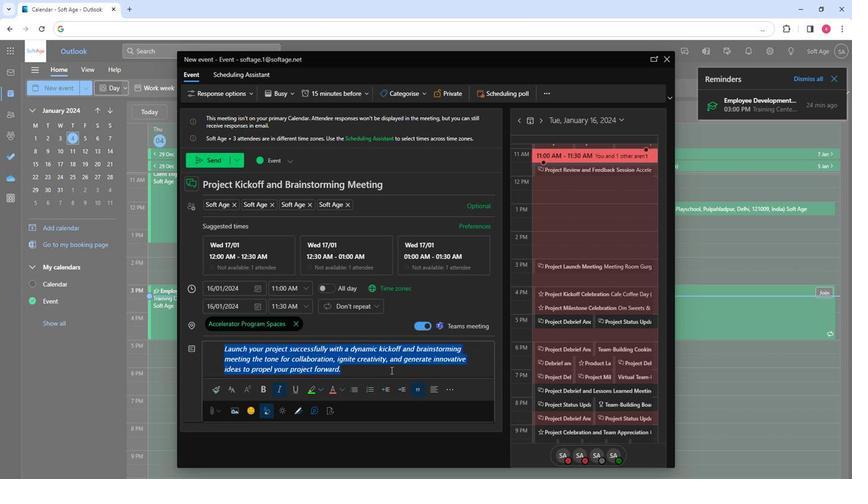 
Action: Mouse moved to (214, 163)
Screenshot: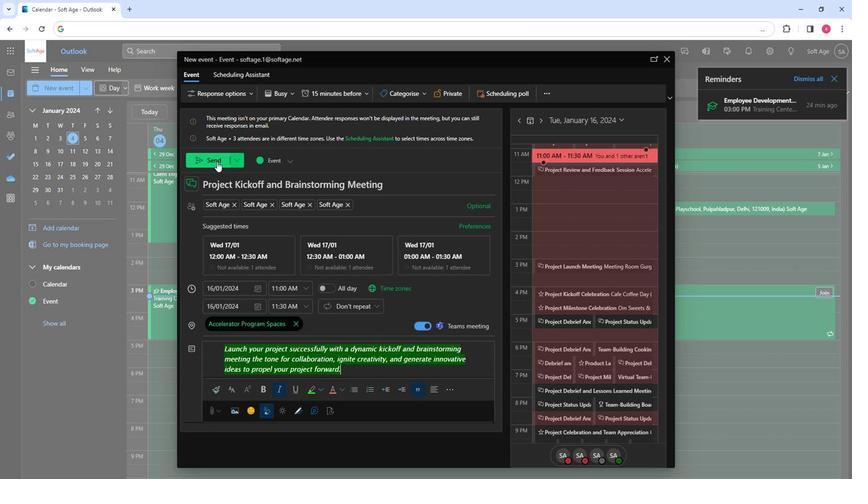 
Action: Mouse pressed left at (214, 163)
Screenshot: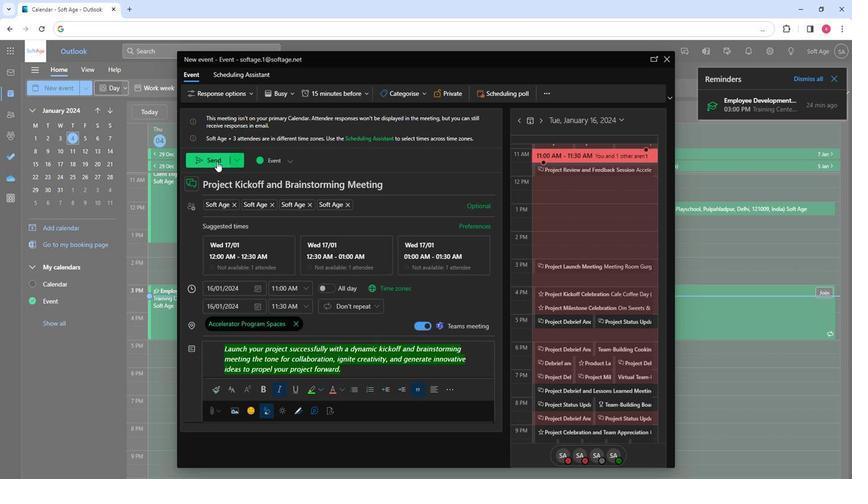 
Action: Mouse moved to (389, 380)
Screenshot: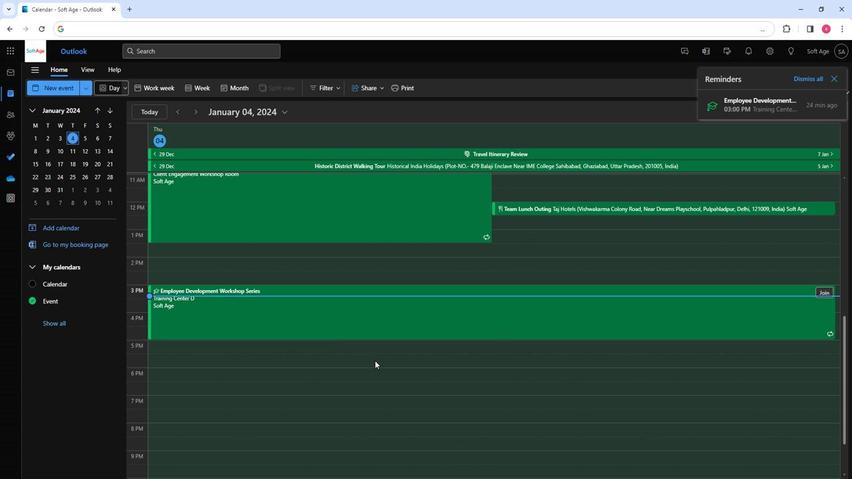 
